 Task: Find connections with filter location Nykøbing Falster with filter topic #designwith filter profile language Potuguese with filter current company GP Strategies Corporation with filter school L.D. College of Engineering with filter industry Glass, Ceramics and Concrete Manufacturing with filter service category Illustration with filter keywords title Community Food Project Worker
Action: Mouse moved to (634, 86)
Screenshot: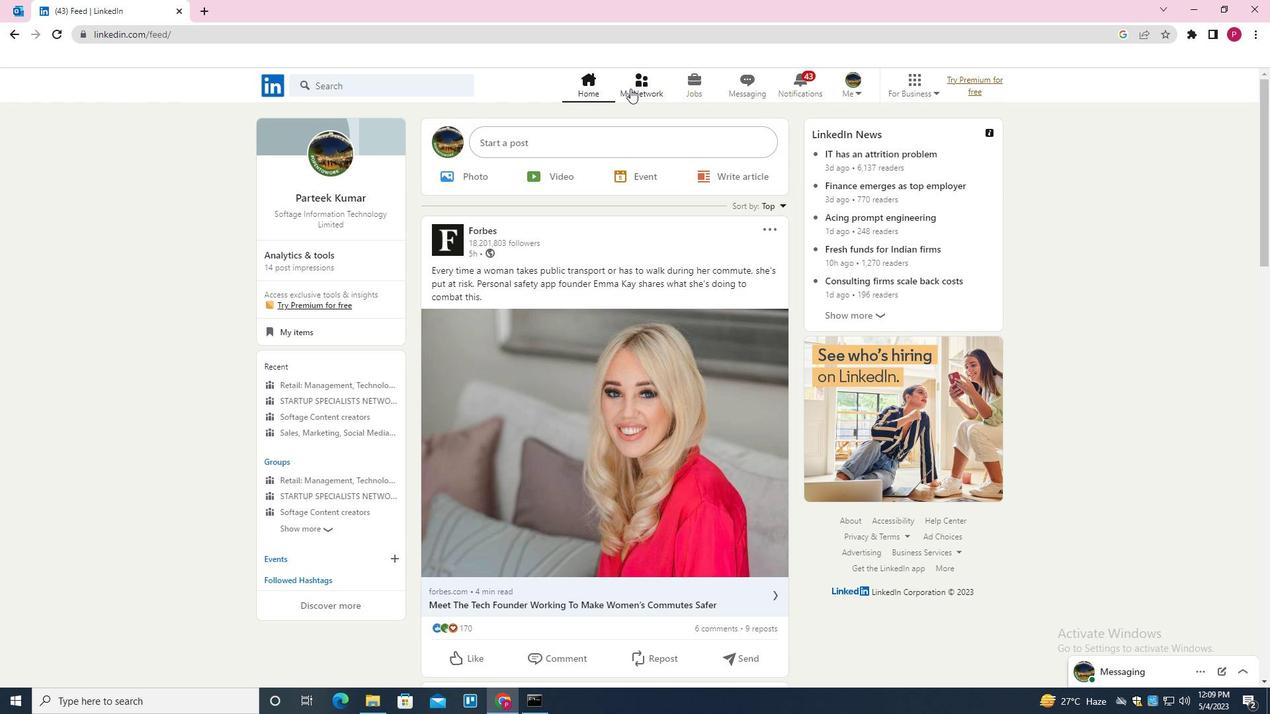 
Action: Mouse pressed left at (634, 86)
Screenshot: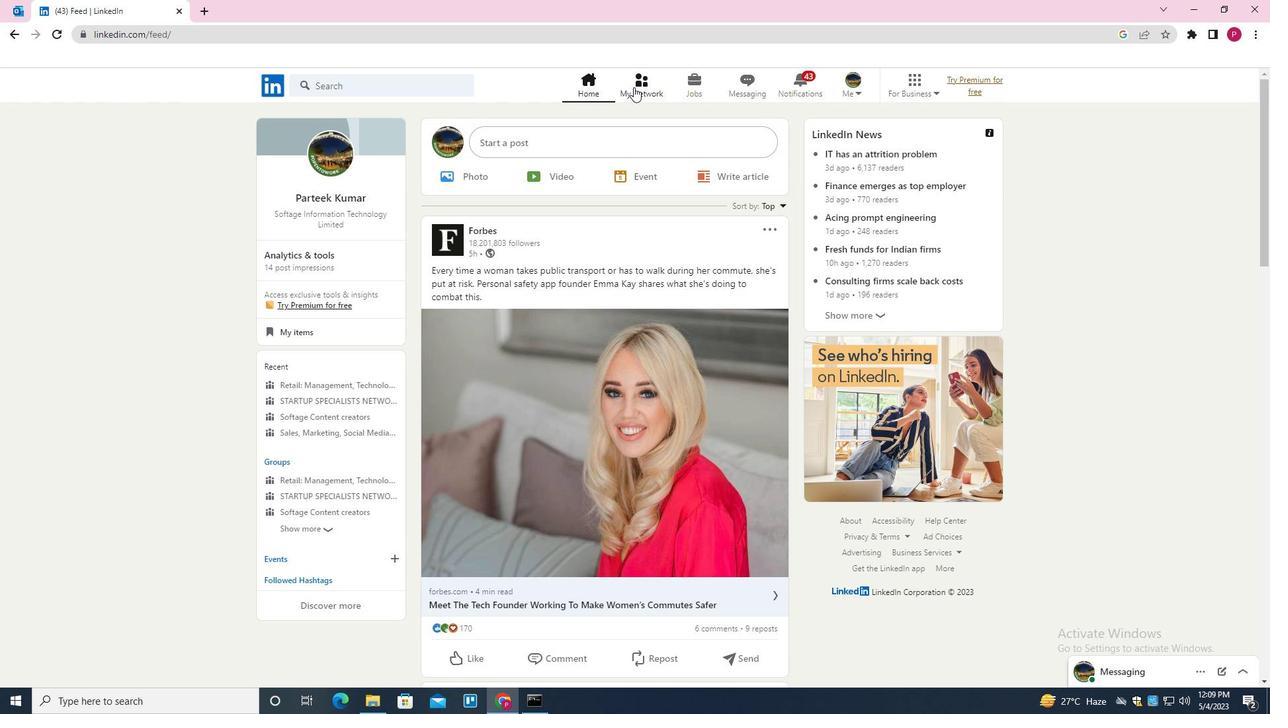 
Action: Mouse moved to (421, 156)
Screenshot: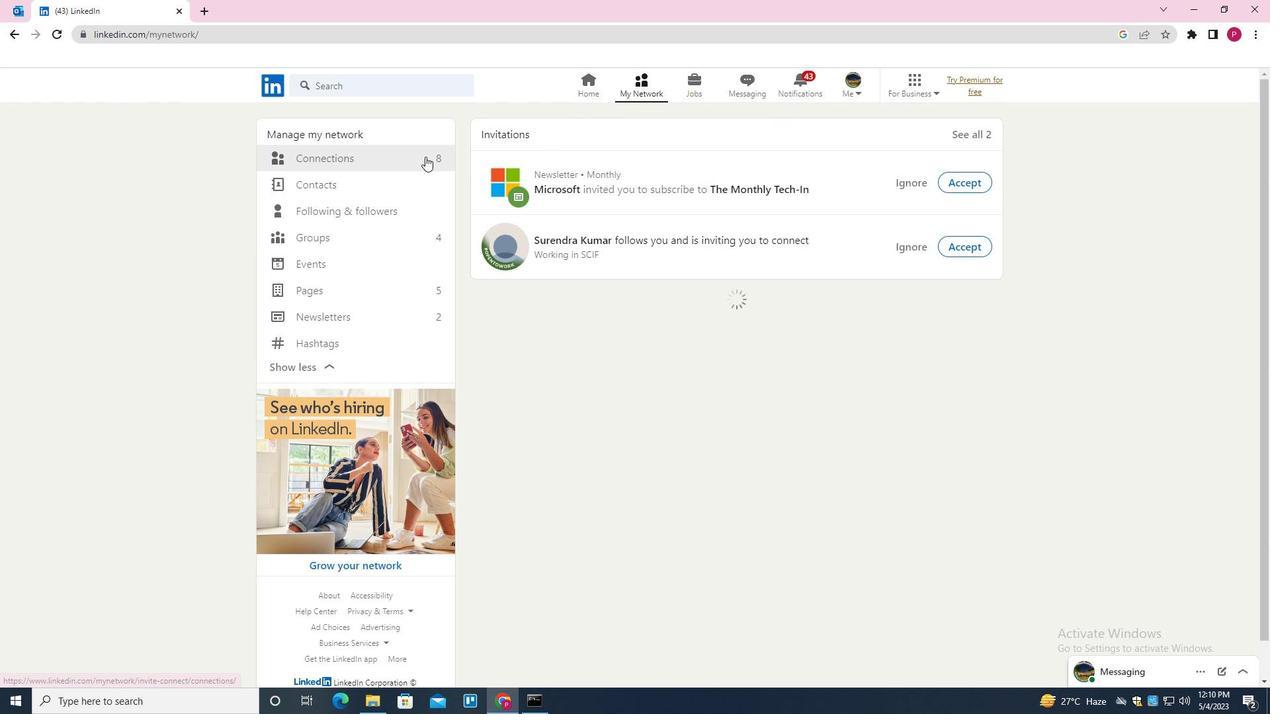 
Action: Mouse pressed left at (421, 156)
Screenshot: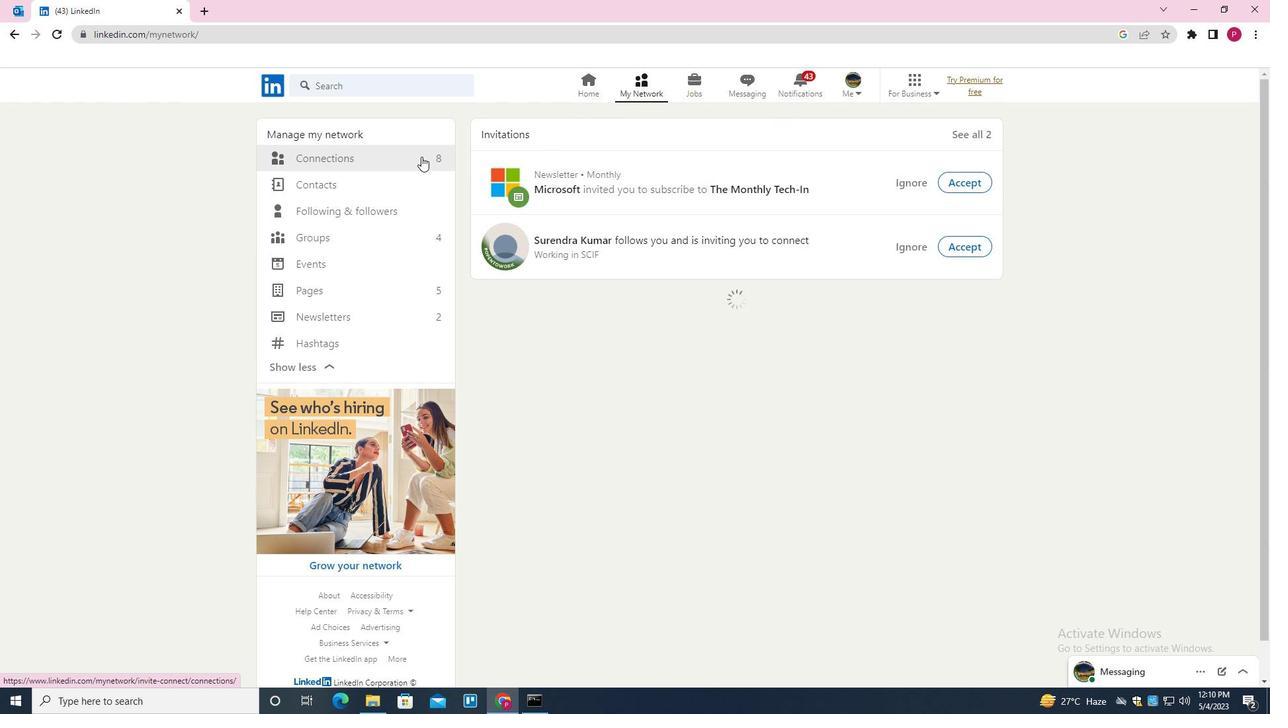 
Action: Mouse moved to (721, 161)
Screenshot: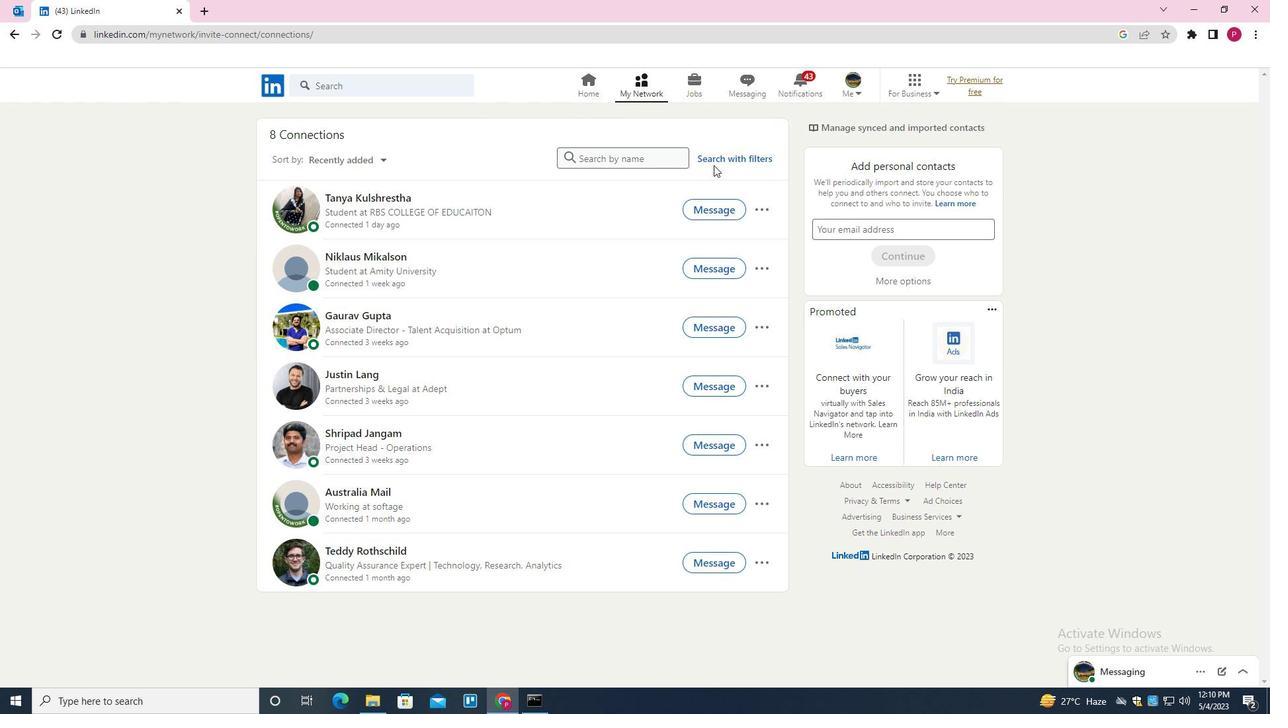 
Action: Mouse pressed left at (721, 161)
Screenshot: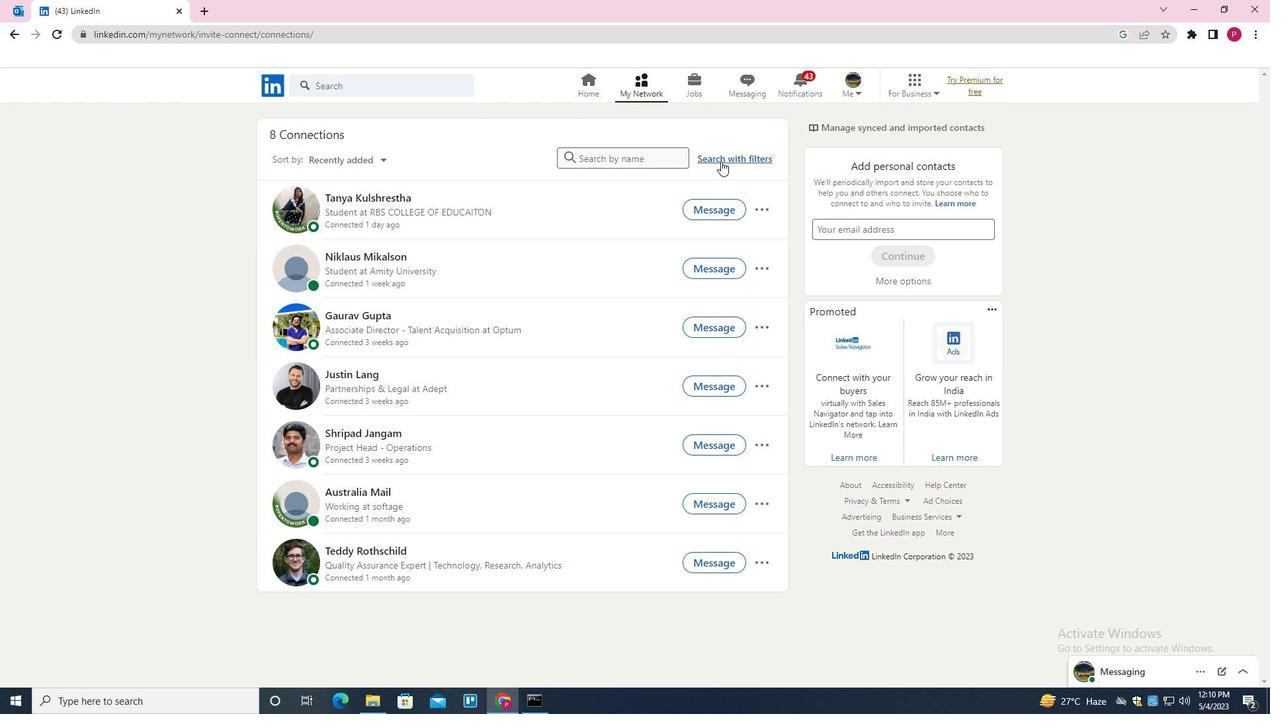 
Action: Mouse moved to (681, 128)
Screenshot: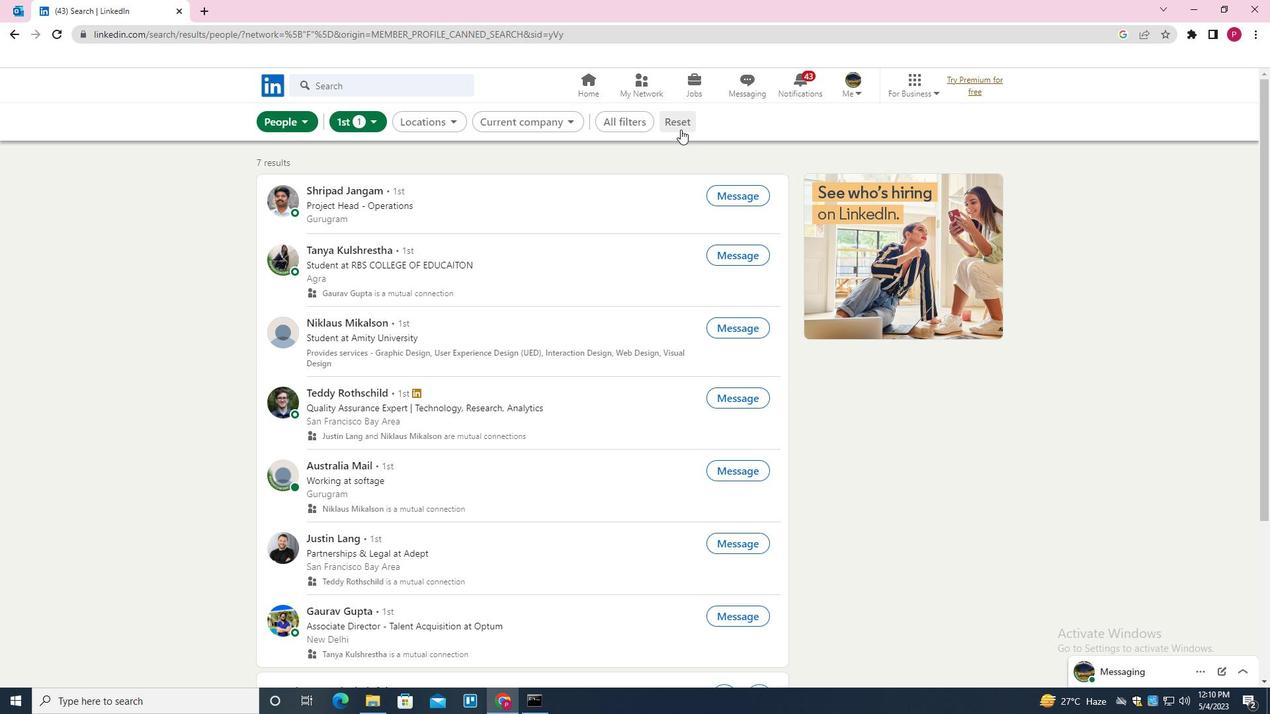 
Action: Mouse pressed left at (681, 128)
Screenshot: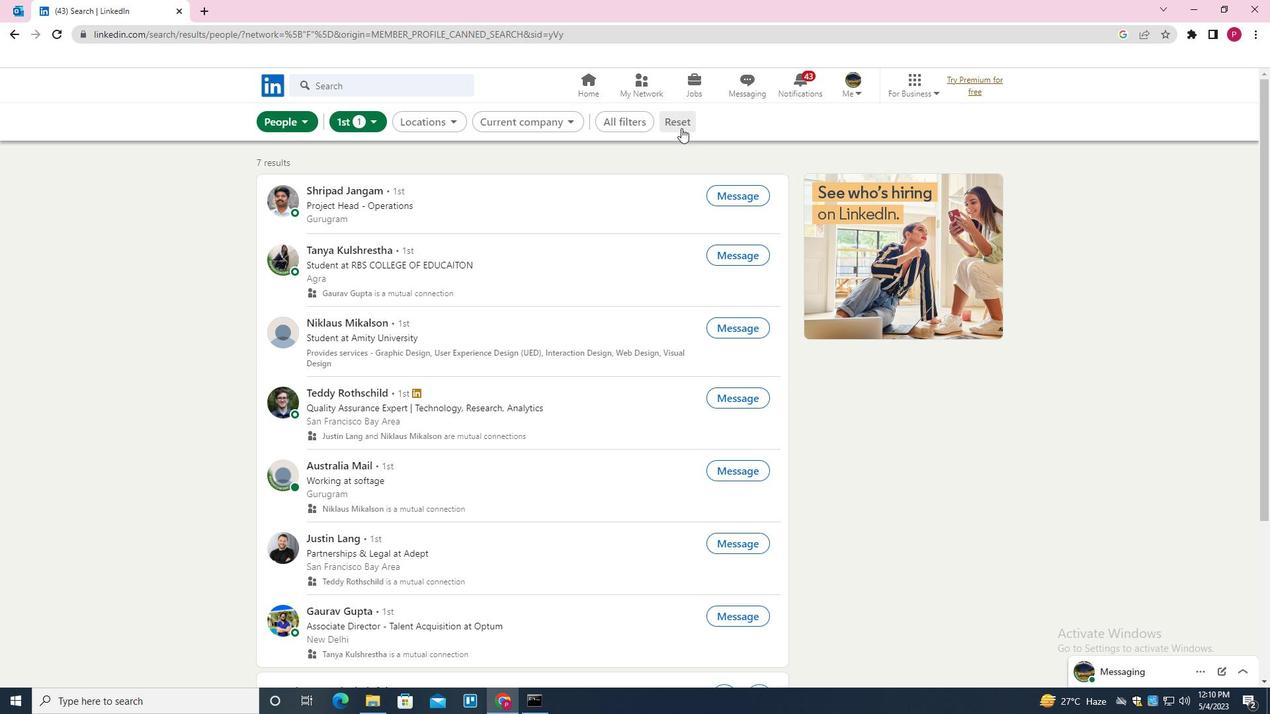 
Action: Mouse moved to (657, 120)
Screenshot: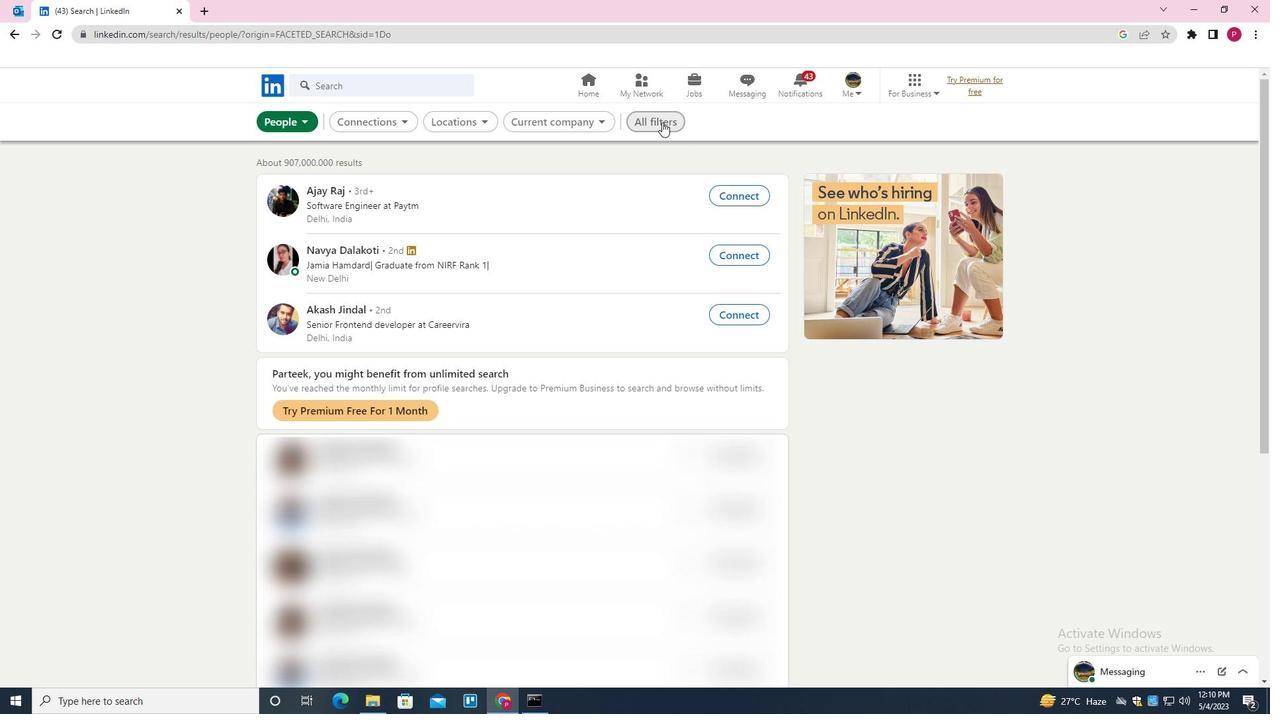 
Action: Mouse pressed left at (657, 120)
Screenshot: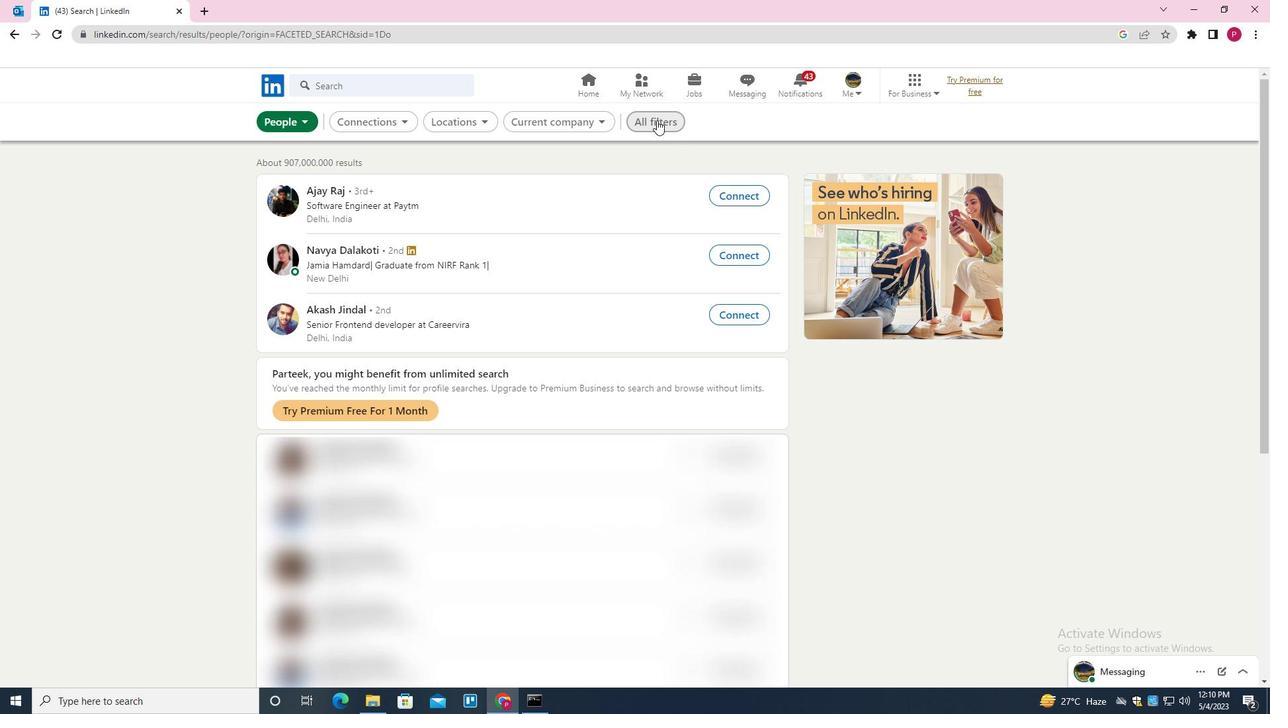 
Action: Mouse moved to (989, 302)
Screenshot: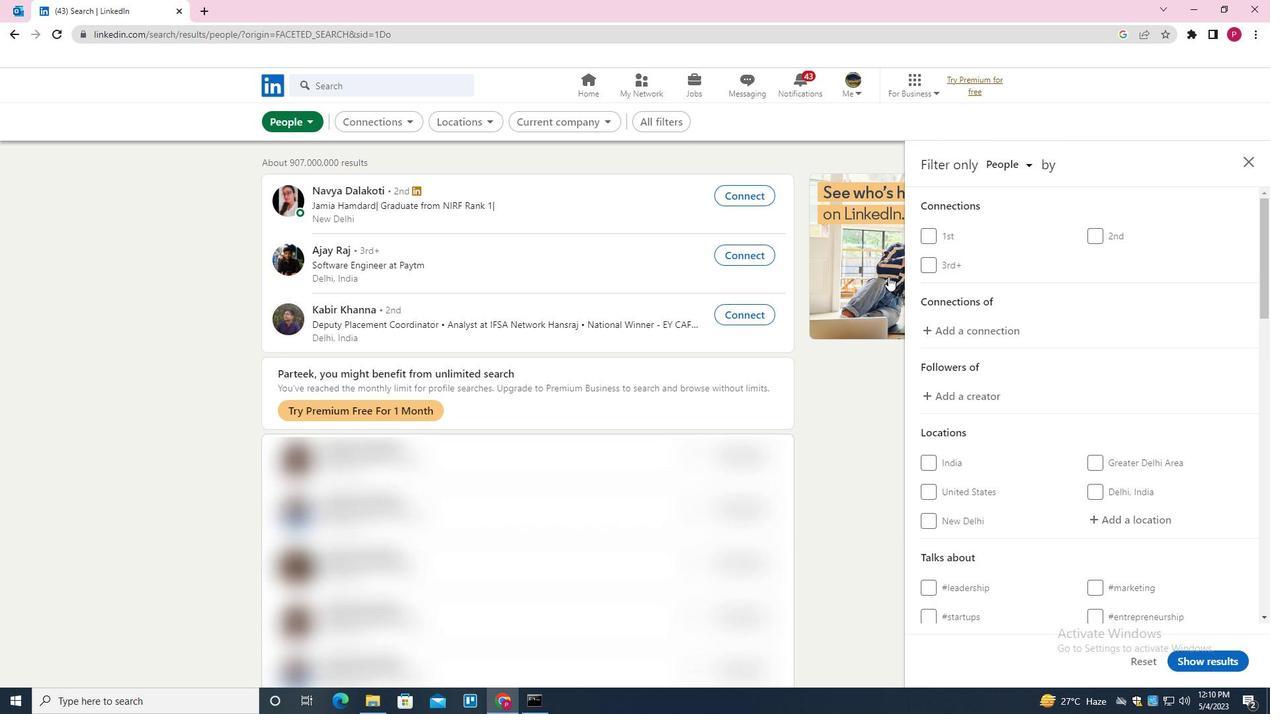 
Action: Mouse scrolled (989, 301) with delta (0, 0)
Screenshot: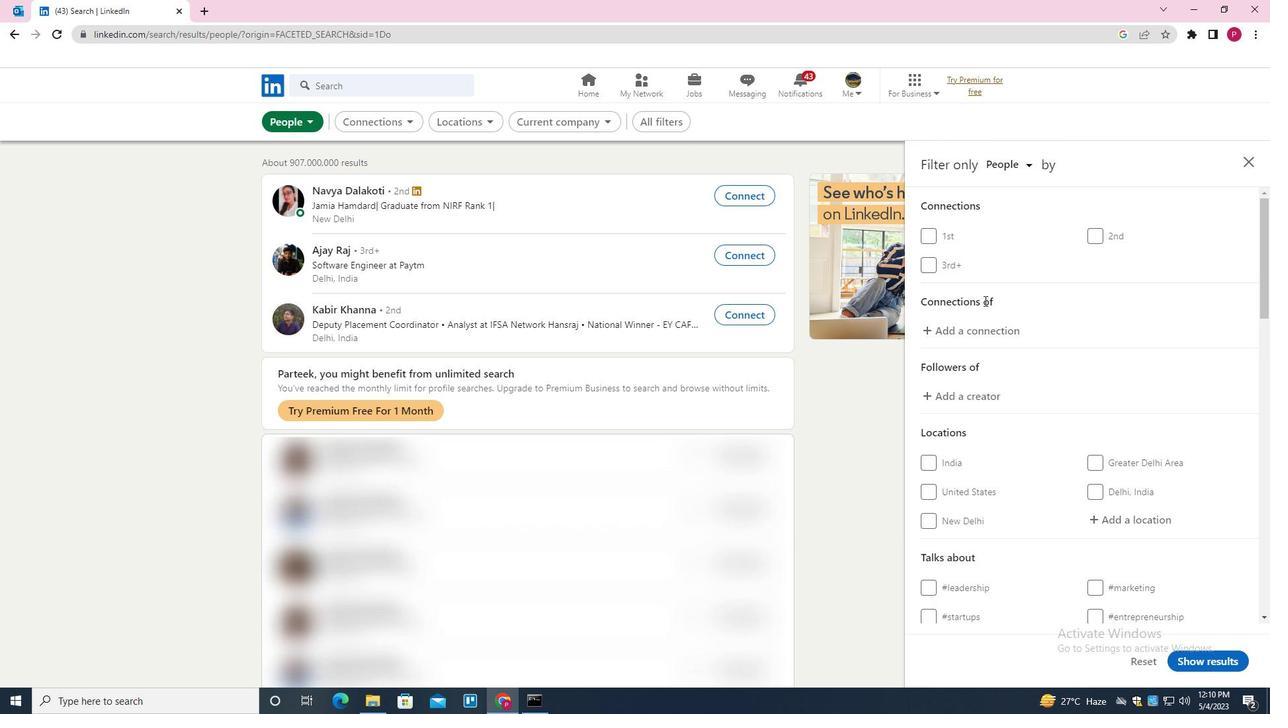 
Action: Mouse scrolled (989, 301) with delta (0, 0)
Screenshot: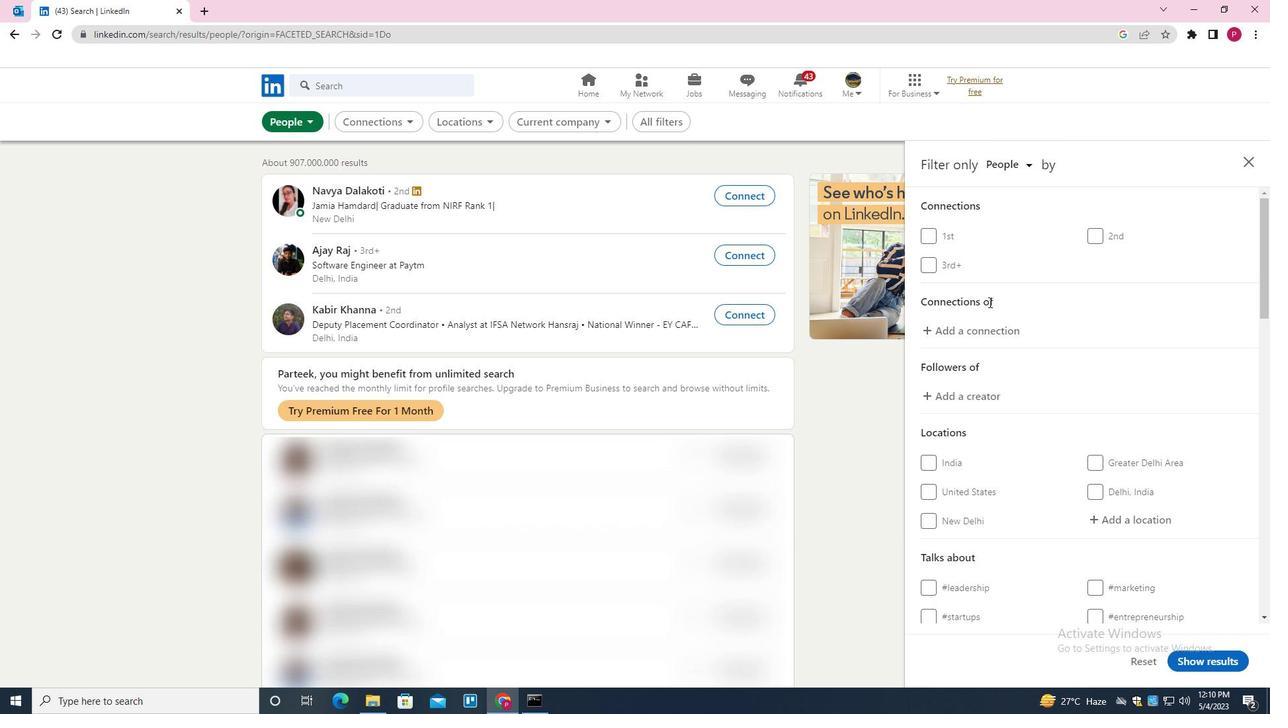 
Action: Mouse moved to (1121, 383)
Screenshot: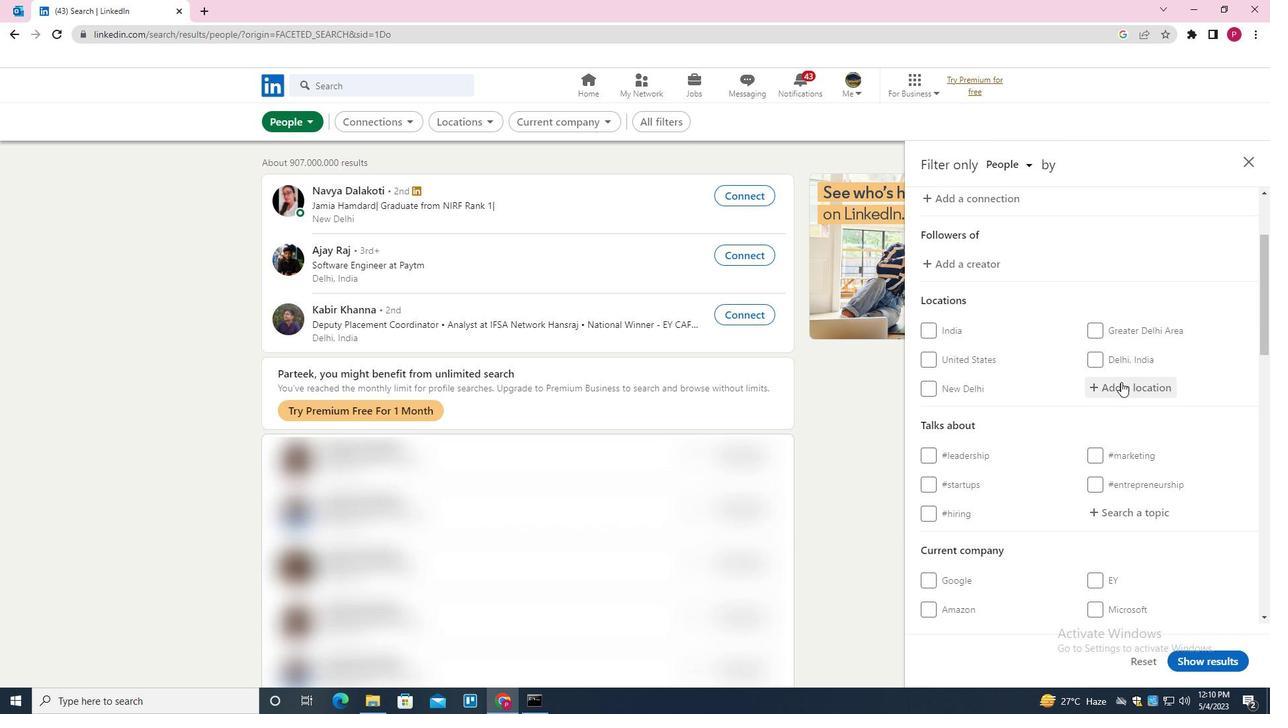
Action: Mouse pressed left at (1121, 383)
Screenshot: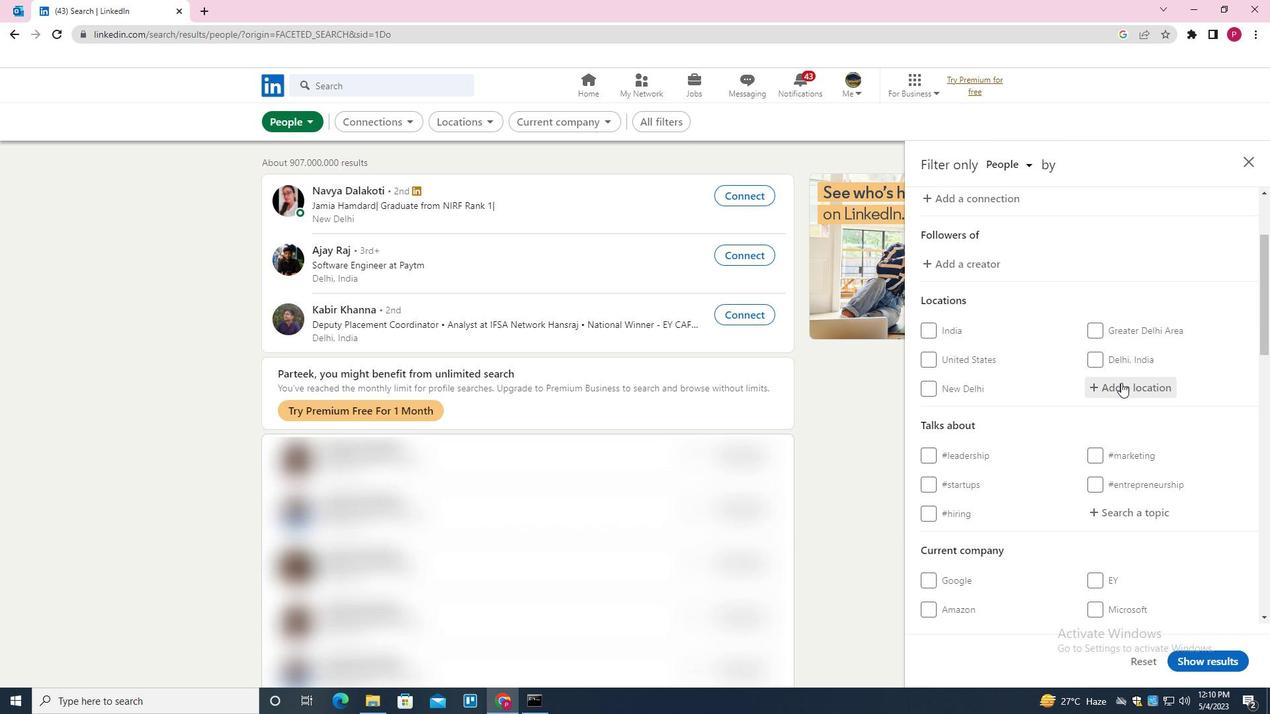 
Action: Mouse moved to (1075, 414)
Screenshot: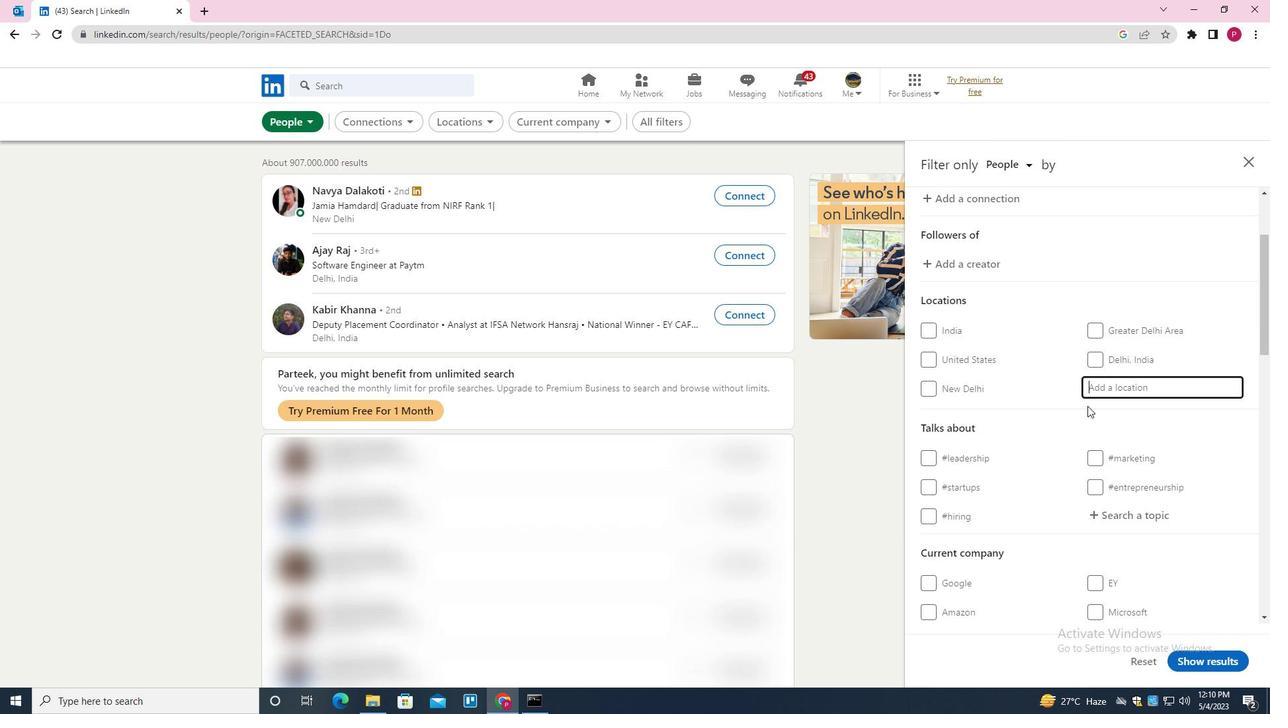 
Action: Key pressed <Key.shift><Key.shift><Key.shift><Key.shift><Key.shift><Key.shift><Key.shift>NYKOBING<Key.down><Key.enter>
Screenshot: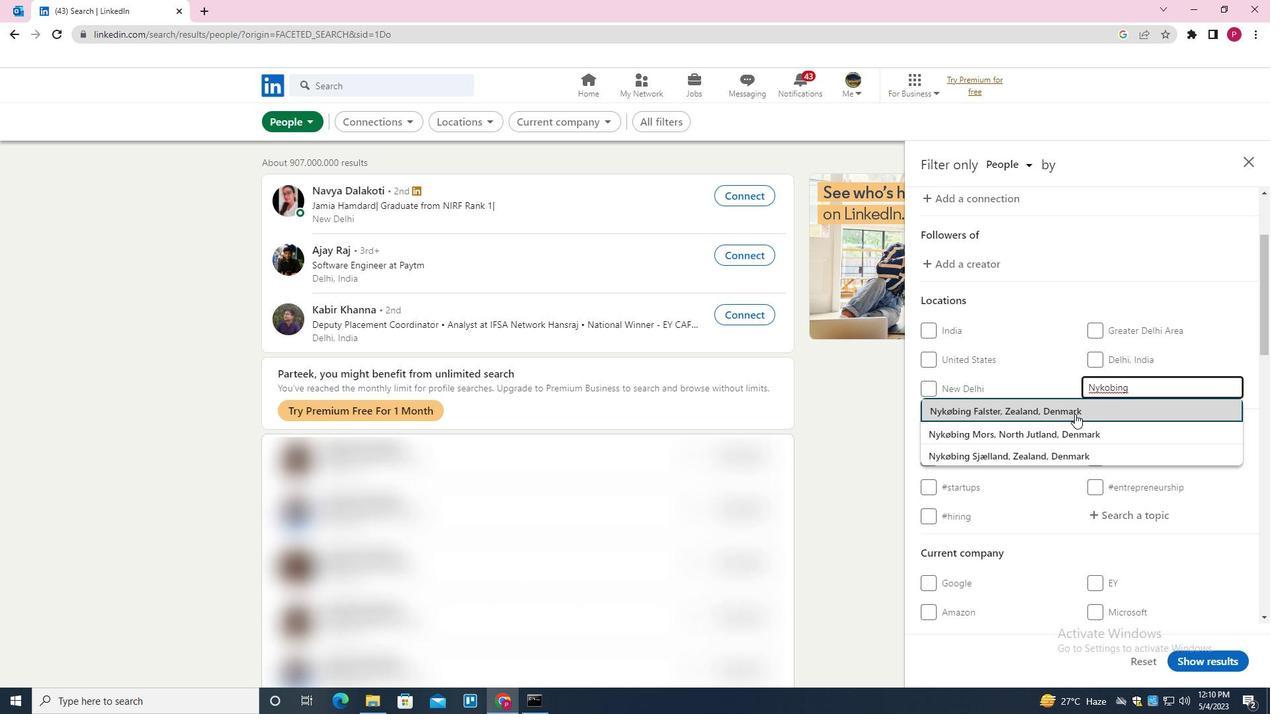 
Action: Mouse moved to (1021, 417)
Screenshot: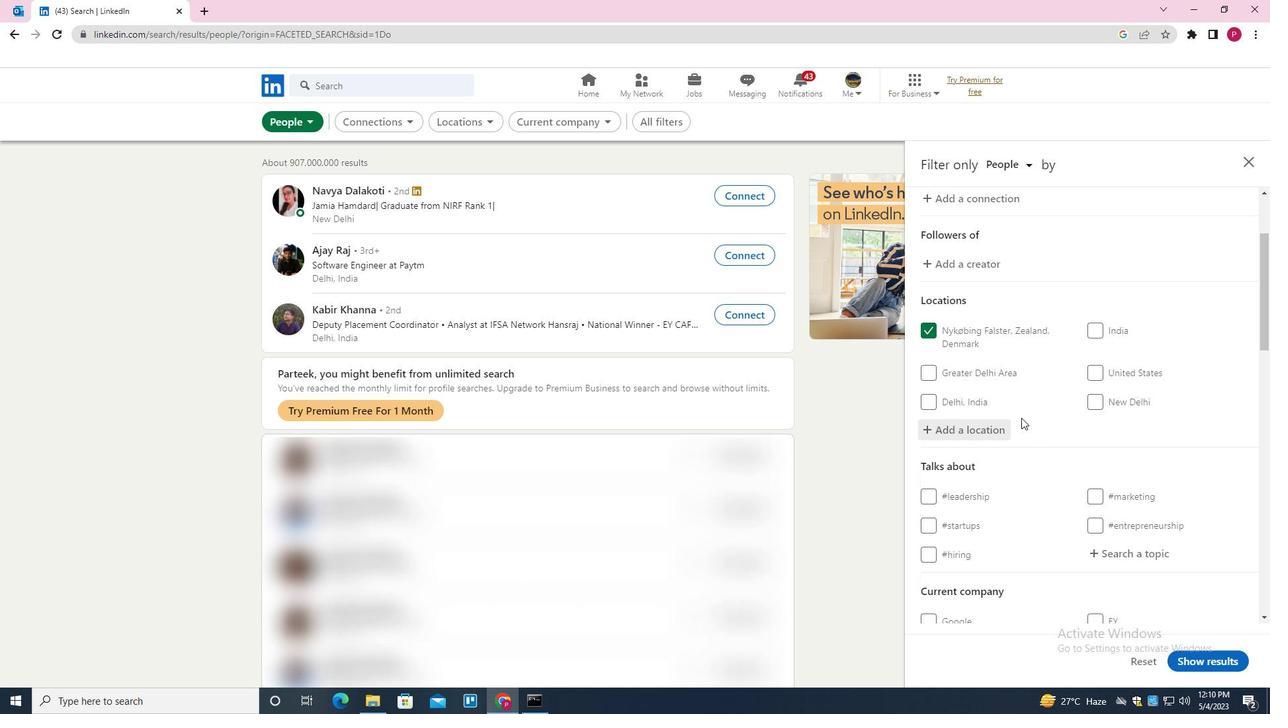 
Action: Mouse scrolled (1021, 416) with delta (0, 0)
Screenshot: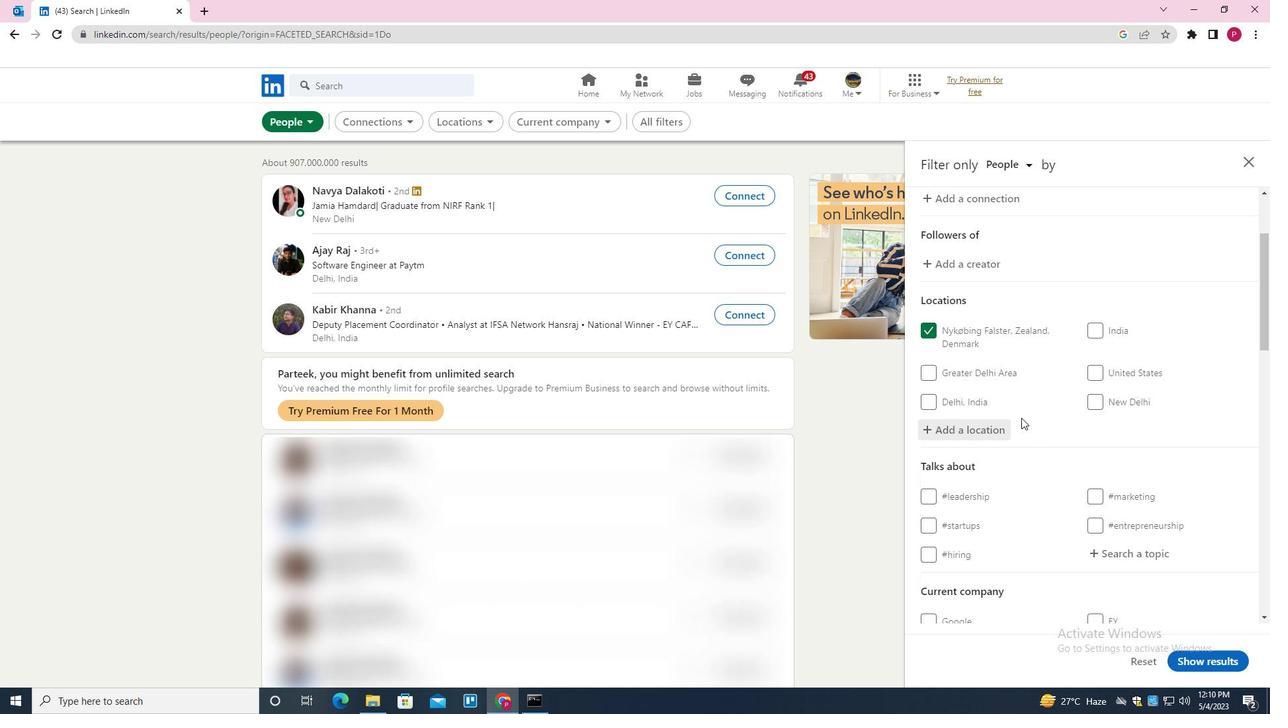 
Action: Mouse moved to (1022, 417)
Screenshot: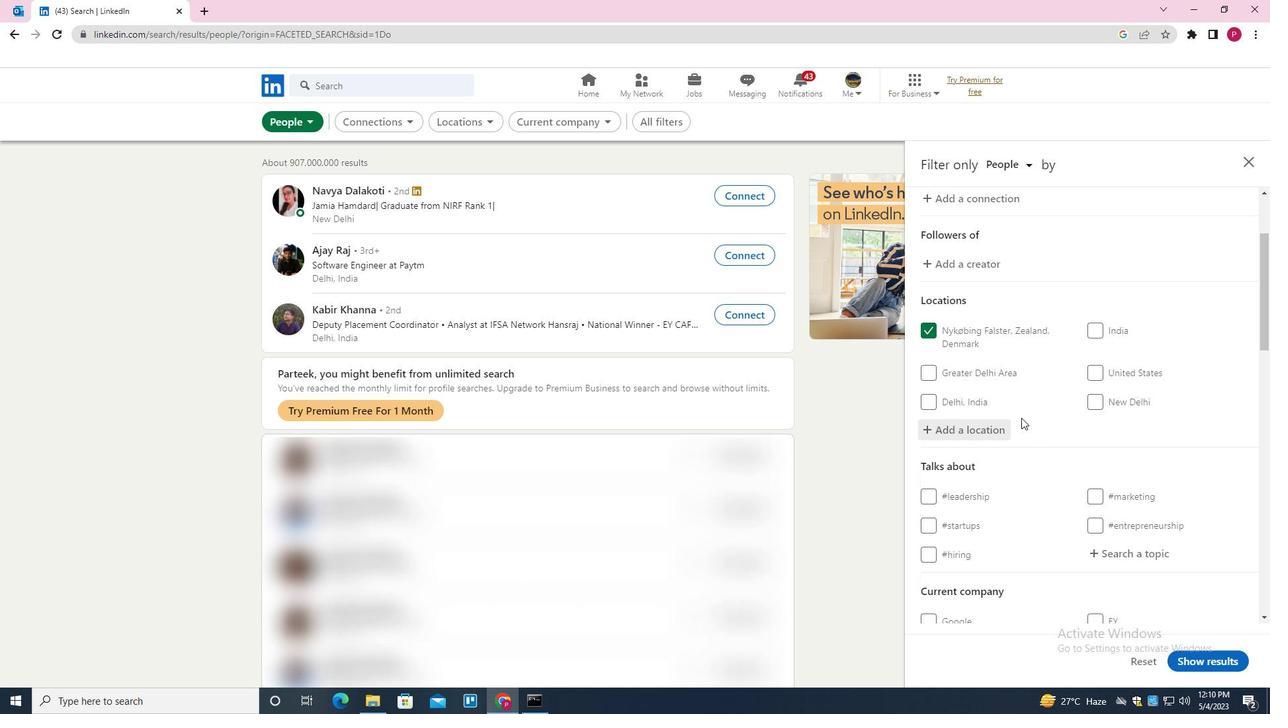 
Action: Mouse scrolled (1022, 416) with delta (0, 0)
Screenshot: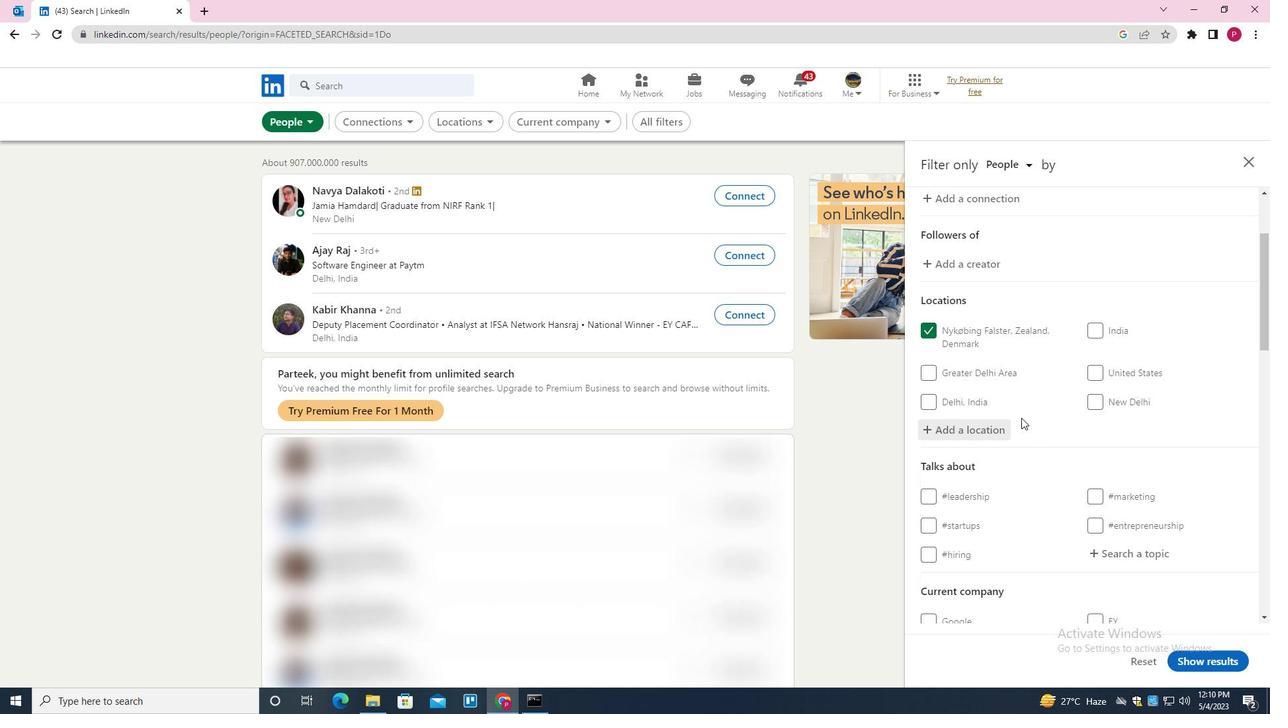 
Action: Mouse moved to (1026, 415)
Screenshot: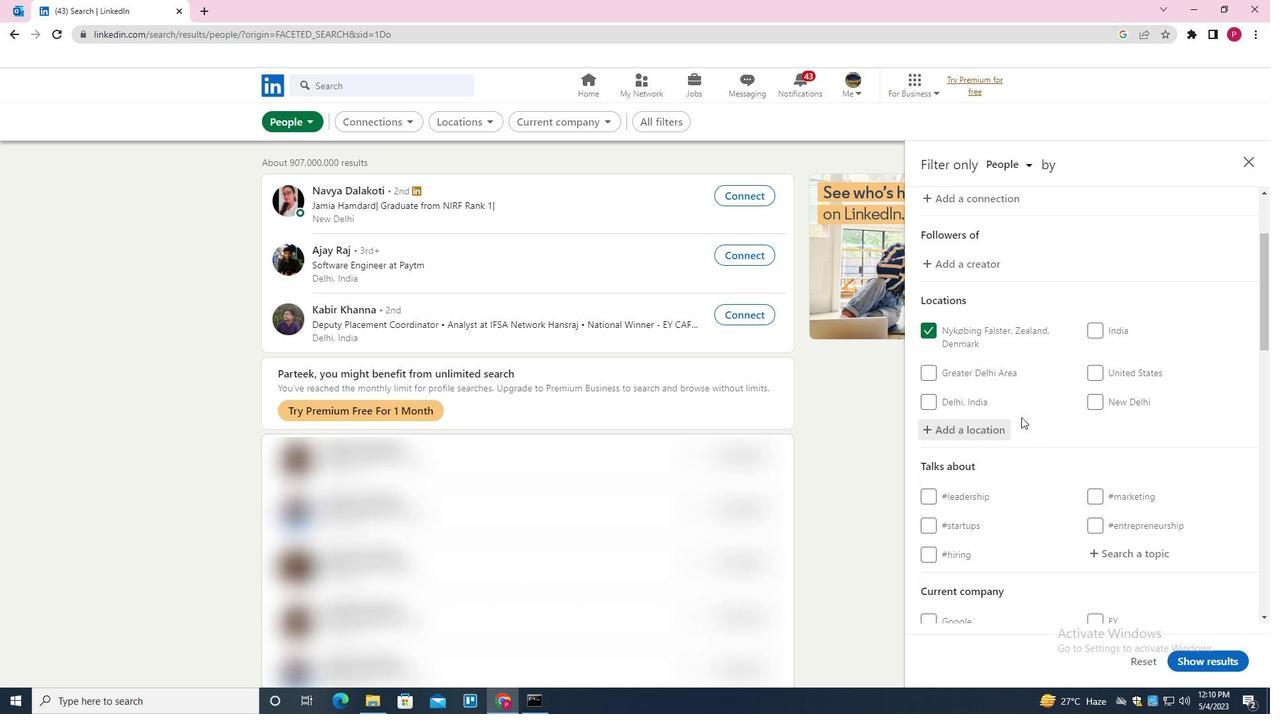
Action: Mouse scrolled (1026, 414) with delta (0, 0)
Screenshot: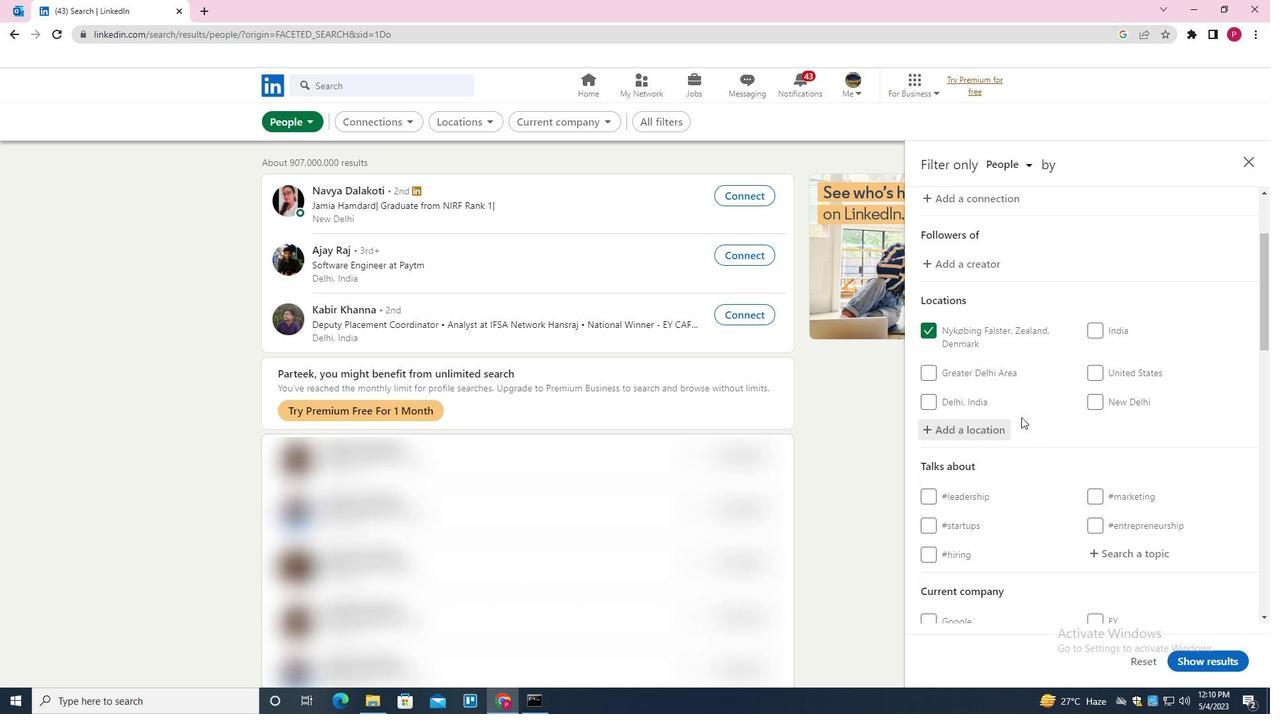
Action: Mouse moved to (1109, 356)
Screenshot: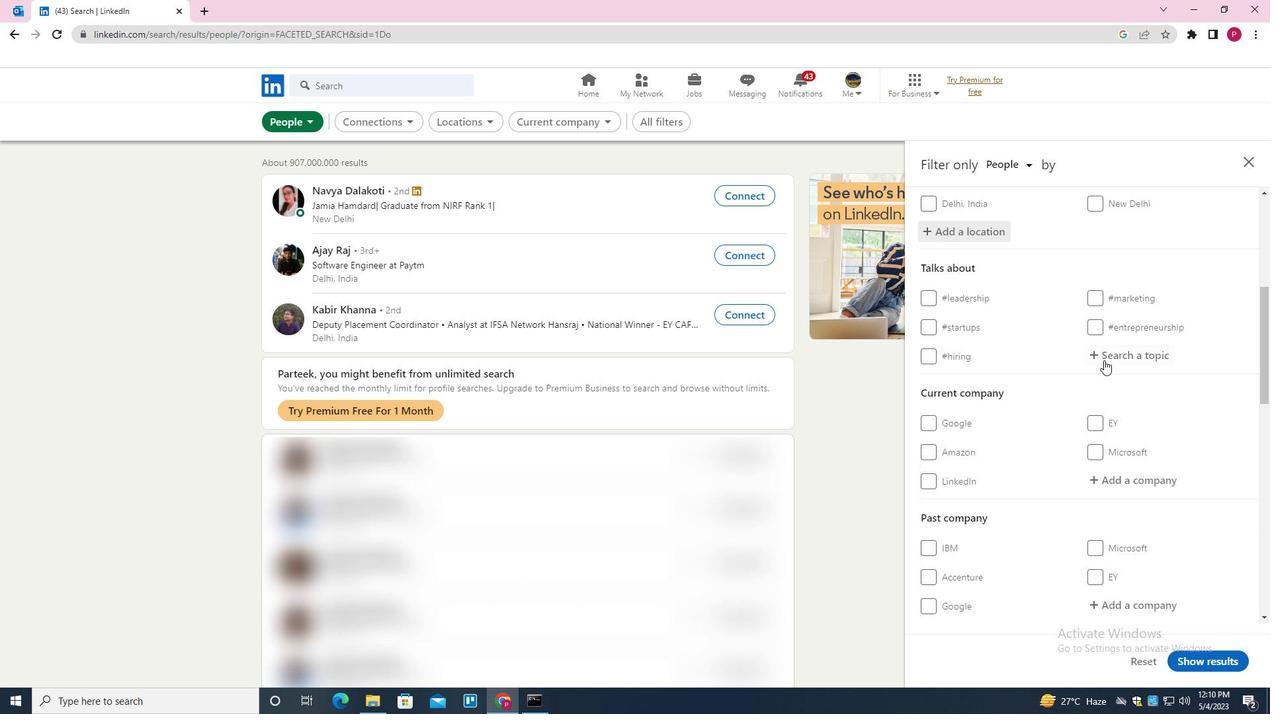 
Action: Mouse pressed left at (1109, 356)
Screenshot: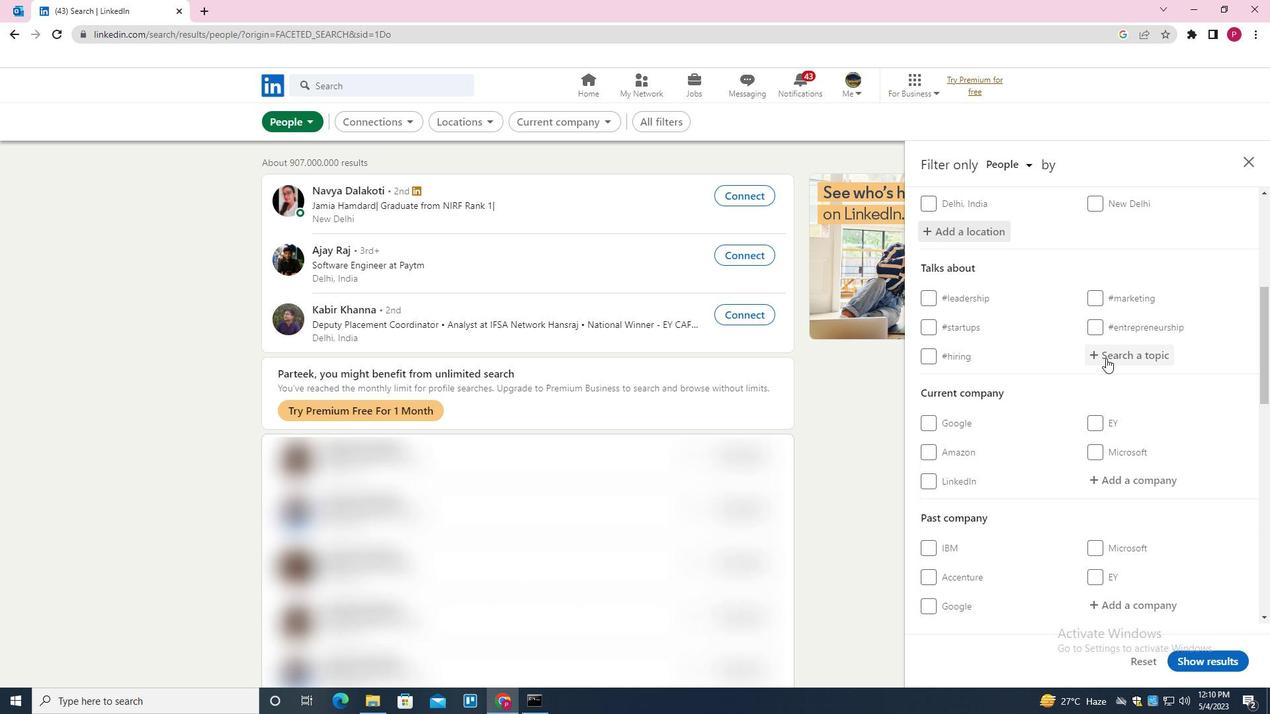
Action: Mouse moved to (1102, 360)
Screenshot: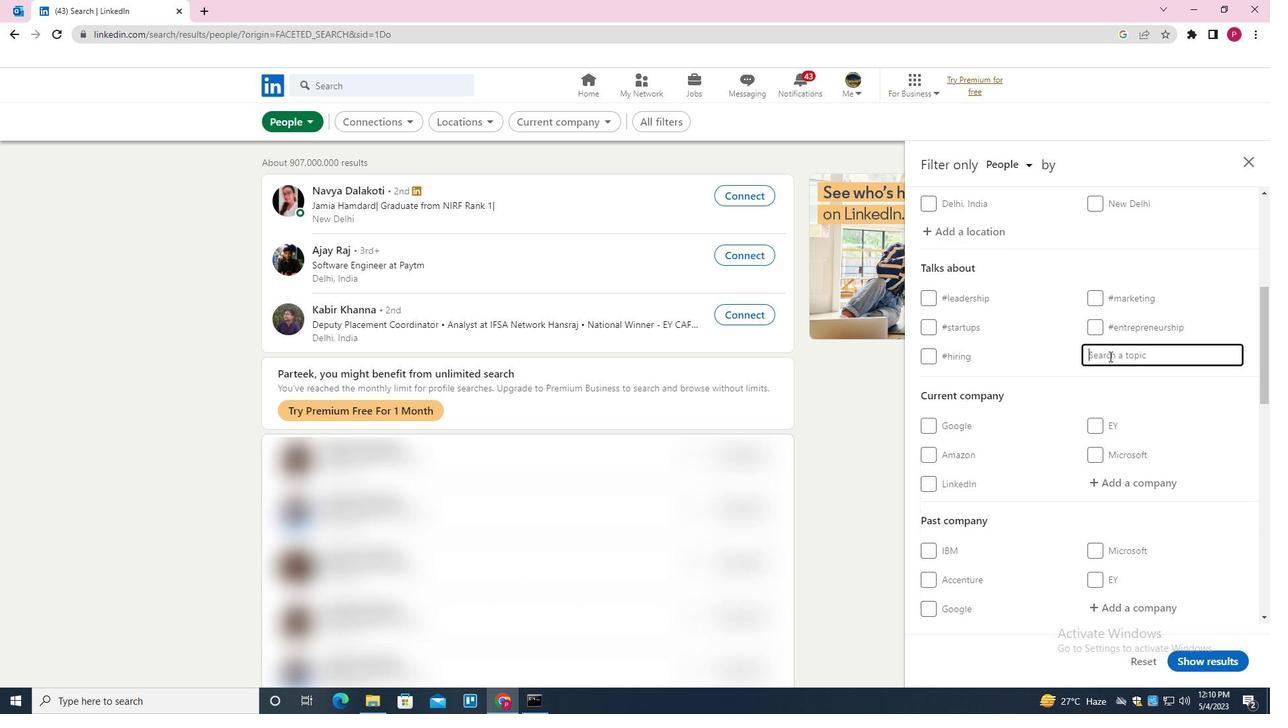 
Action: Key pressed DESIGN<Key.down><Key.enter>
Screenshot: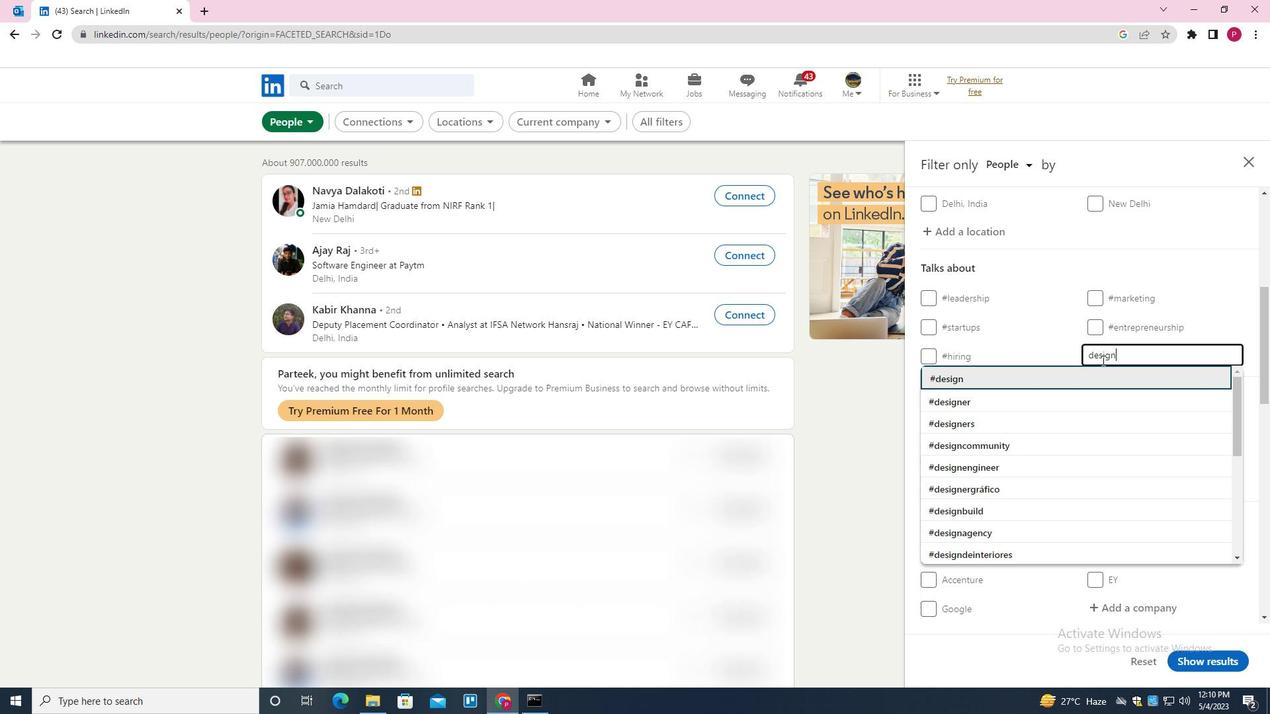 
Action: Mouse moved to (1001, 377)
Screenshot: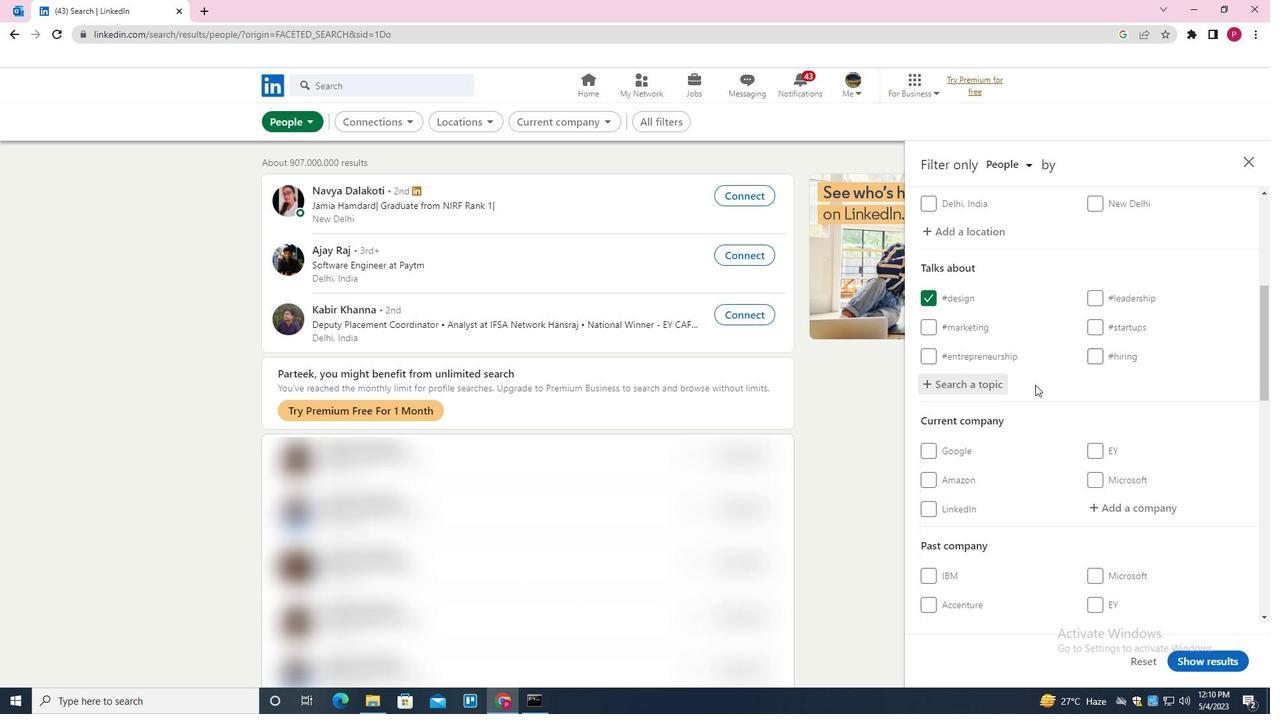 
Action: Mouse scrolled (1001, 376) with delta (0, 0)
Screenshot: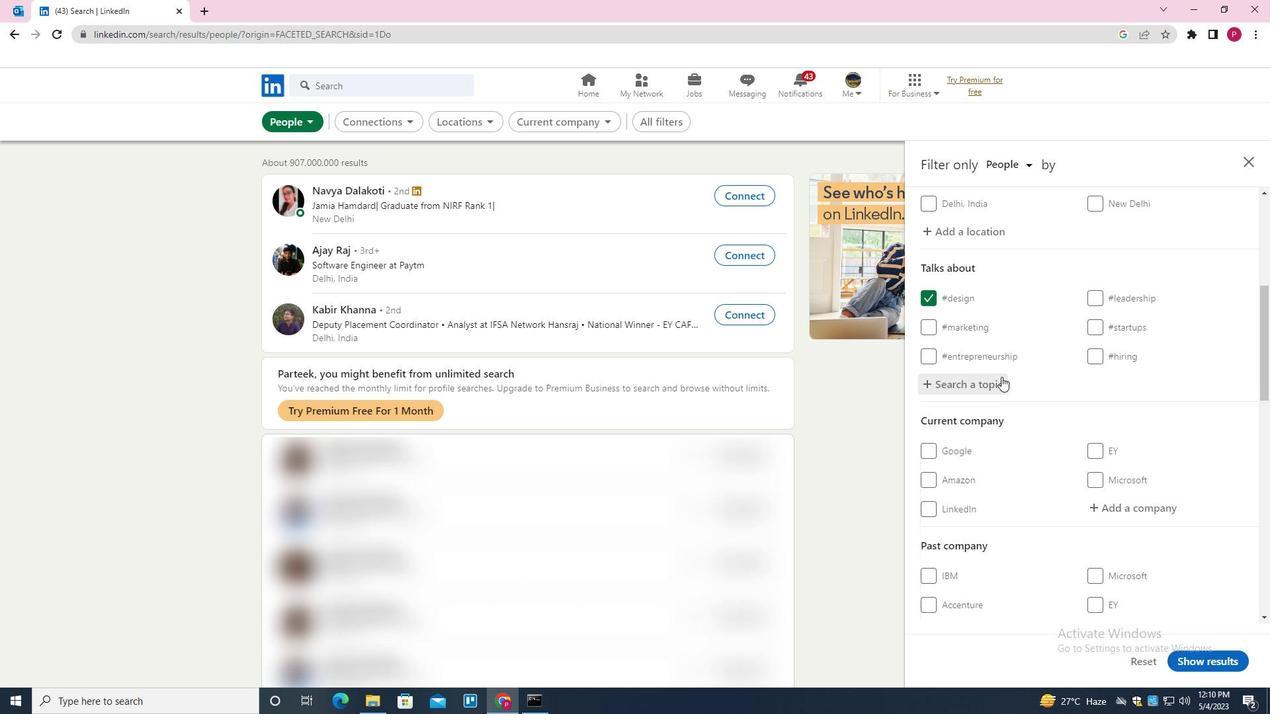 
Action: Mouse scrolled (1001, 376) with delta (0, 0)
Screenshot: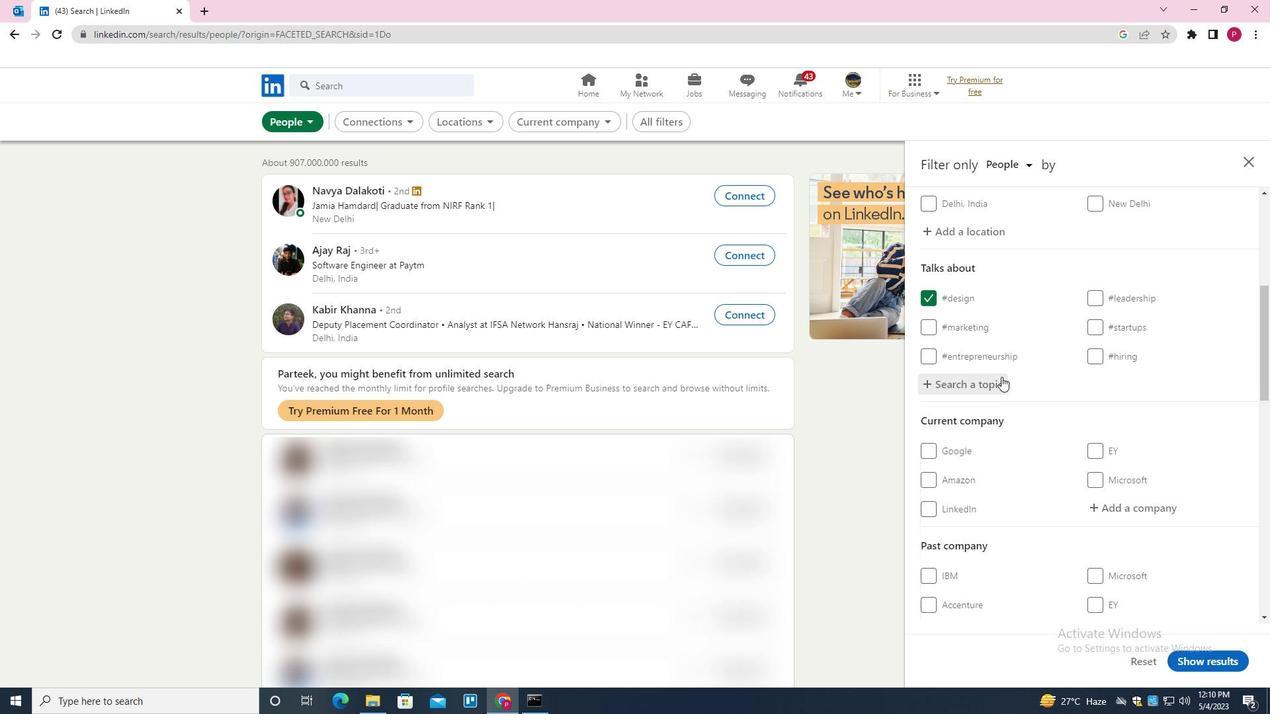 
Action: Mouse scrolled (1001, 376) with delta (0, 0)
Screenshot: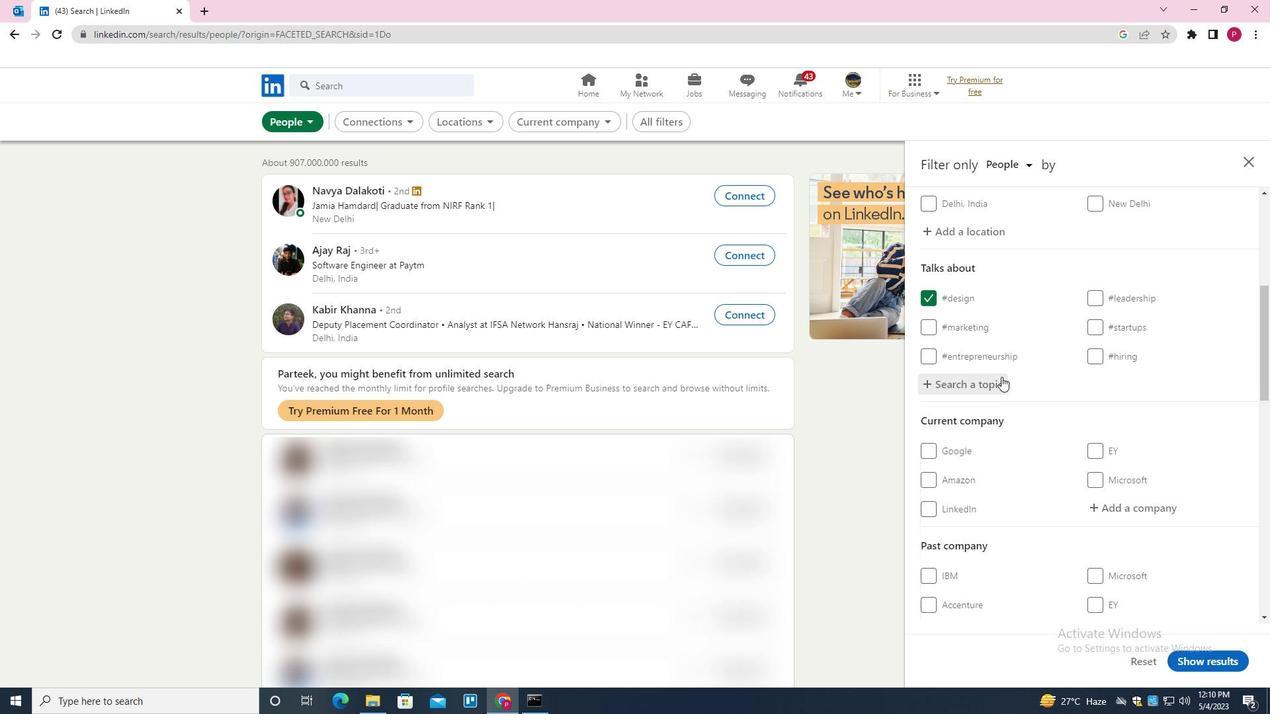 
Action: Mouse scrolled (1001, 376) with delta (0, 0)
Screenshot: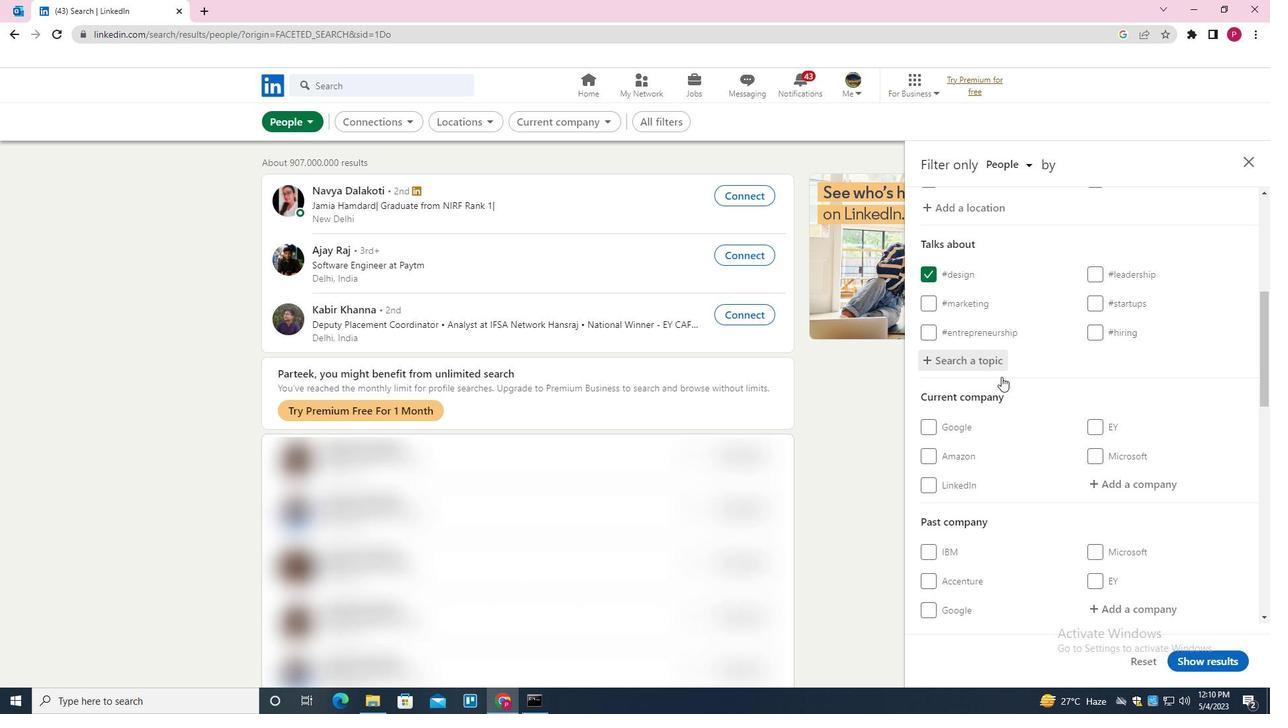 
Action: Mouse moved to (1001, 376)
Screenshot: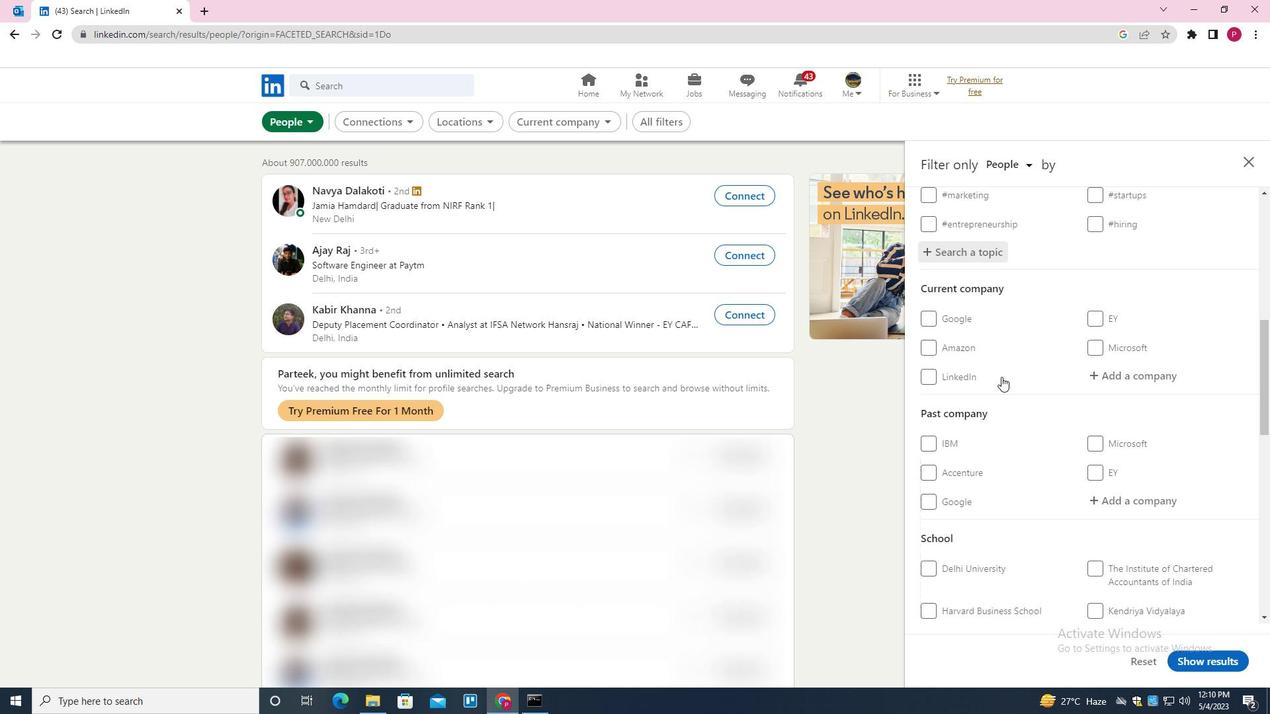 
Action: Mouse scrolled (1001, 375) with delta (0, 0)
Screenshot: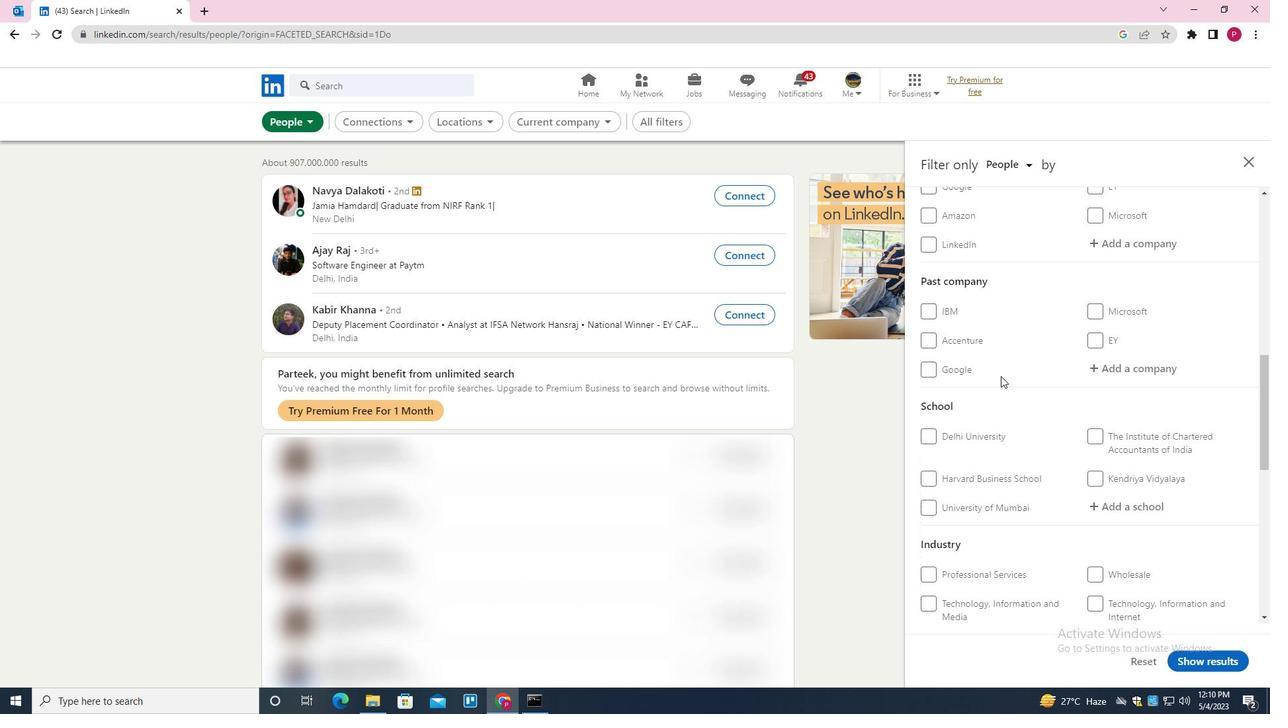 
Action: Mouse scrolled (1001, 375) with delta (0, 0)
Screenshot: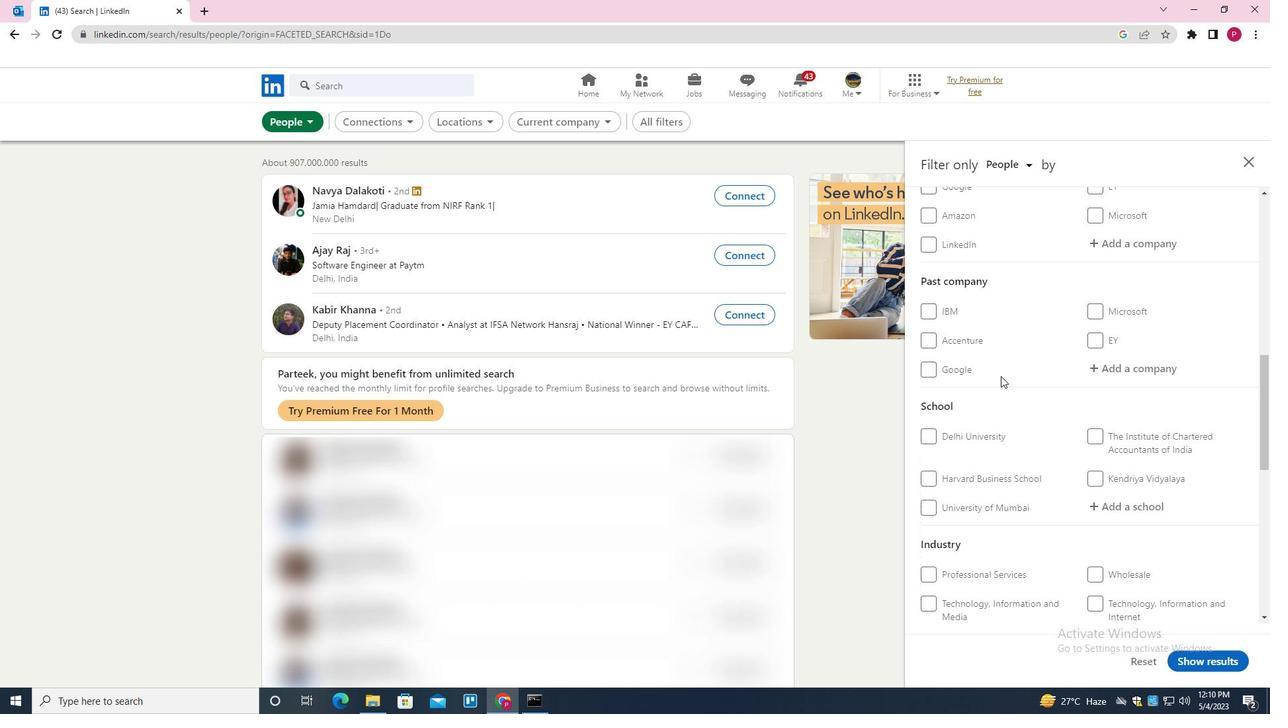 
Action: Mouse scrolled (1001, 375) with delta (0, 0)
Screenshot: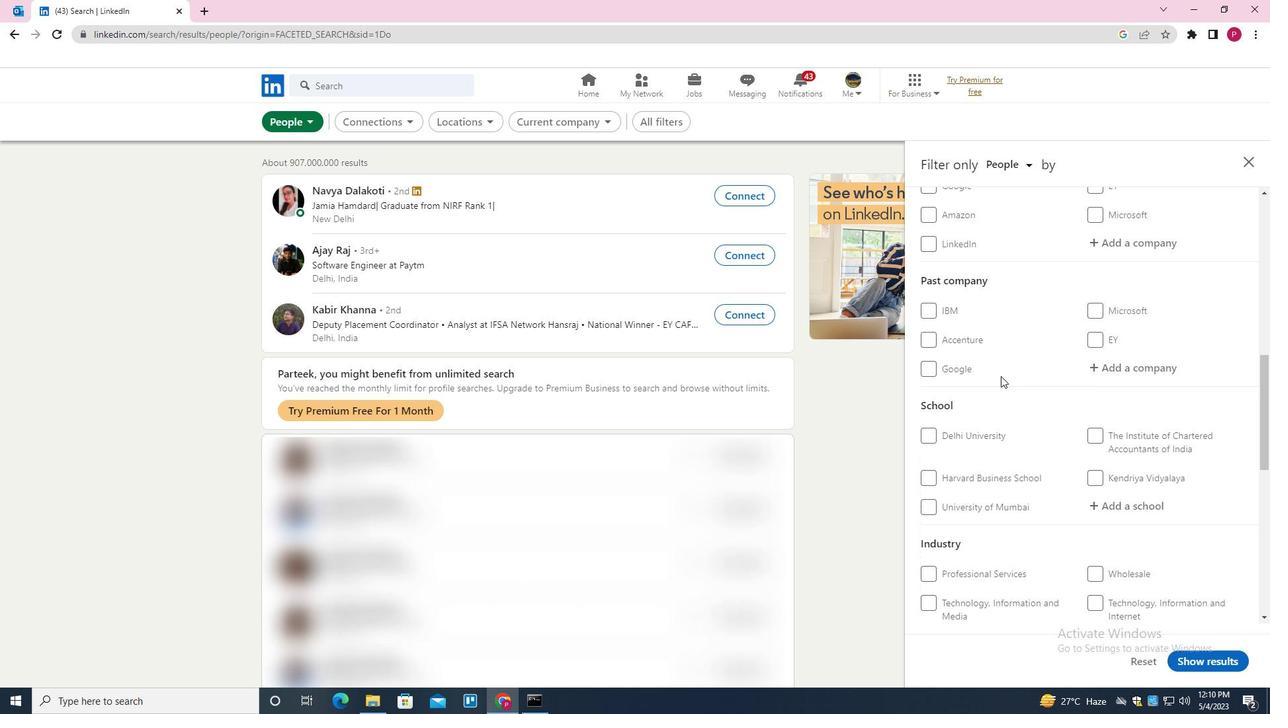 
Action: Mouse scrolled (1001, 375) with delta (0, 0)
Screenshot: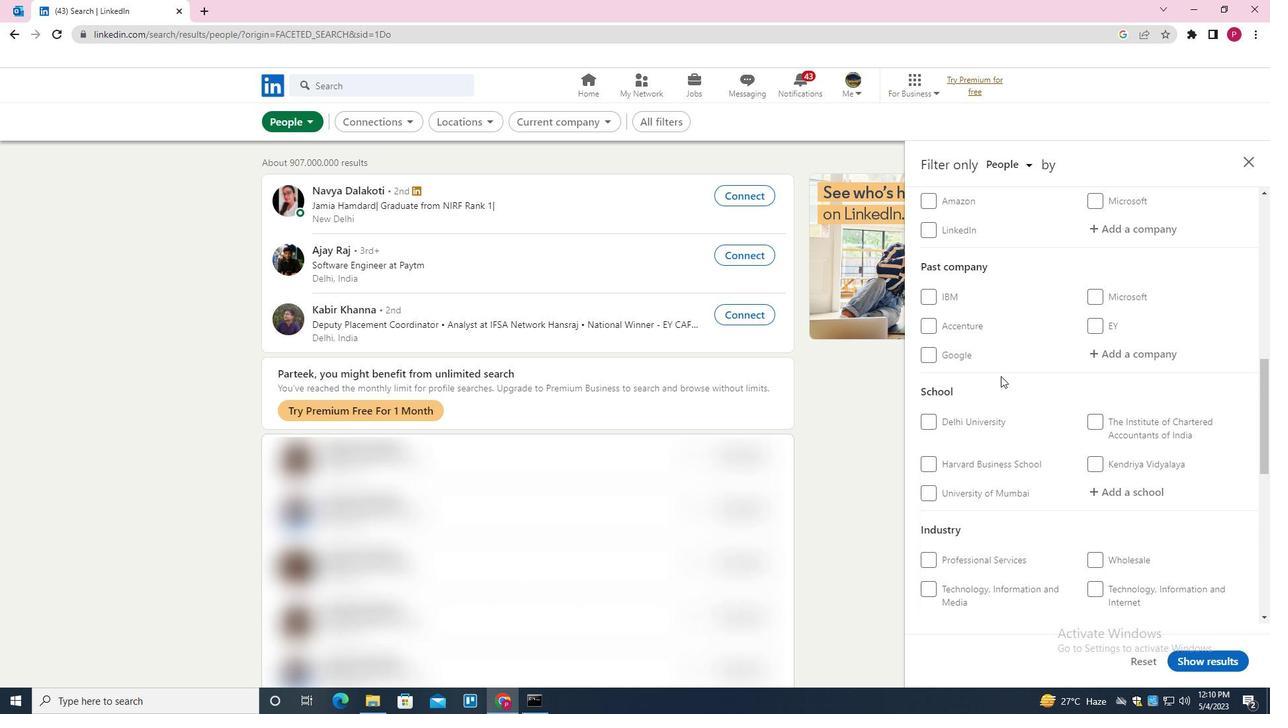 
Action: Mouse scrolled (1001, 375) with delta (0, 0)
Screenshot: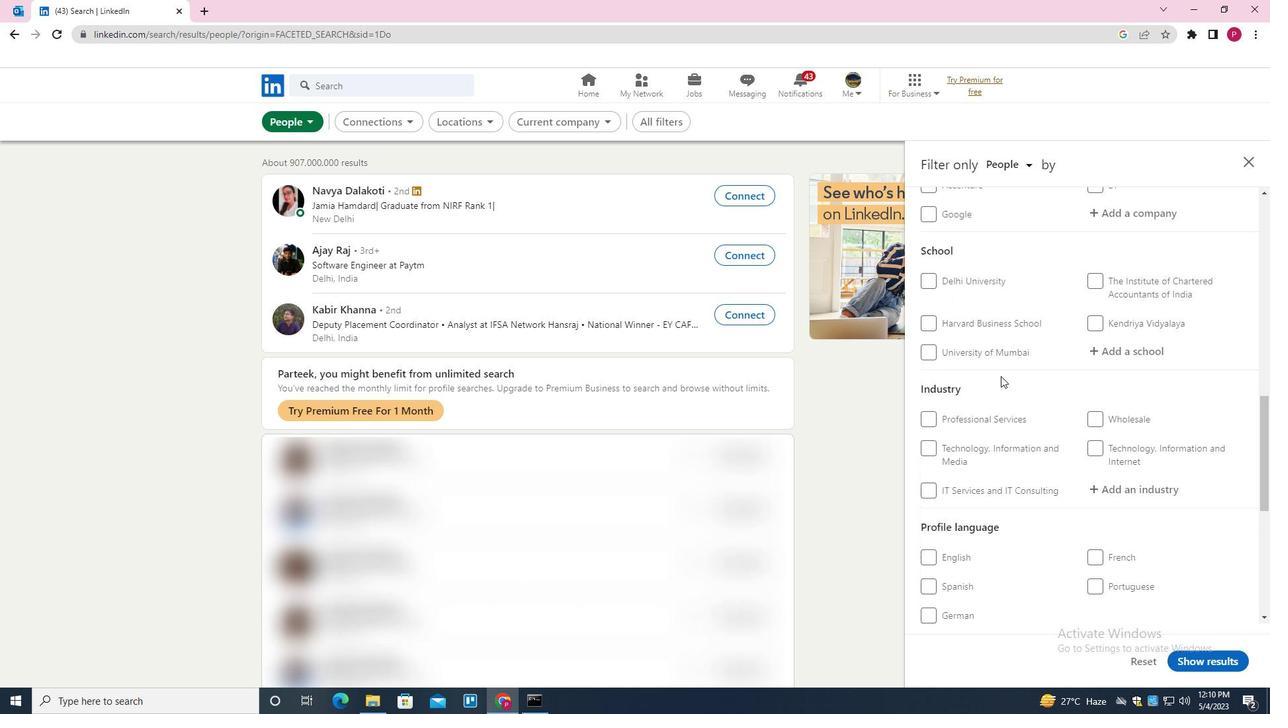 
Action: Mouse scrolled (1001, 375) with delta (0, 0)
Screenshot: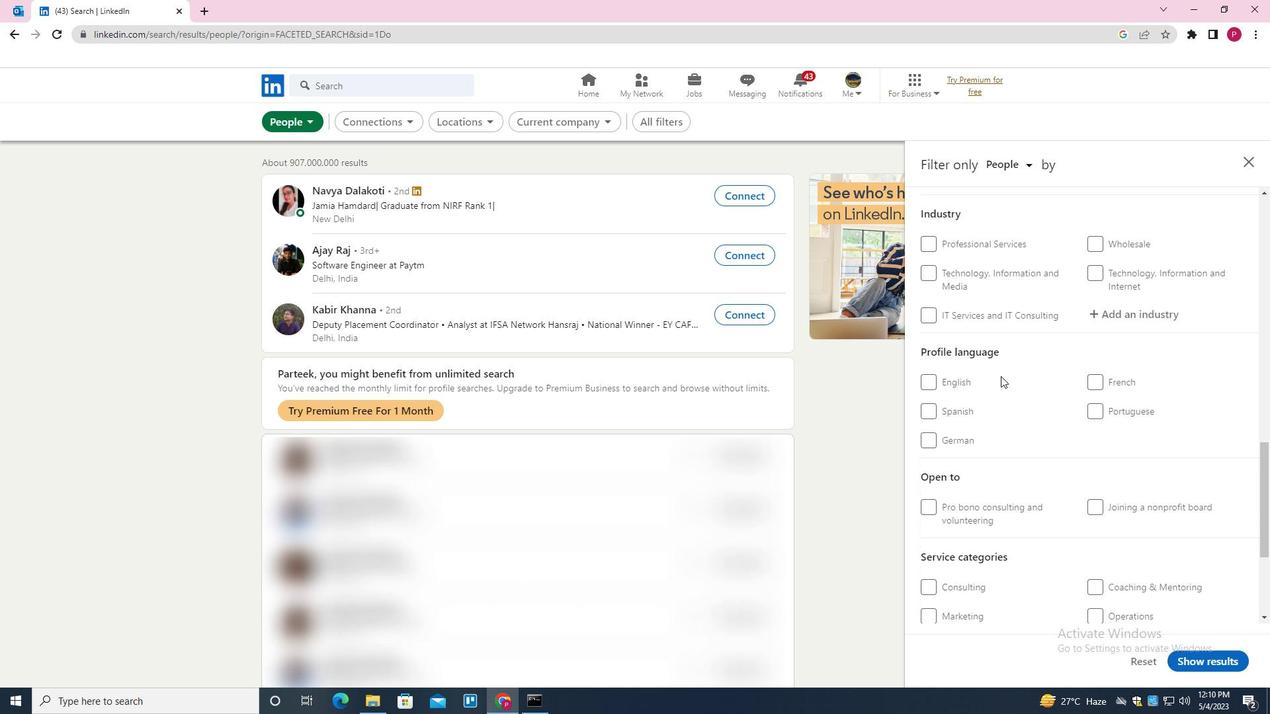 
Action: Mouse moved to (1088, 344)
Screenshot: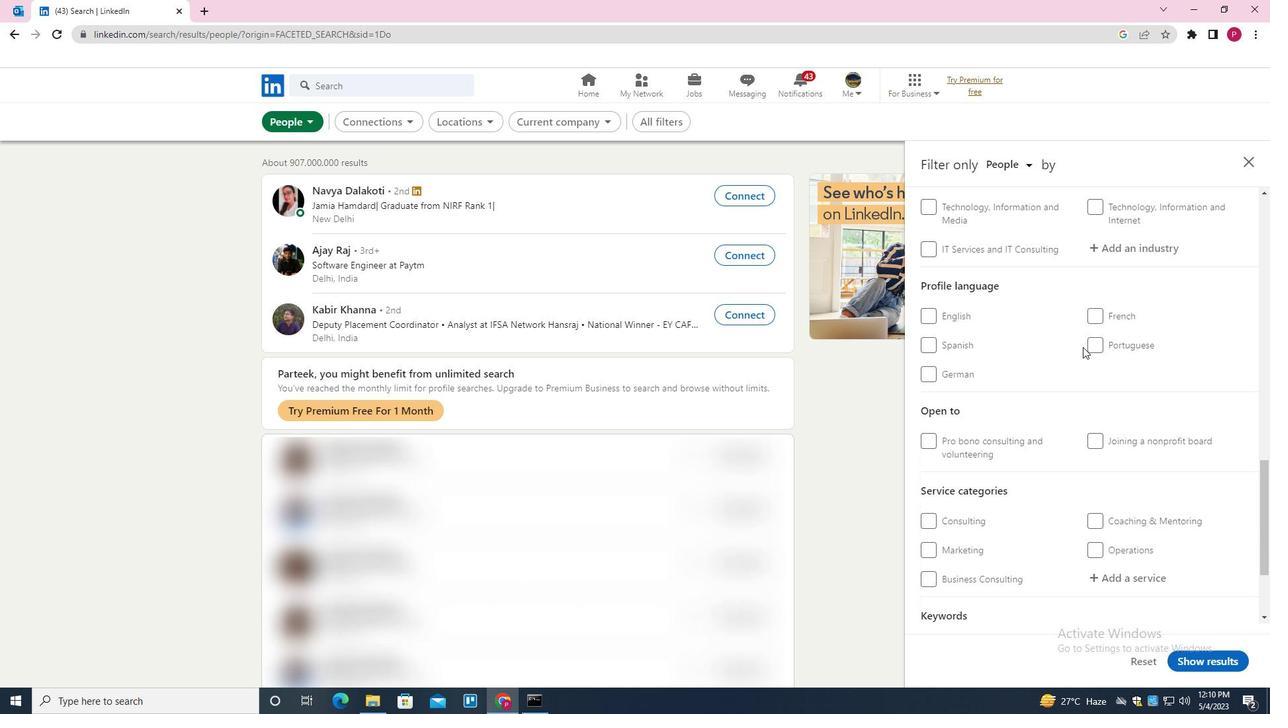 
Action: Mouse pressed left at (1088, 344)
Screenshot: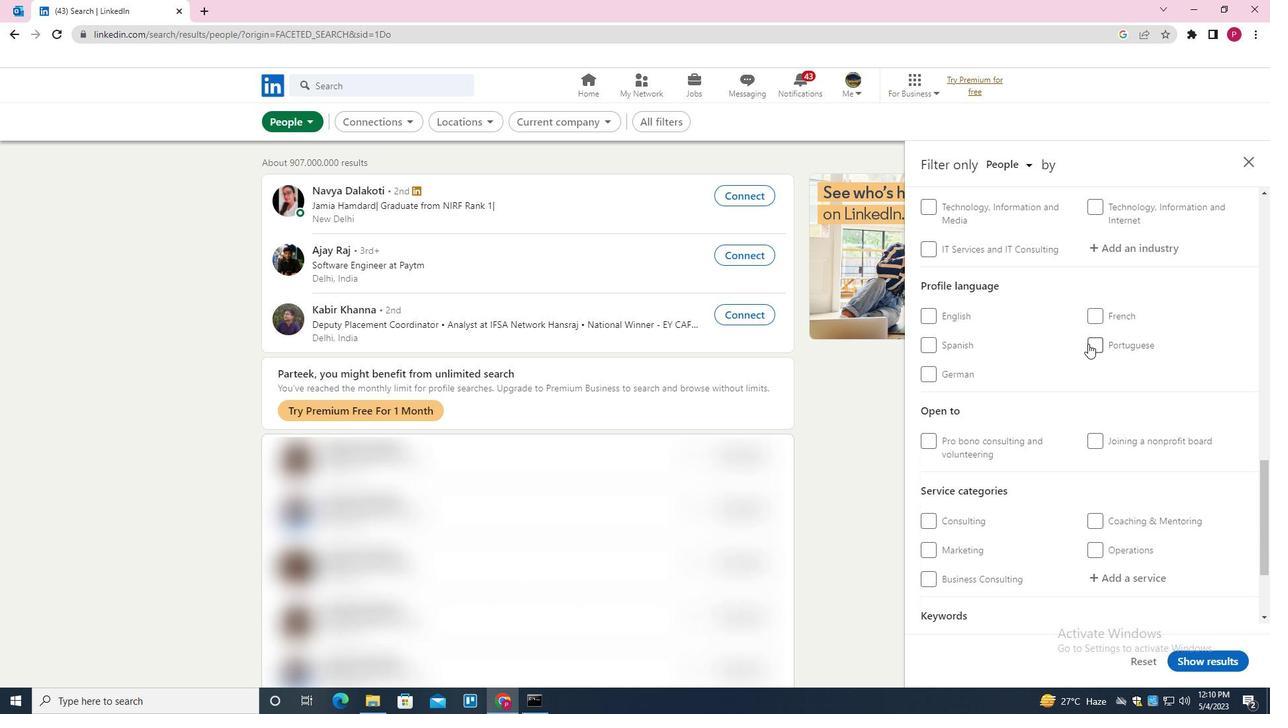
Action: Mouse moved to (930, 368)
Screenshot: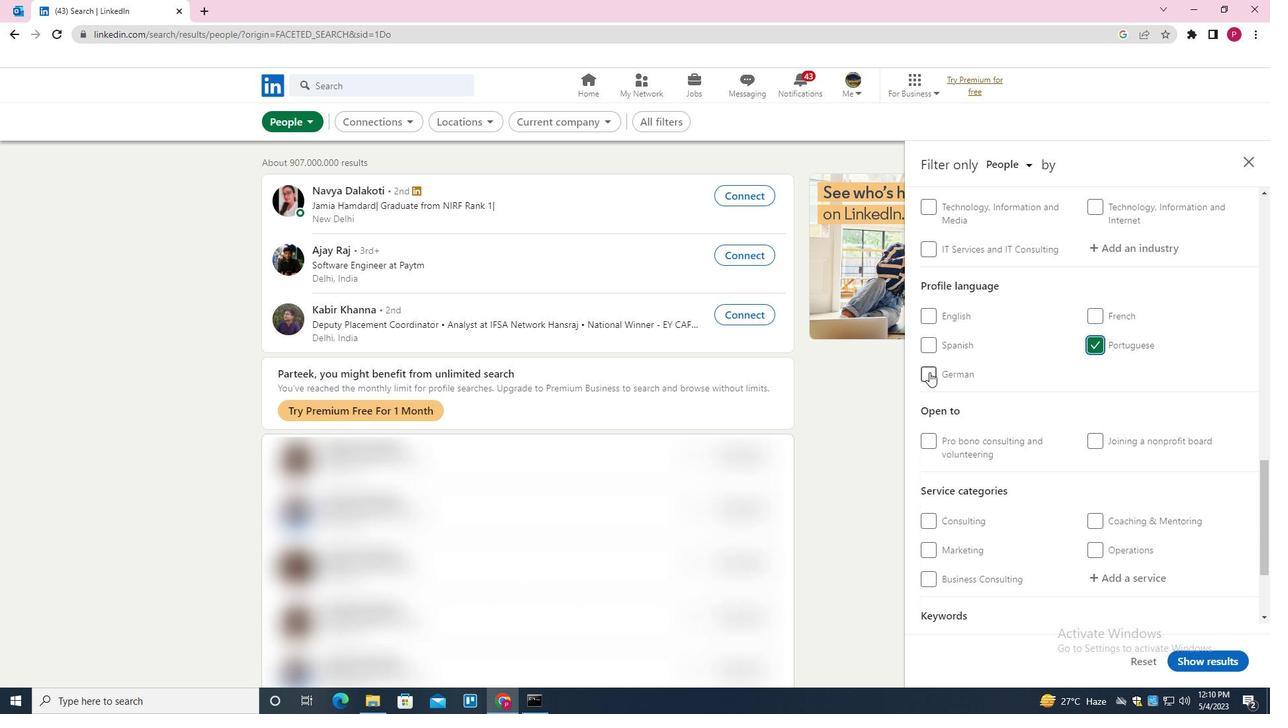
Action: Mouse scrolled (930, 369) with delta (0, 0)
Screenshot: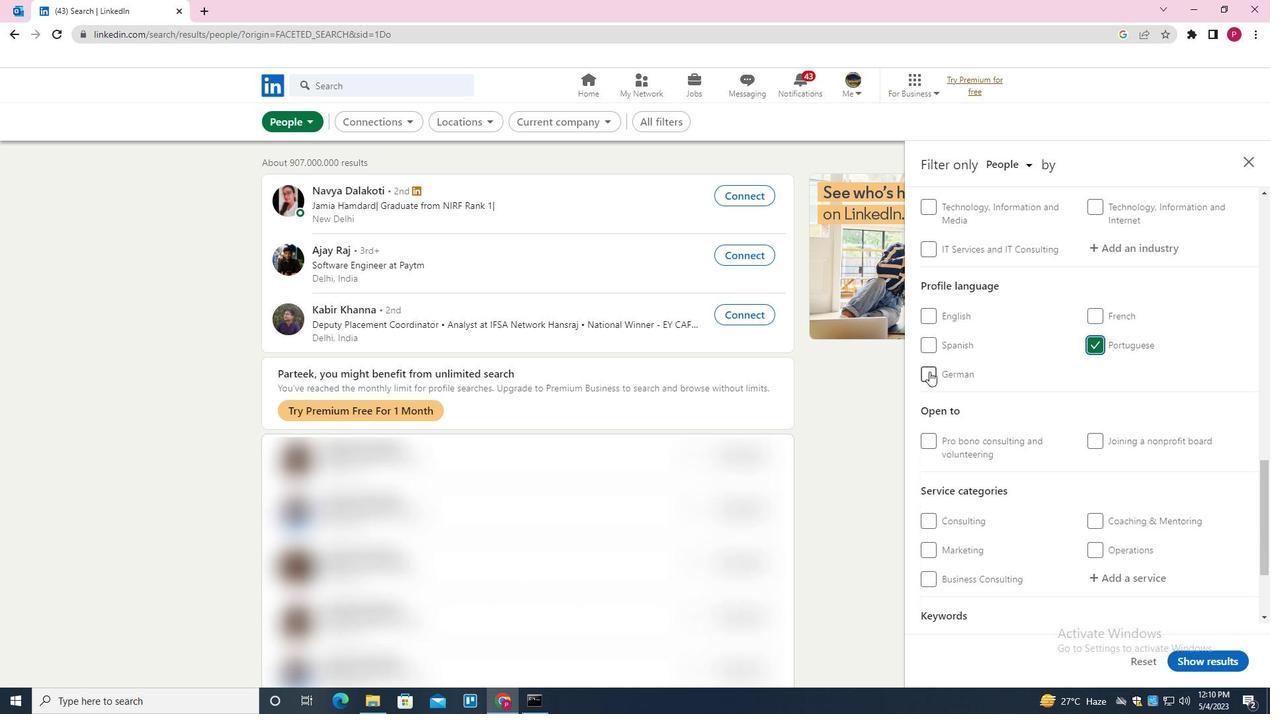 
Action: Mouse moved to (931, 367)
Screenshot: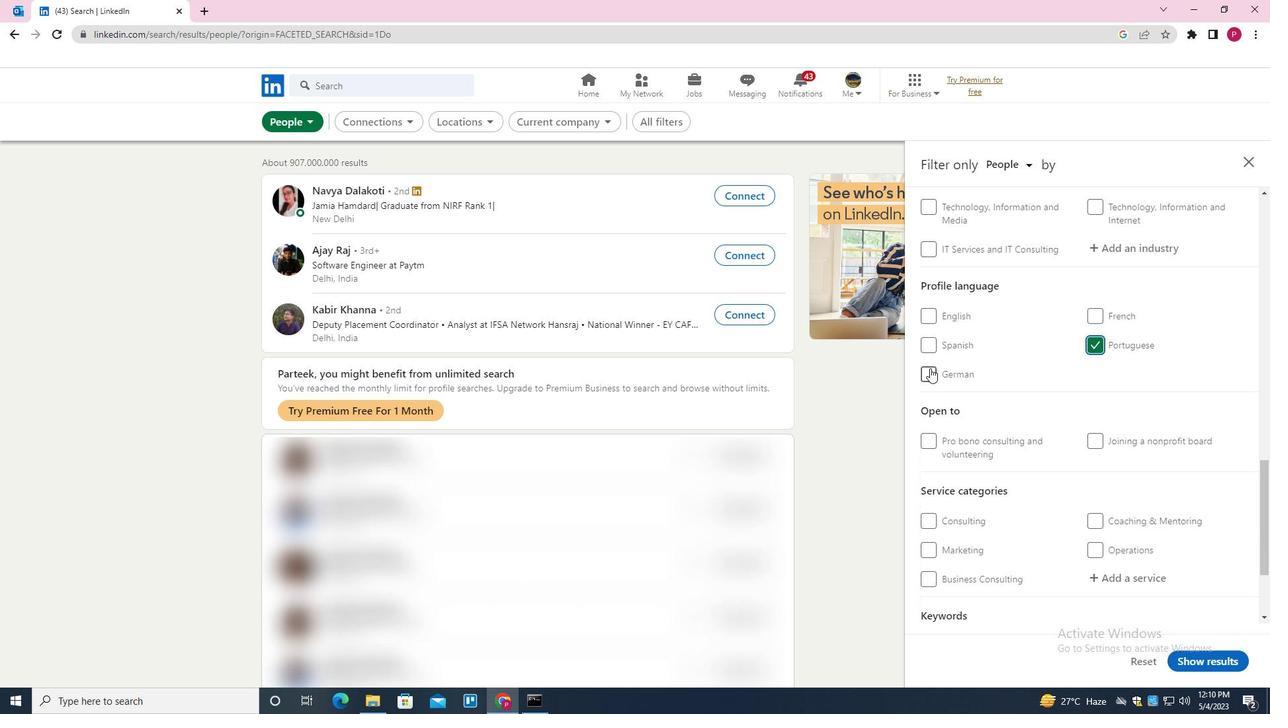 
Action: Mouse scrolled (931, 368) with delta (0, 0)
Screenshot: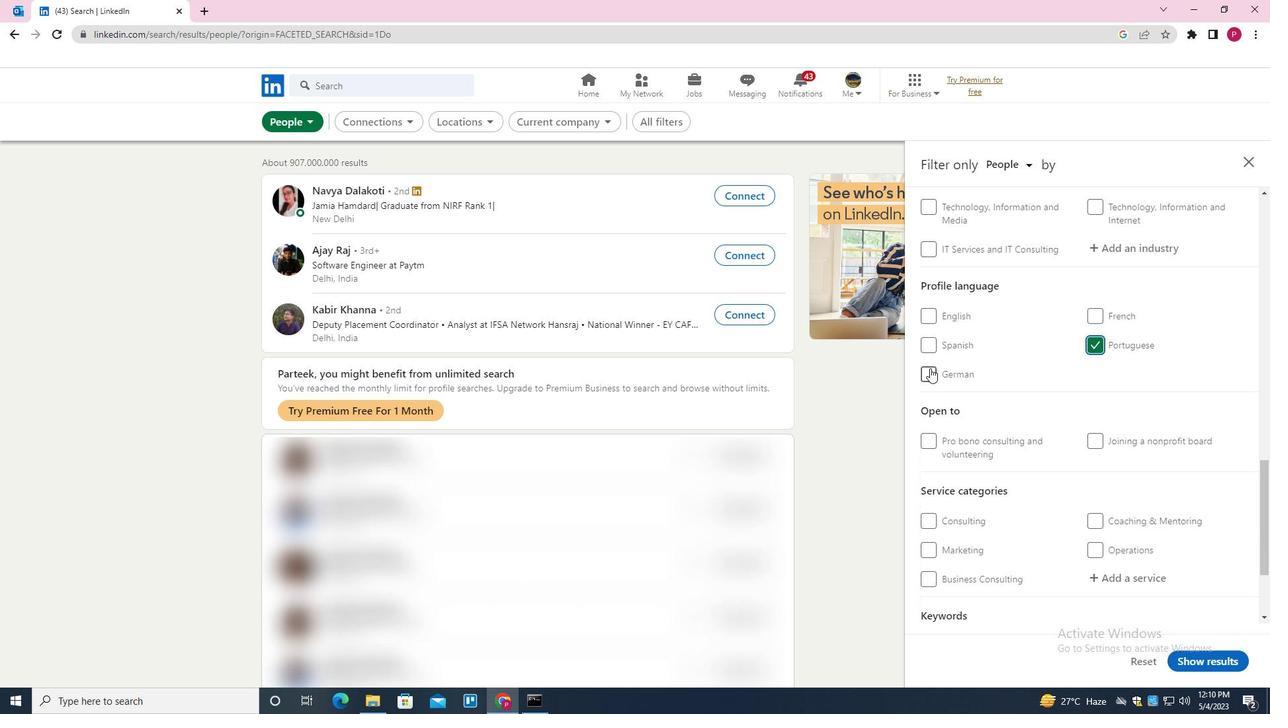 
Action: Mouse moved to (933, 365)
Screenshot: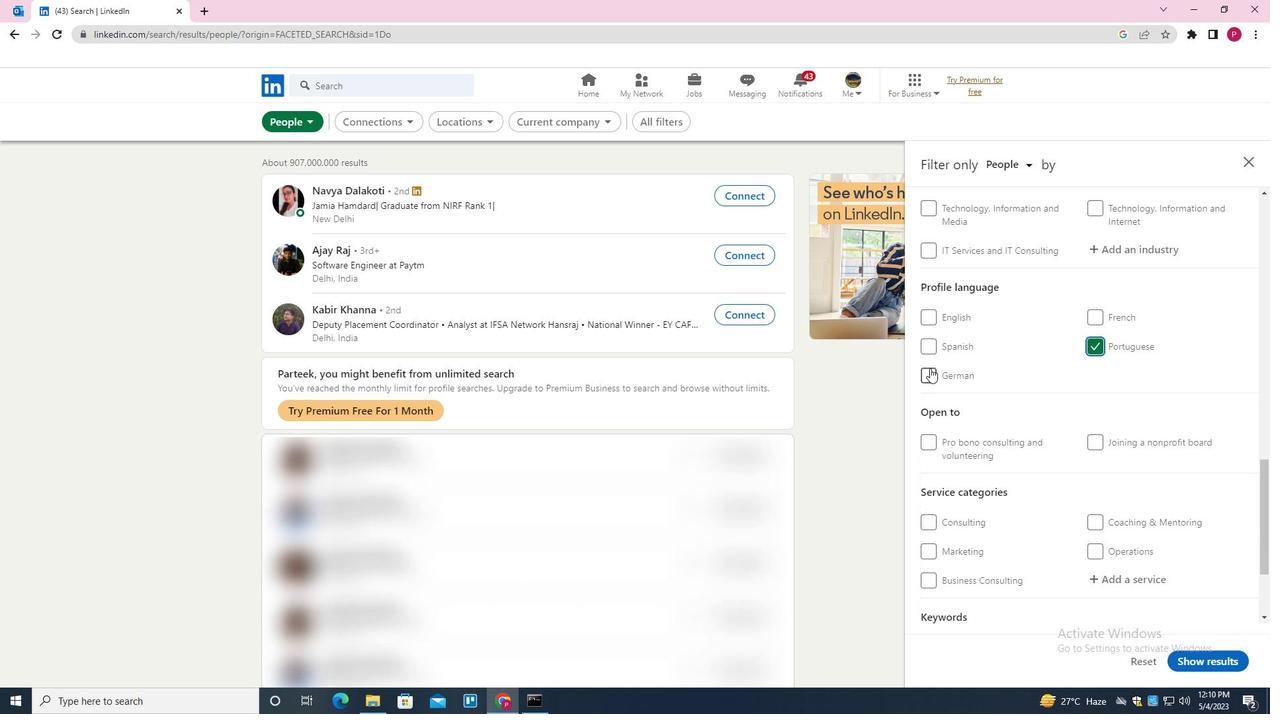 
Action: Mouse scrolled (933, 366) with delta (0, 0)
Screenshot: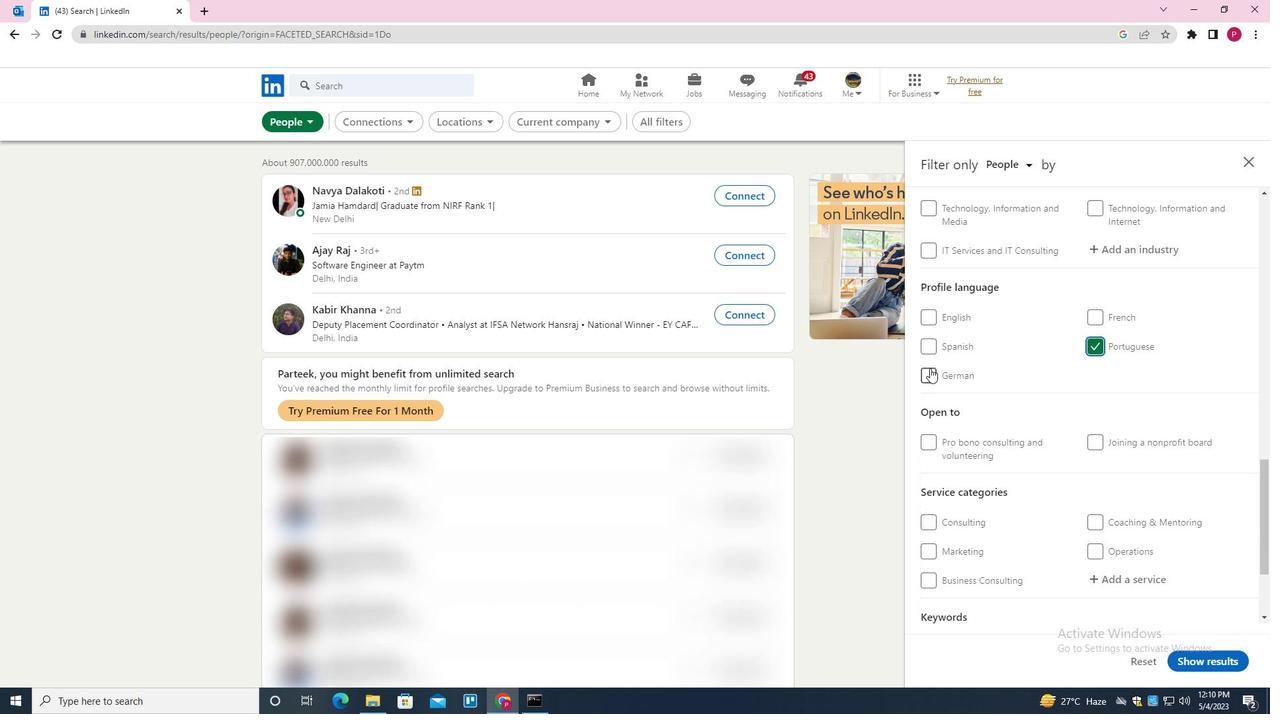 
Action: Mouse scrolled (933, 366) with delta (0, 0)
Screenshot: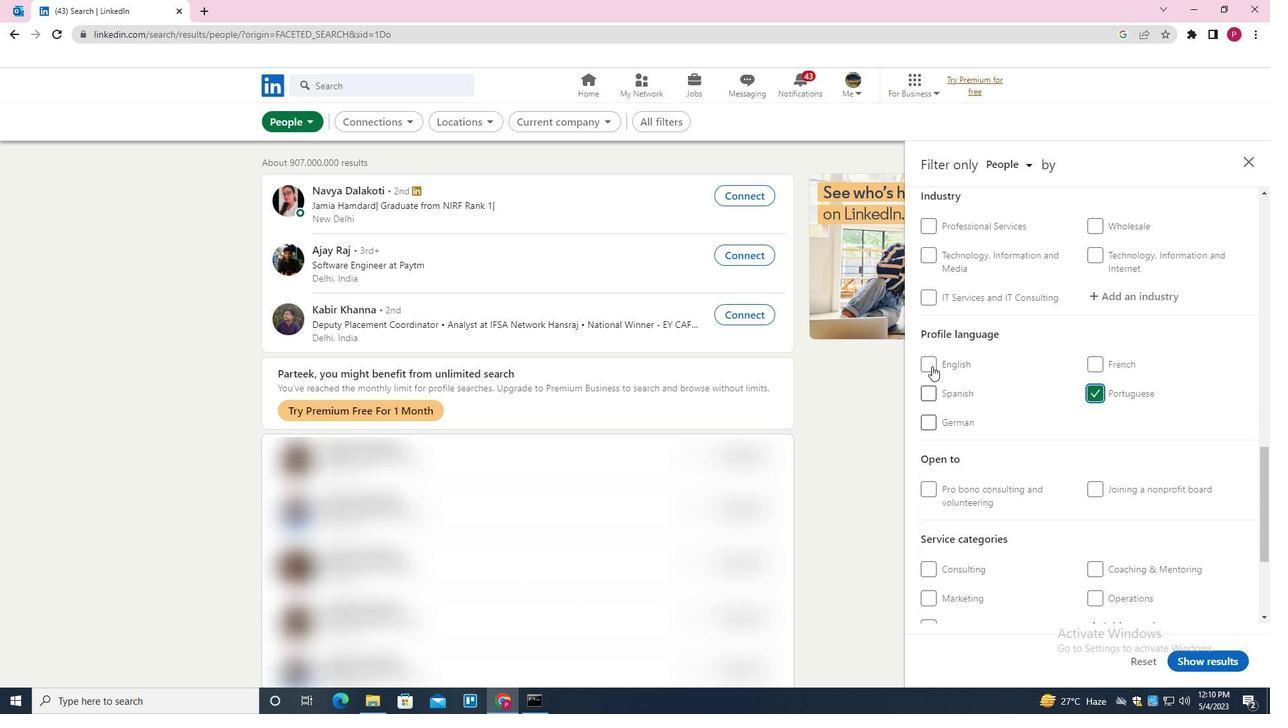 
Action: Mouse moved to (1003, 389)
Screenshot: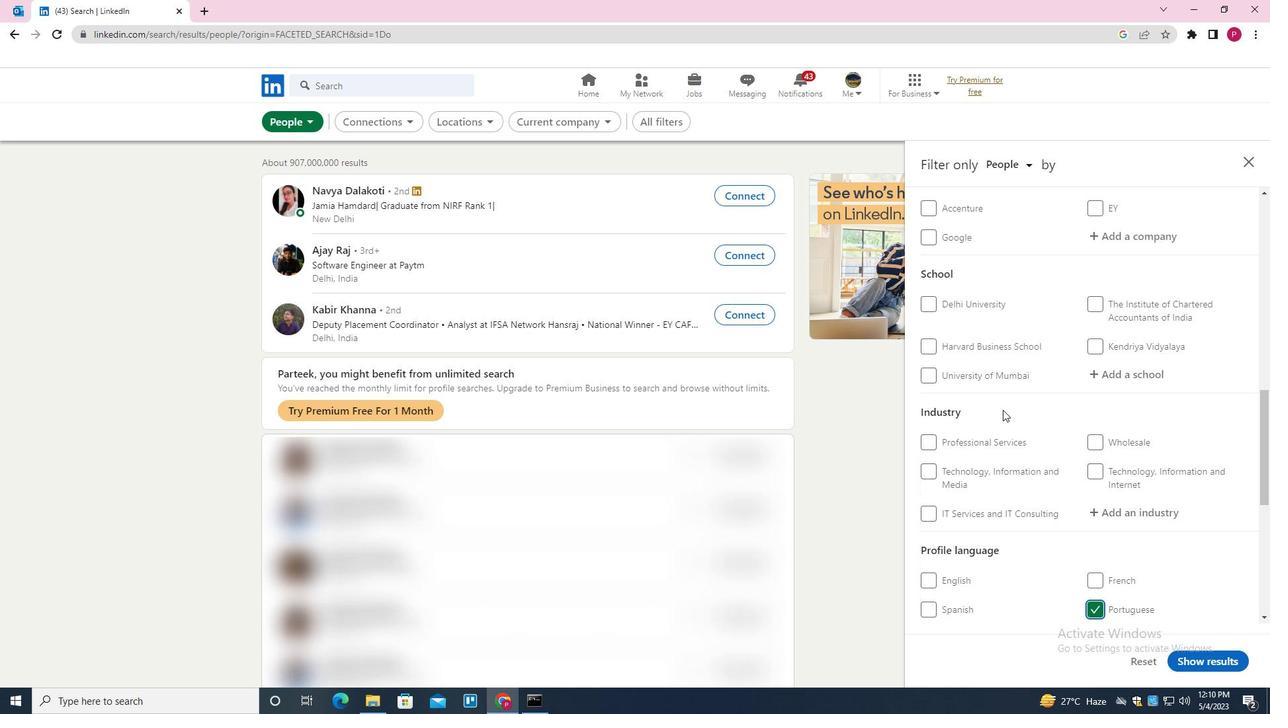 
Action: Mouse scrolled (1003, 390) with delta (0, 0)
Screenshot: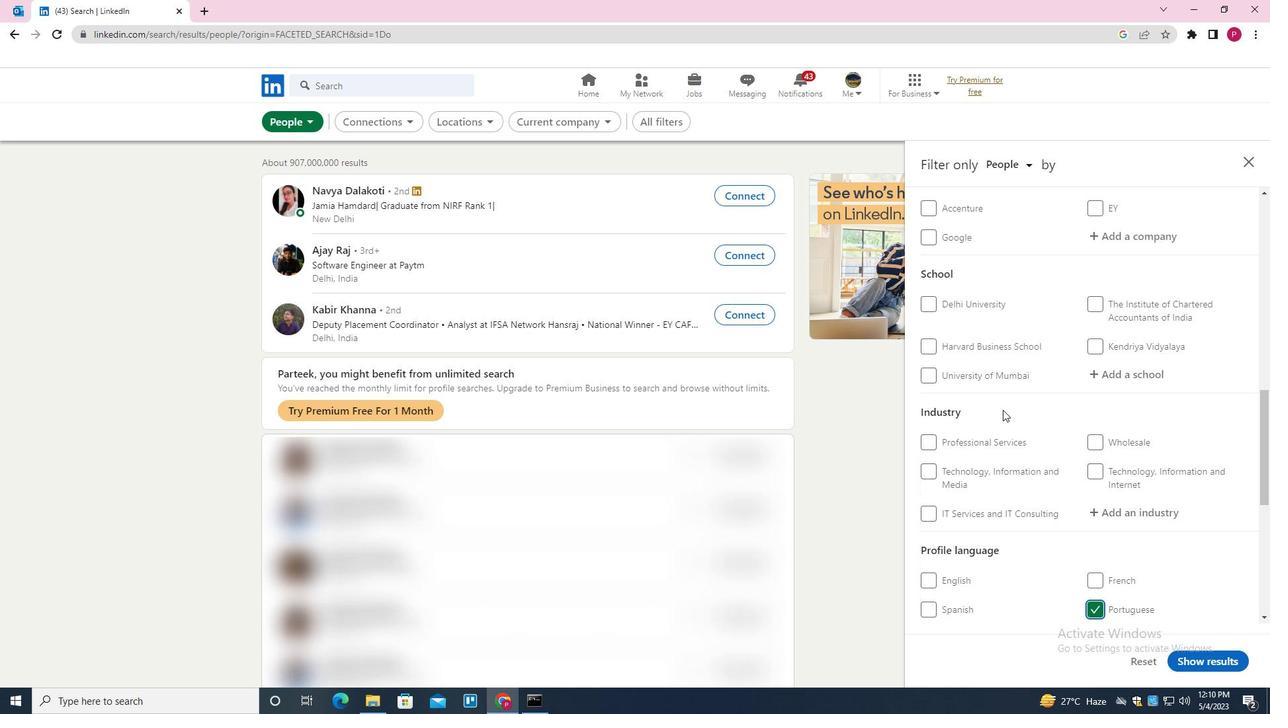 
Action: Mouse scrolled (1003, 390) with delta (0, 0)
Screenshot: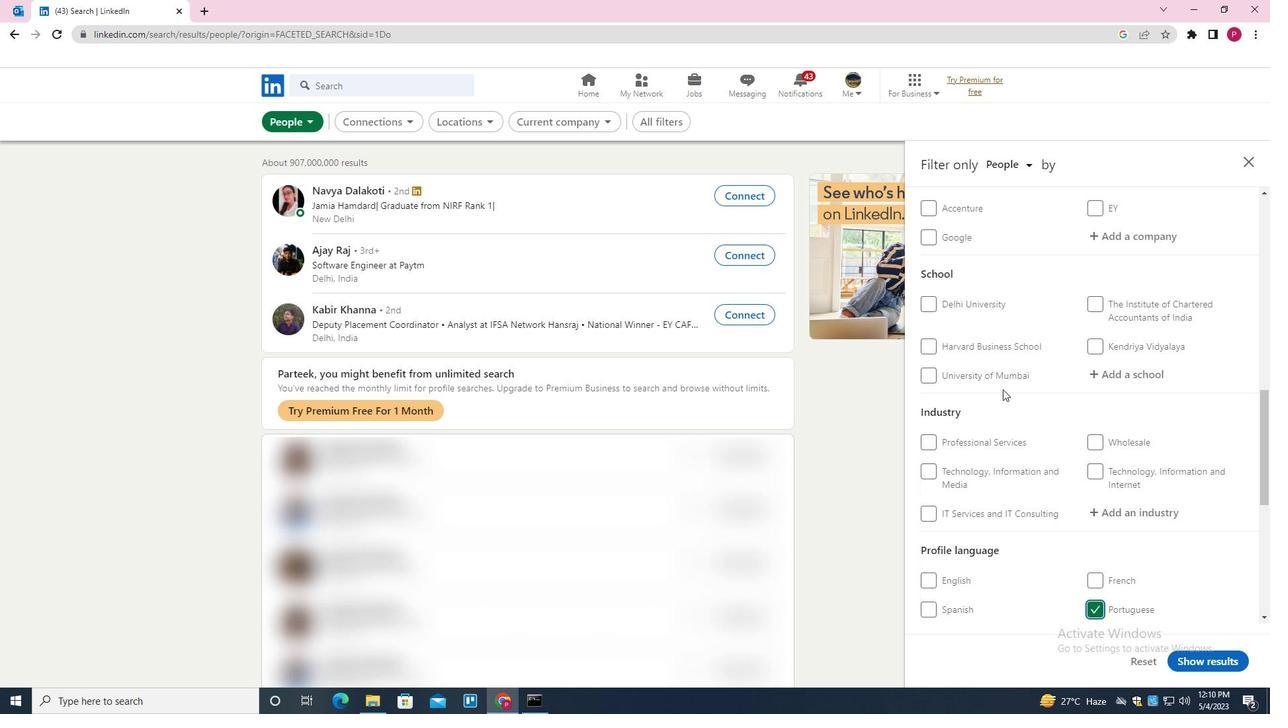 
Action: Mouse scrolled (1003, 390) with delta (0, 0)
Screenshot: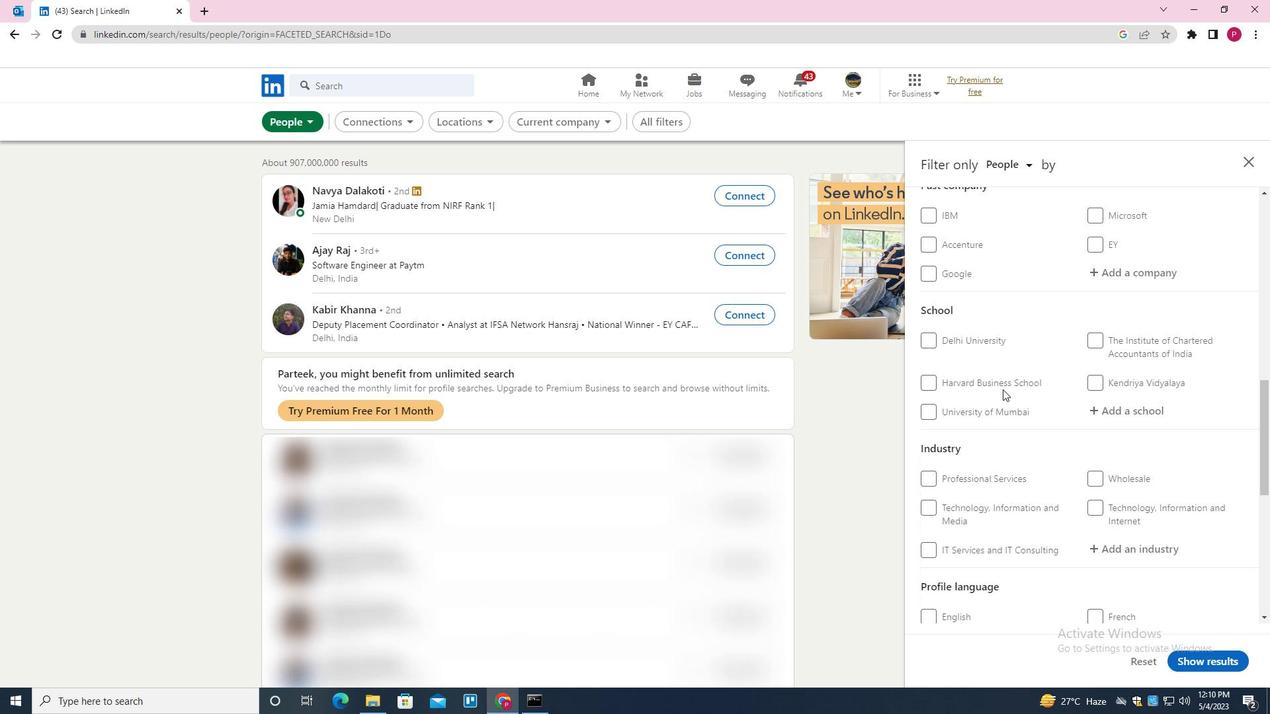 
Action: Mouse moved to (1117, 309)
Screenshot: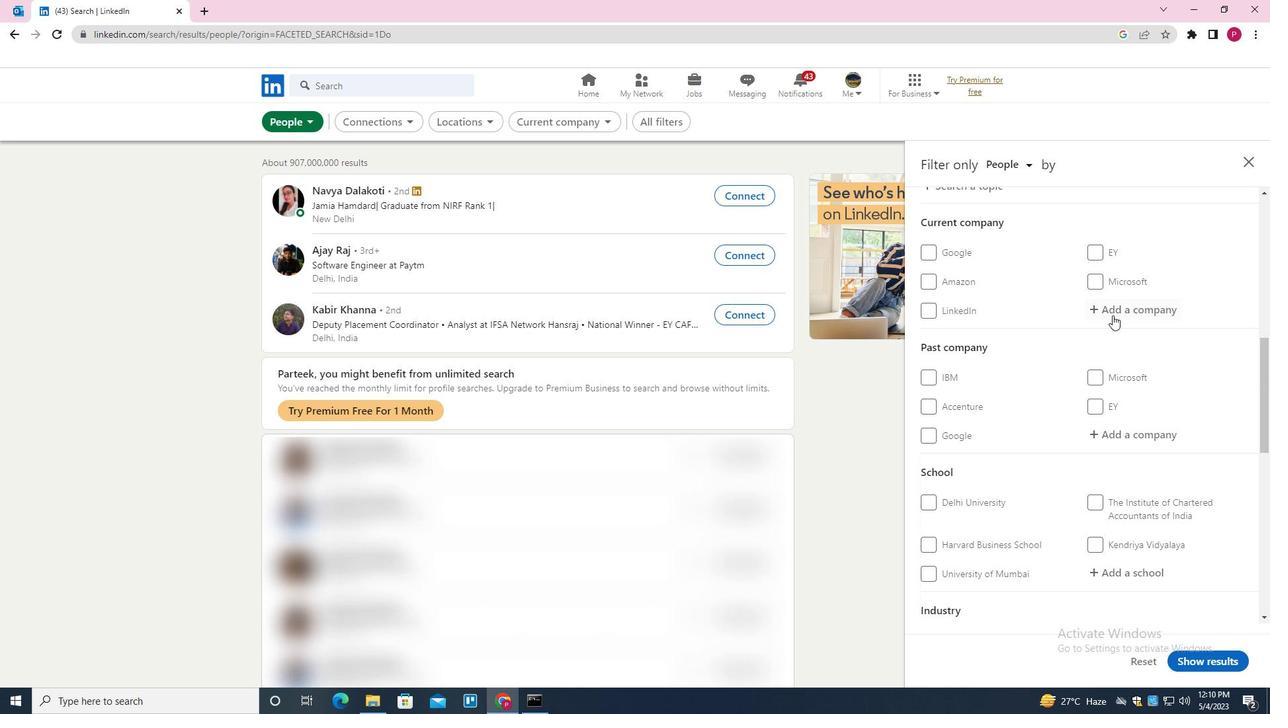 
Action: Mouse pressed left at (1117, 309)
Screenshot: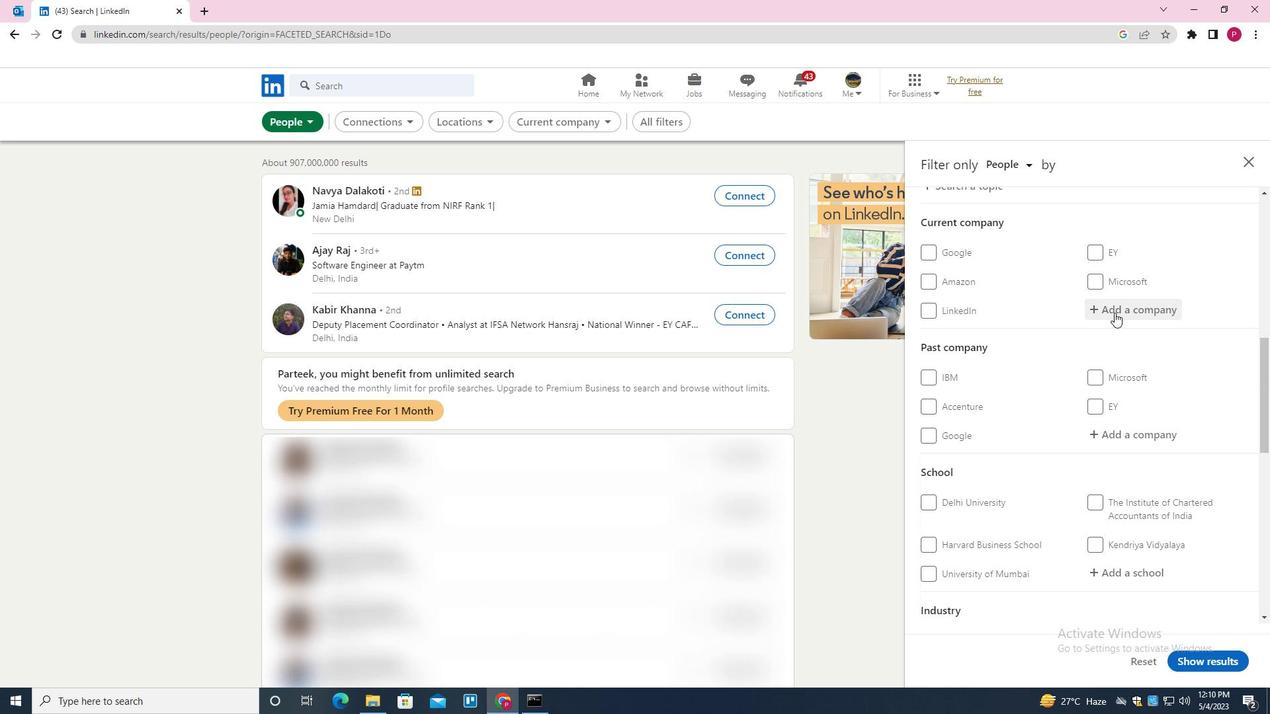 
Action: Key pressed <Key.shift><Key.shift><Key.shift><Key.shift><Key.shift><Key.shift><Key.shift><Key.shift><Key.shift><Key.shift><Key.shift><Key.shift><Key.shift><Key.shift><Key.shift><Key.shift><Key.shift><Key.shift><Key.shift><Key.shift><Key.shift>GP<Key.space><Key.shift>STRATGIES<Key.backspace><Key.backspace><Key.backspace><Key.backspace><Key.backspace><Key.backspace>ATEGIES<Key.space><Key.shift>CORPORATION<Key.down><Key.enter><Key.backspace><Key.down><Key.enter>
Screenshot: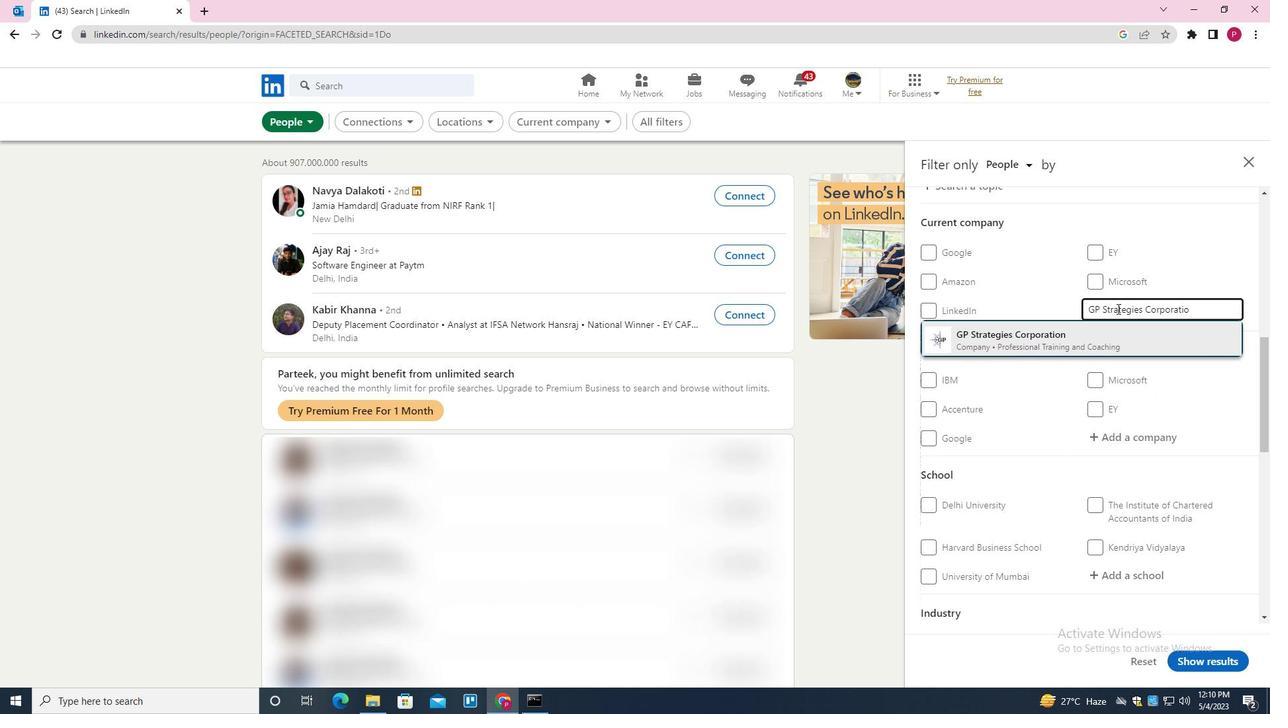 
Action: Mouse moved to (1054, 351)
Screenshot: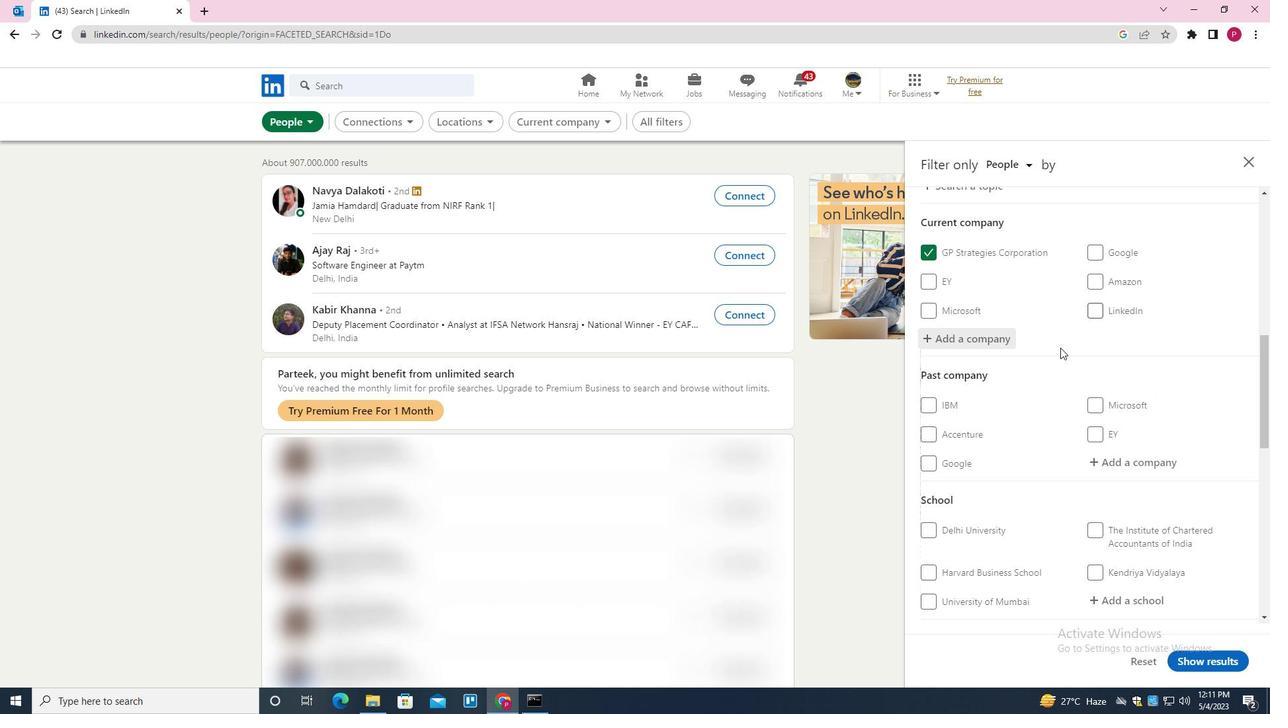 
Action: Mouse scrolled (1054, 350) with delta (0, 0)
Screenshot: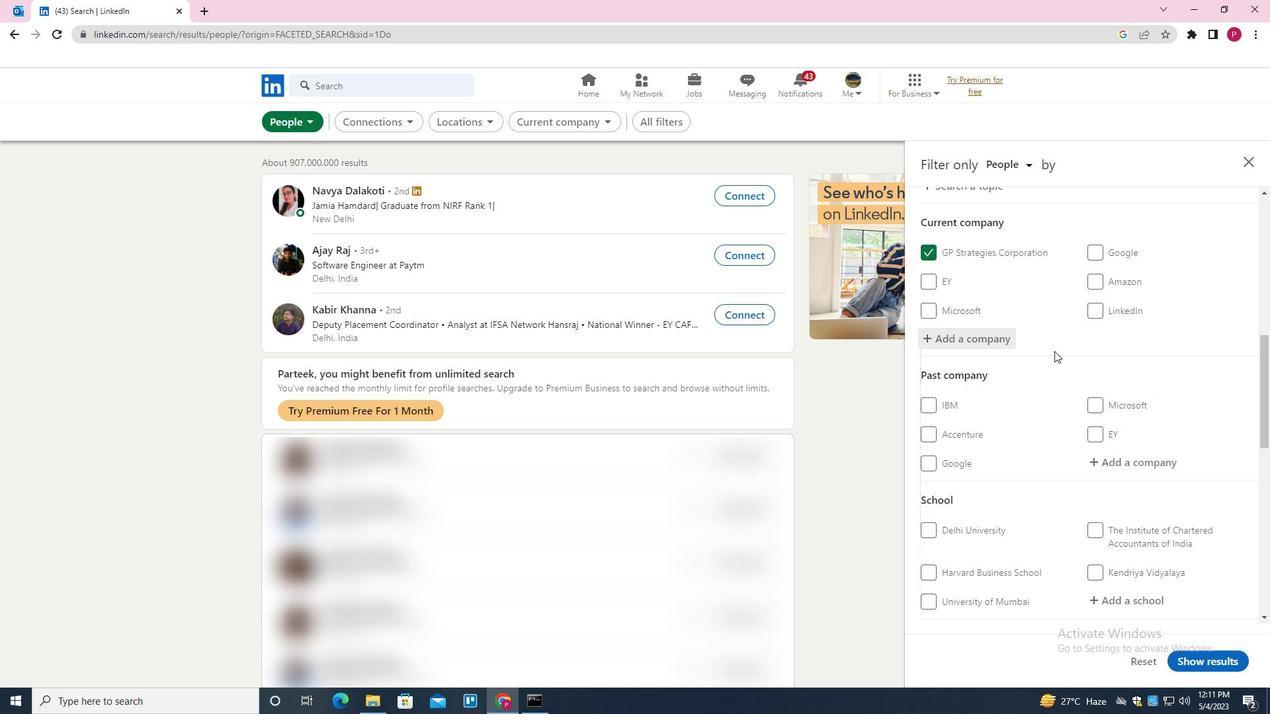 
Action: Mouse scrolled (1054, 350) with delta (0, 0)
Screenshot: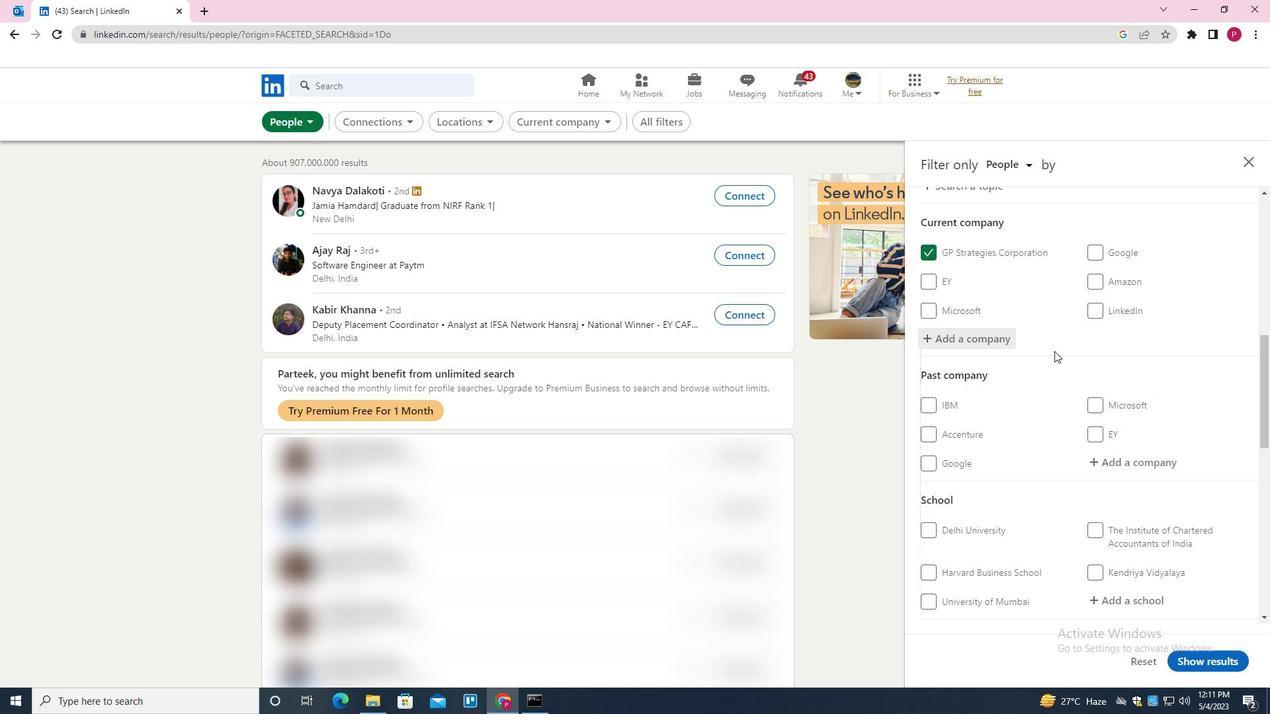 
Action: Mouse scrolled (1054, 350) with delta (0, 0)
Screenshot: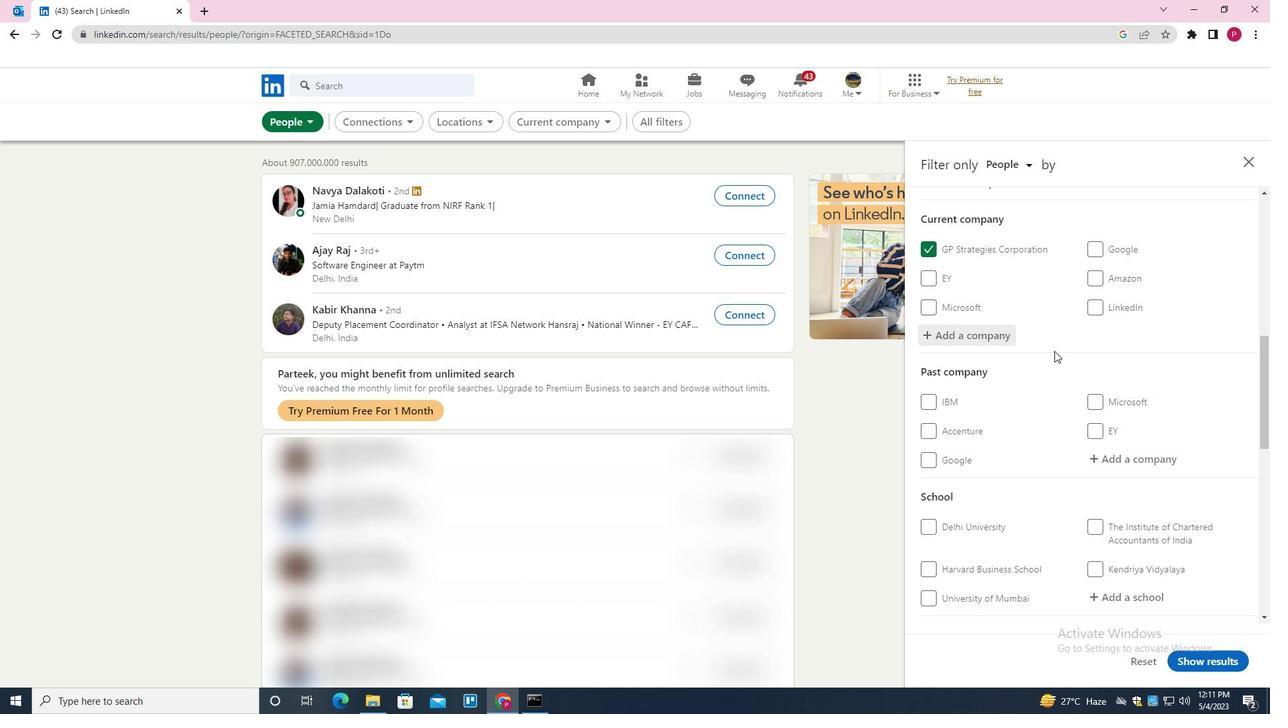 
Action: Mouse moved to (1056, 351)
Screenshot: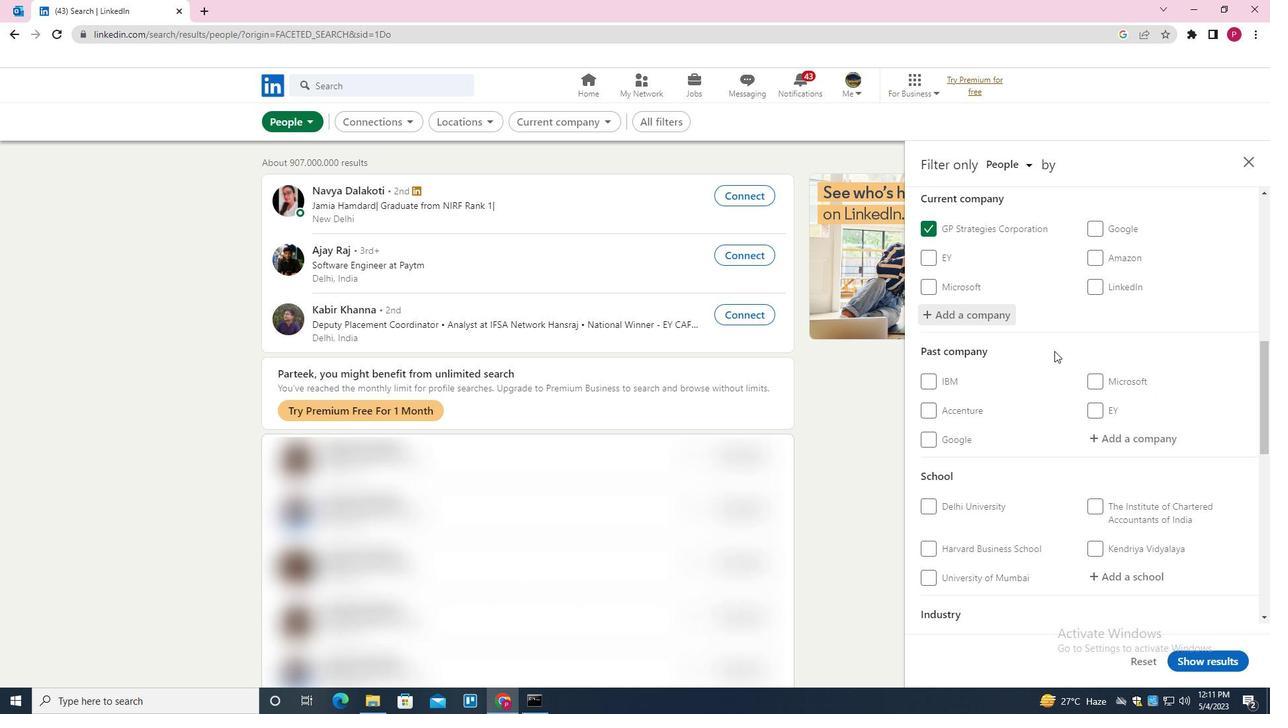 
Action: Mouse scrolled (1056, 350) with delta (0, 0)
Screenshot: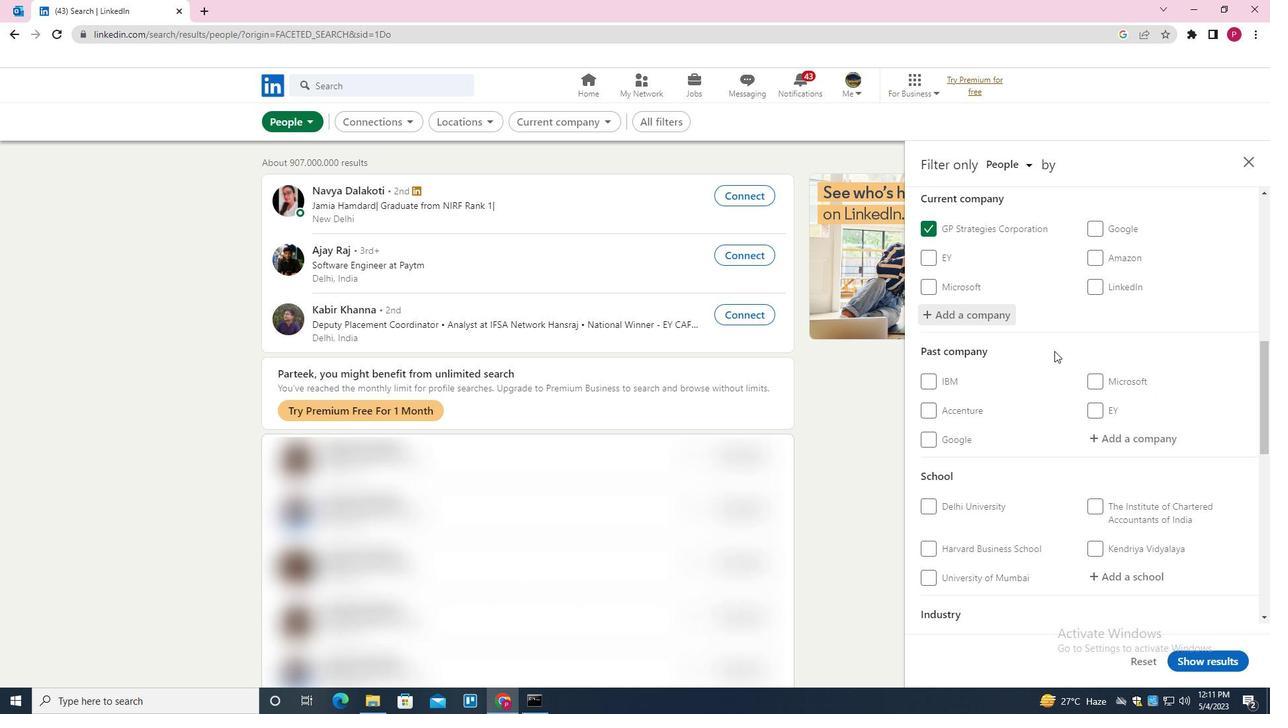 
Action: Mouse moved to (1117, 338)
Screenshot: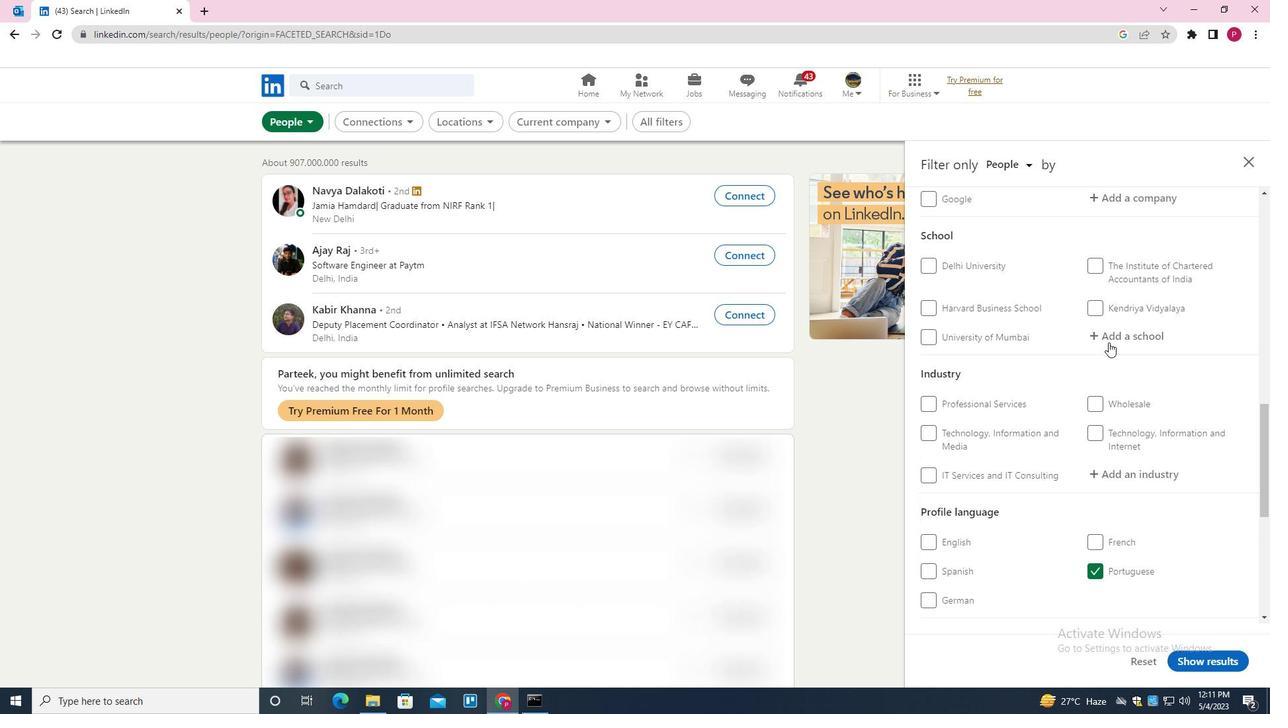
Action: Mouse pressed left at (1117, 338)
Screenshot: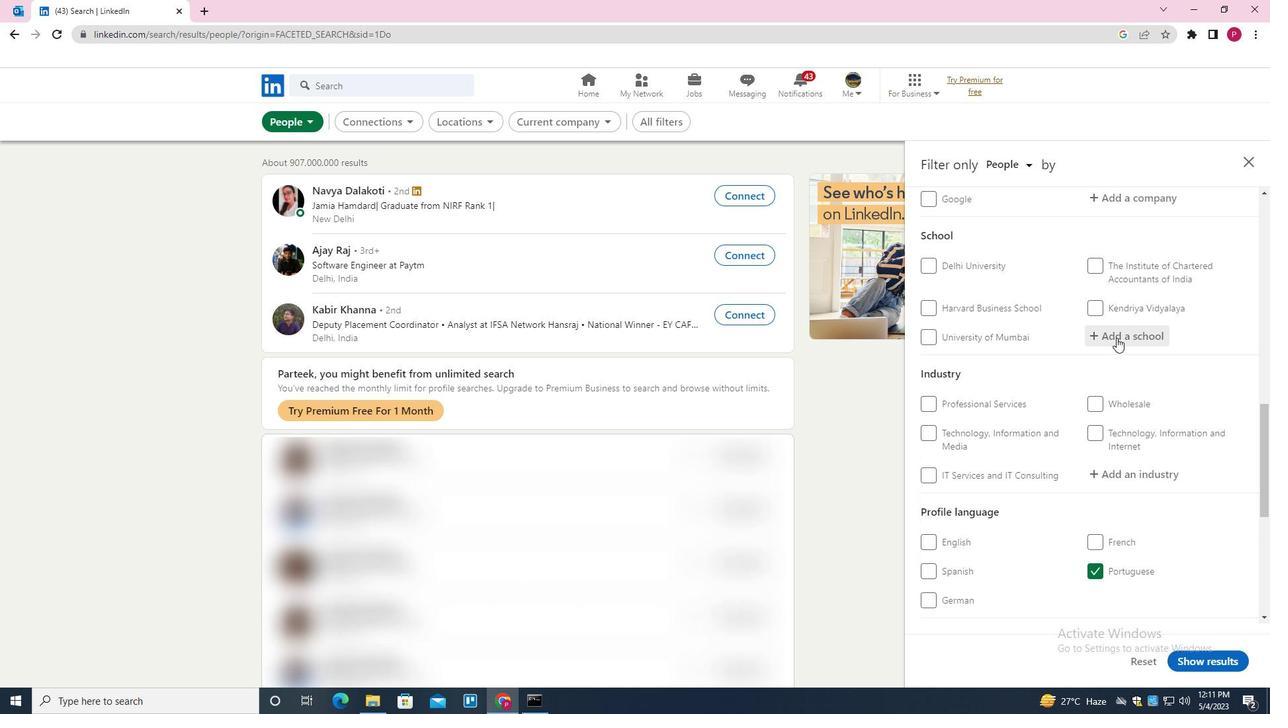 
Action: Key pressed <Key.shift><Key.shift><Key.shift><Key.shift><Key.shift><Key.shift><Key.shift><Key.shift><Key.shift><Key.shift><Key.shift><Key.shift><Key.shift><Key.shift><Key.shift><Key.shift><Key.shift><Key.shift><Key.shift><Key.shift><Key.shift><Key.shift><Key.shift><Key.shift><Key.shift><Key.shift><Key.shift><Key.shift><Key.shift><Key.shift>L/<Key.backspace>.<Key.shift>D<Key.space><Key.shift>COLLEGE<Key.space>OF<Key.space><Key.shift><Key.shift>ENGINEERING<Key.space><Key.down><Key.enter>
Screenshot: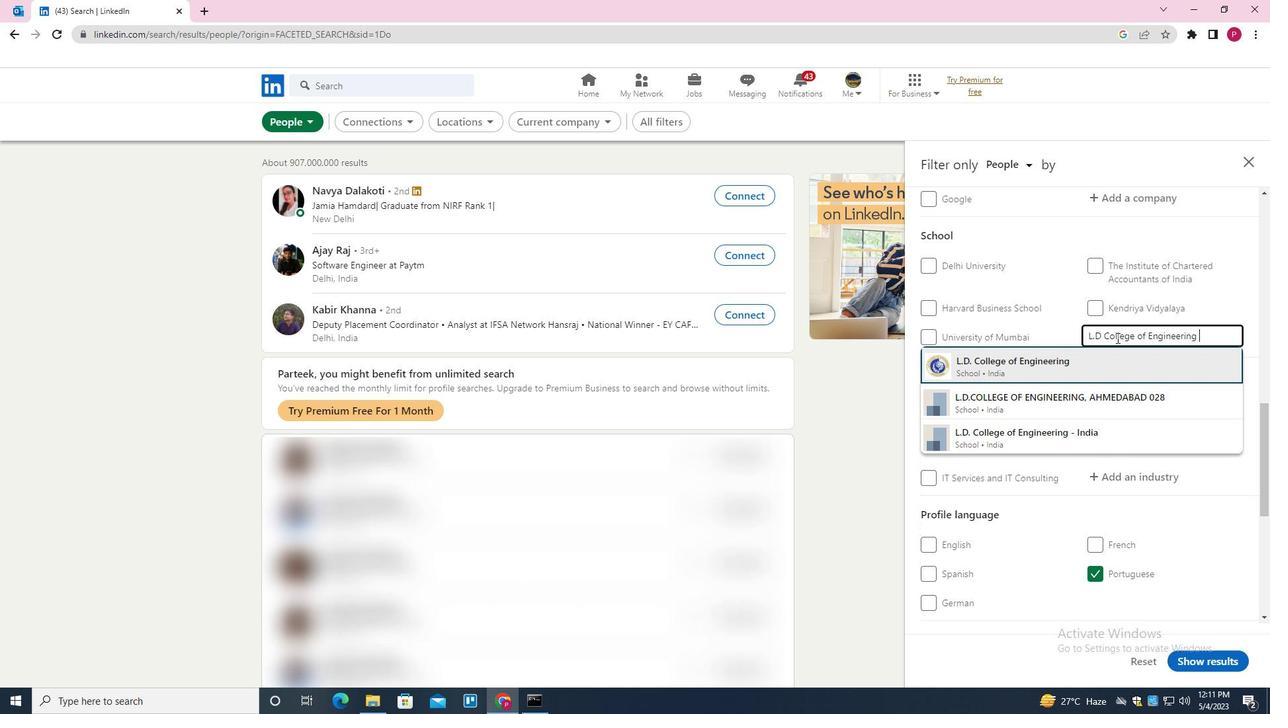 
Action: Mouse moved to (1101, 349)
Screenshot: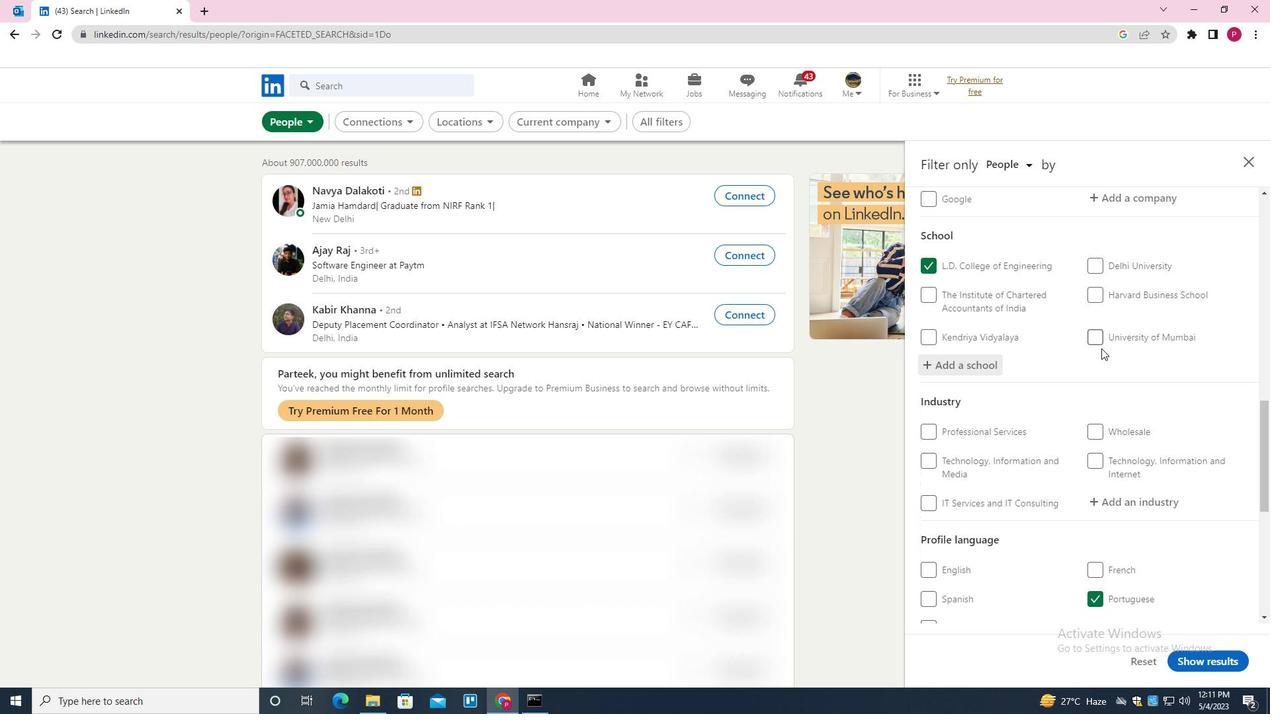 
Action: Mouse scrolled (1101, 348) with delta (0, 0)
Screenshot: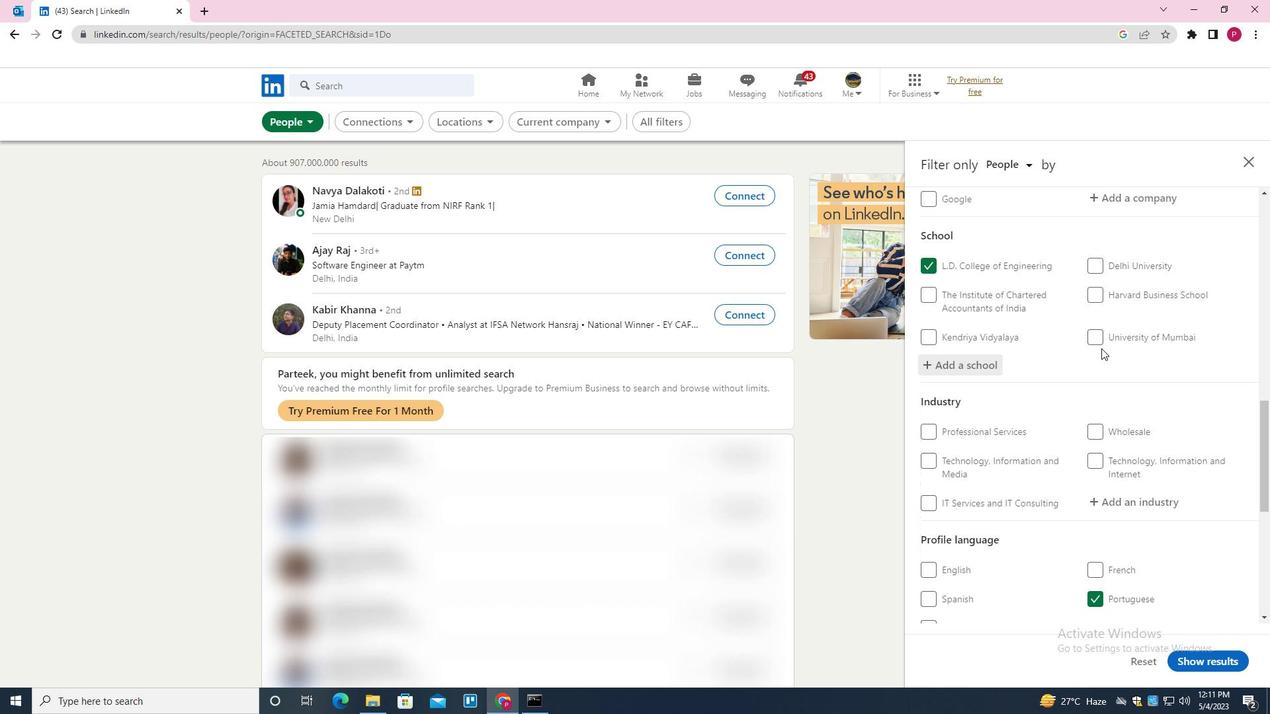 
Action: Mouse scrolled (1101, 348) with delta (0, 0)
Screenshot: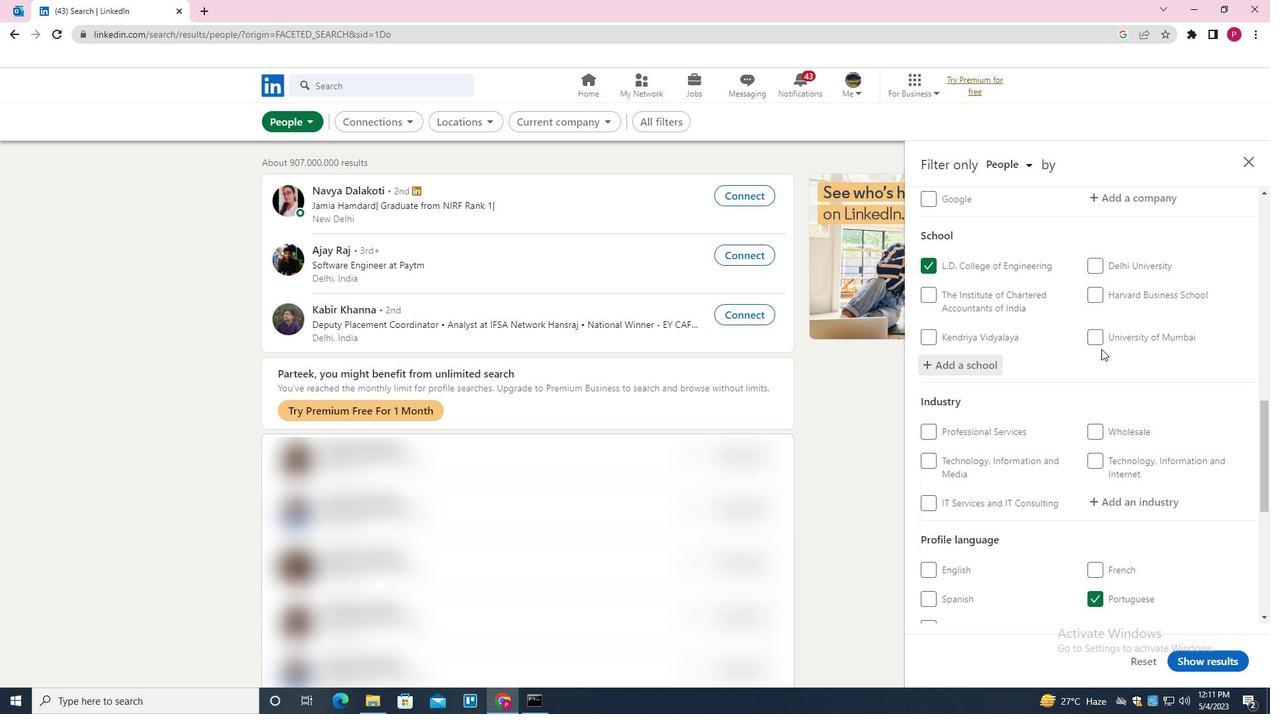 
Action: Mouse moved to (1101, 349)
Screenshot: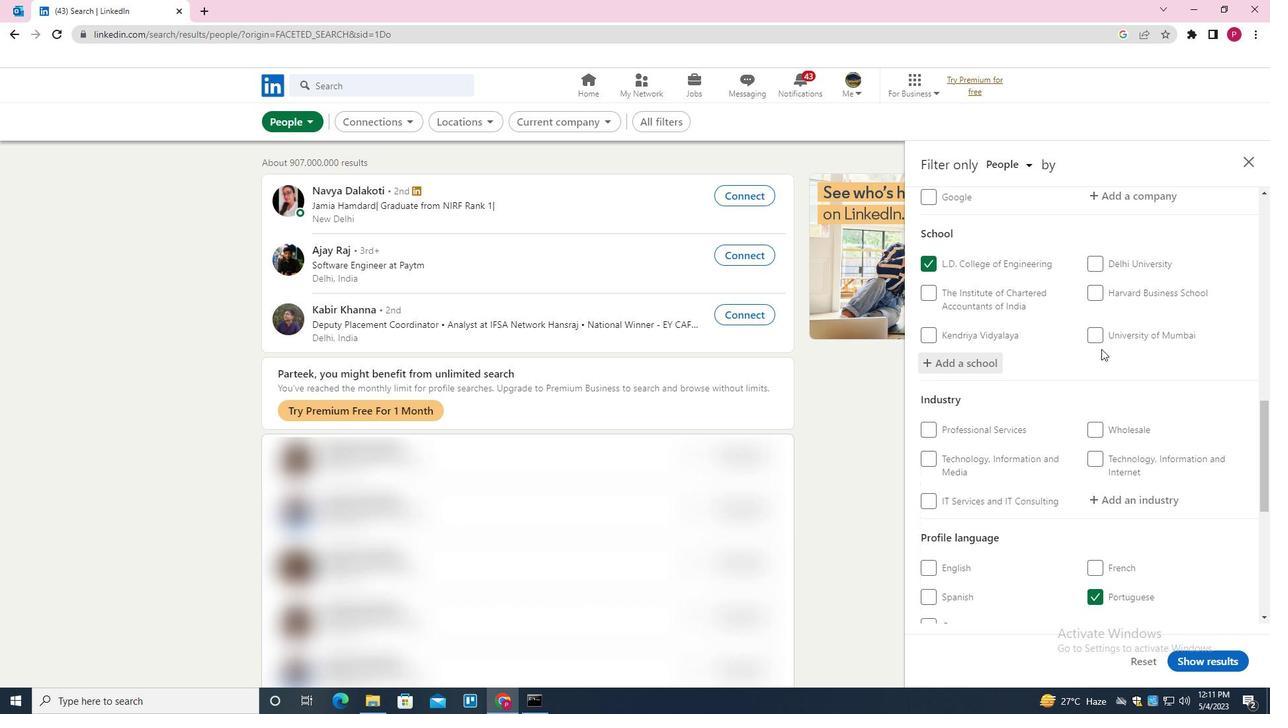 
Action: Mouse scrolled (1101, 348) with delta (0, 0)
Screenshot: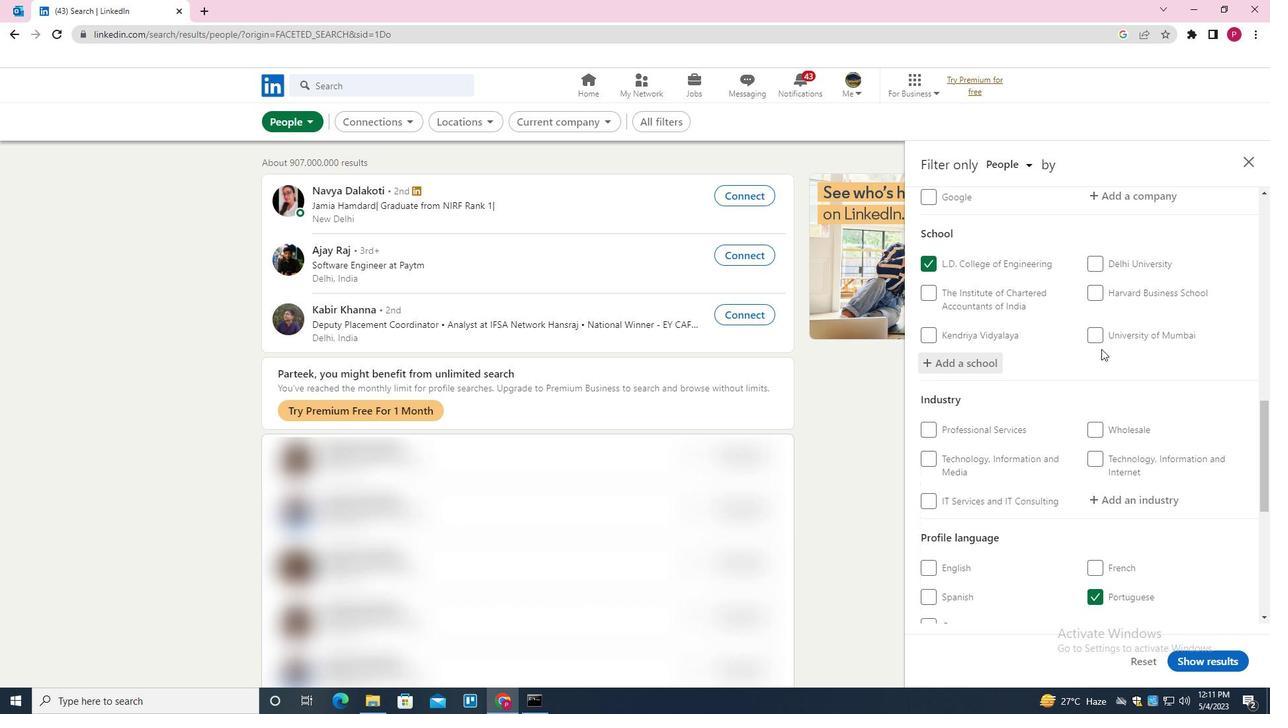 
Action: Mouse moved to (1104, 348)
Screenshot: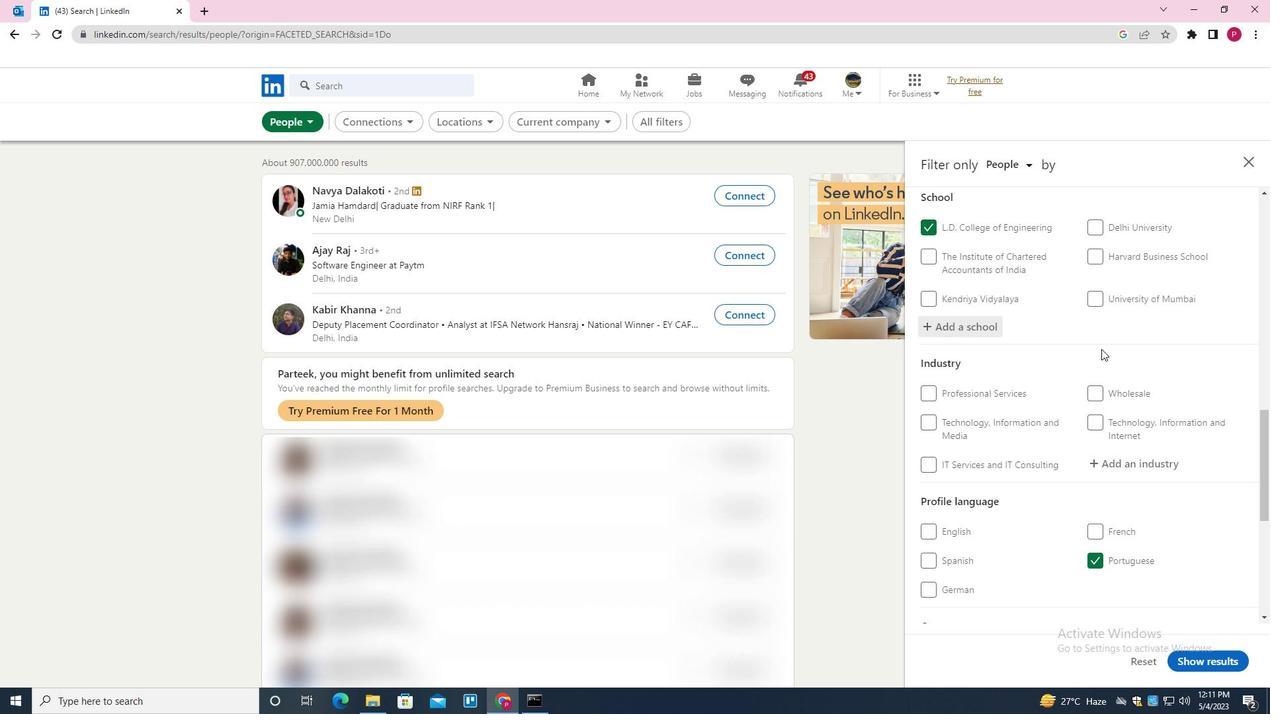 
Action: Mouse scrolled (1104, 348) with delta (0, 0)
Screenshot: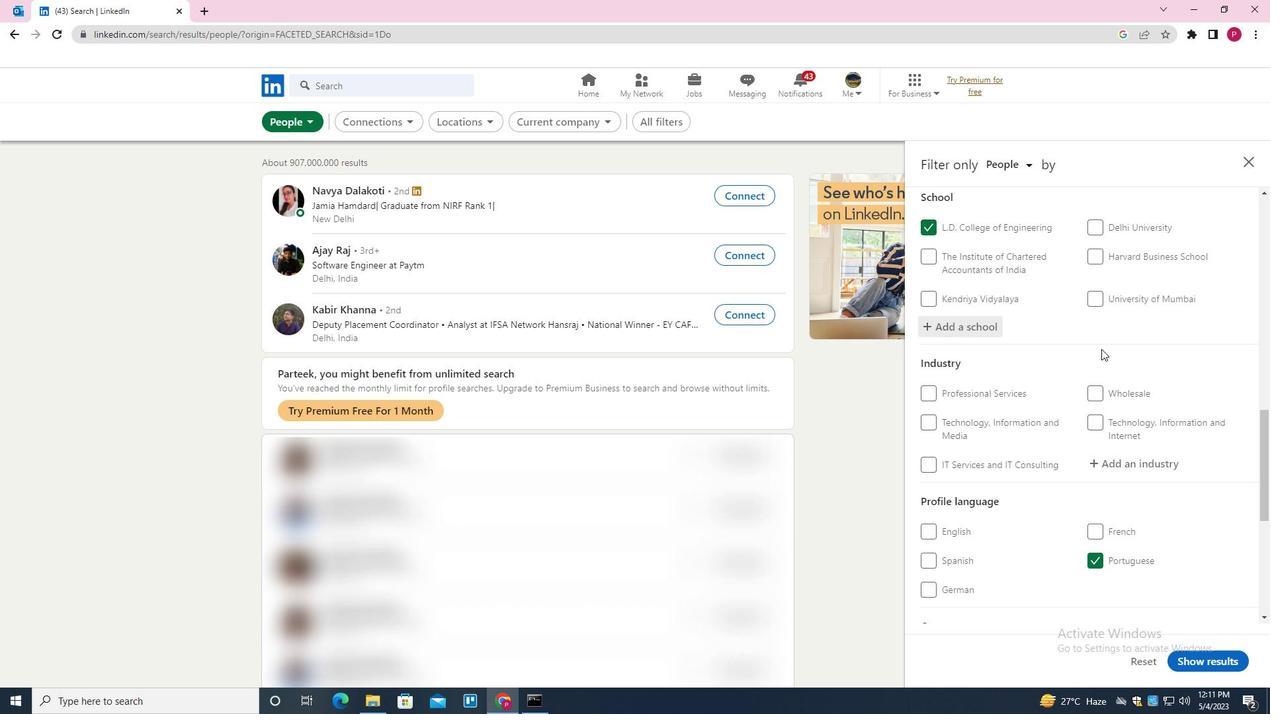 
Action: Mouse moved to (1133, 234)
Screenshot: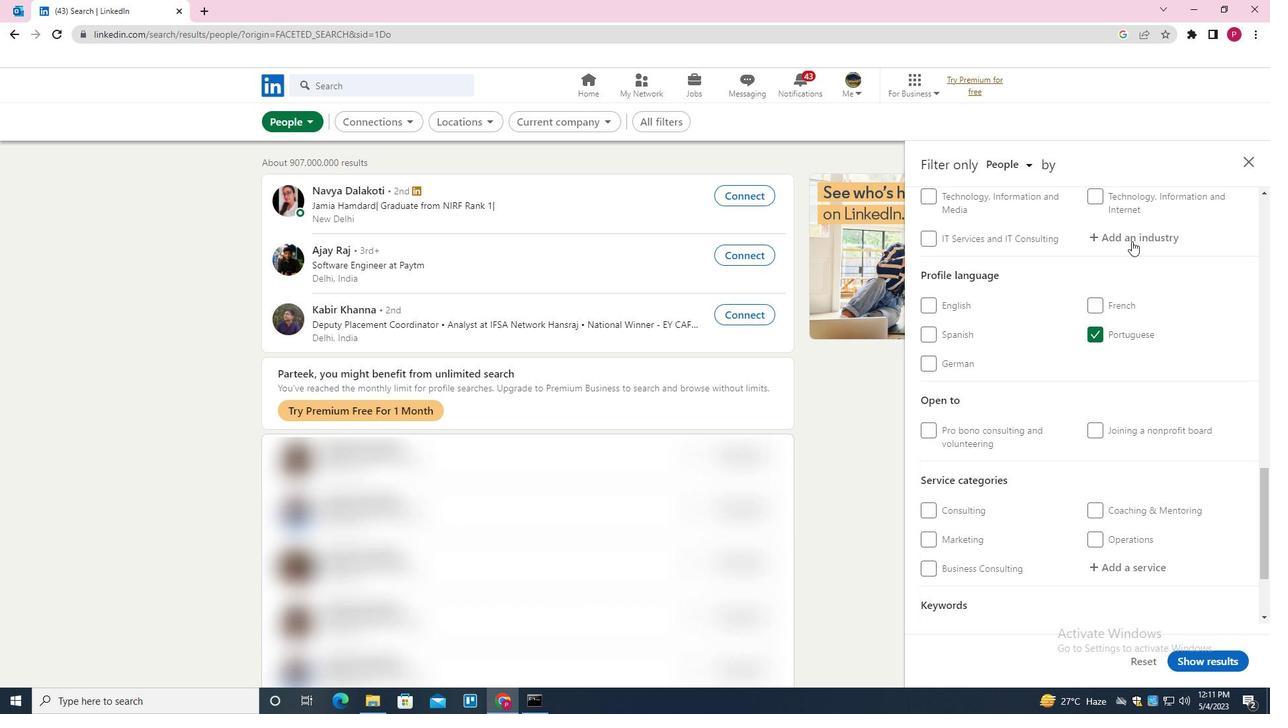 
Action: Mouse pressed left at (1133, 234)
Screenshot: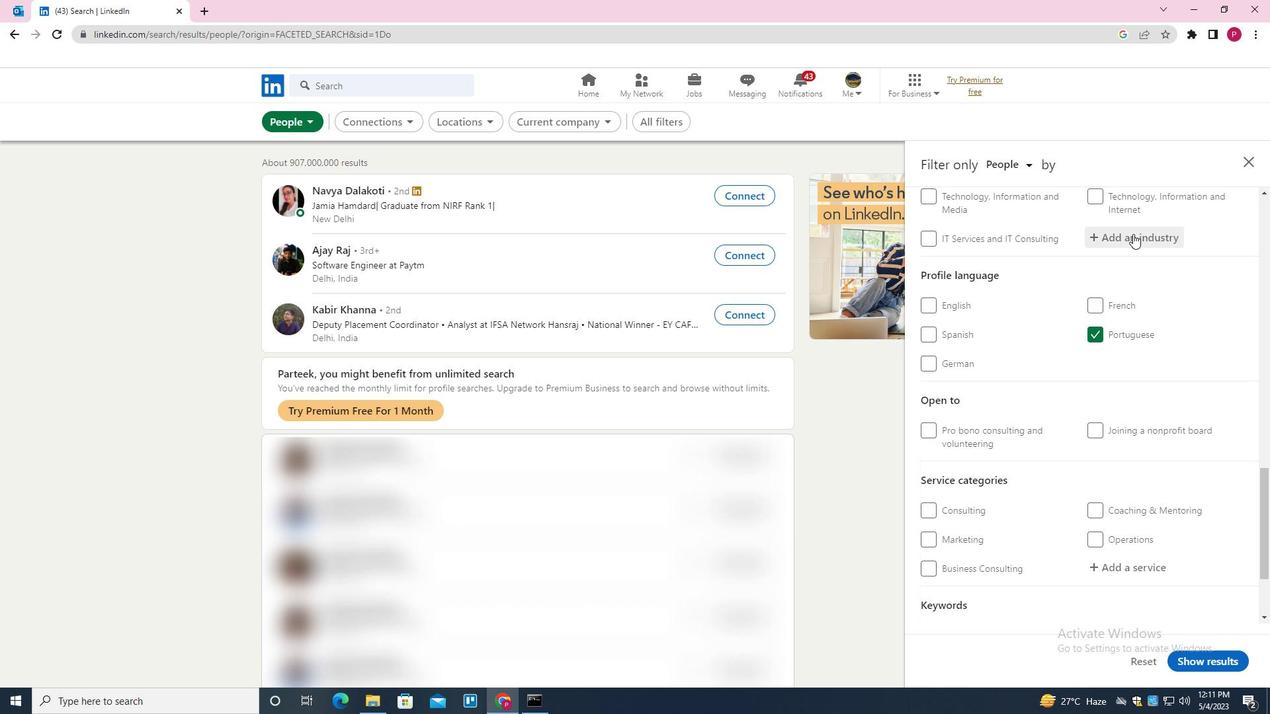 
Action: Key pressed <Key.shift><Key.shift><Key.shift><Key.shift><Key.shift><Key.shift><Key.shift>GLASS,<Key.space><Key.shift><Key.shift><Key.shift>CERAMICS<Key.space>AND<Key.space><Key.shift>CONCRETE<Key.space><Key.shift>MANUFACTURING<Key.down><Key.enter>
Screenshot: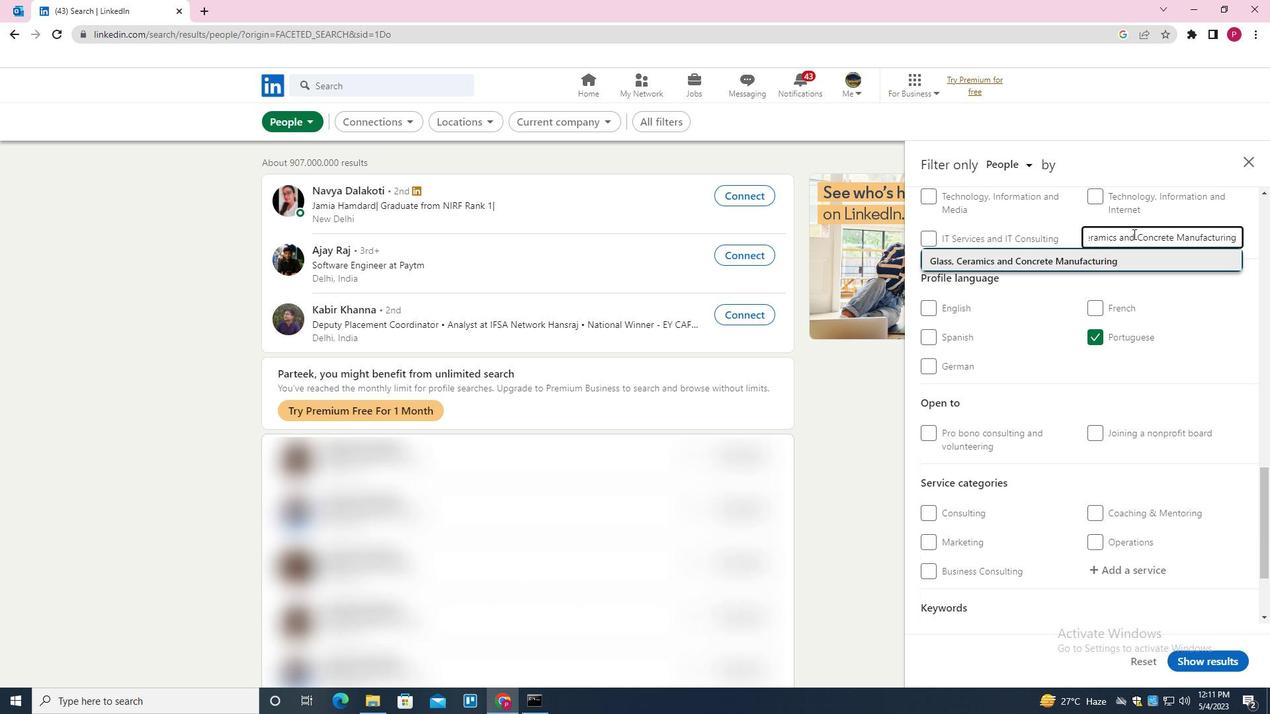 
Action: Mouse moved to (1118, 308)
Screenshot: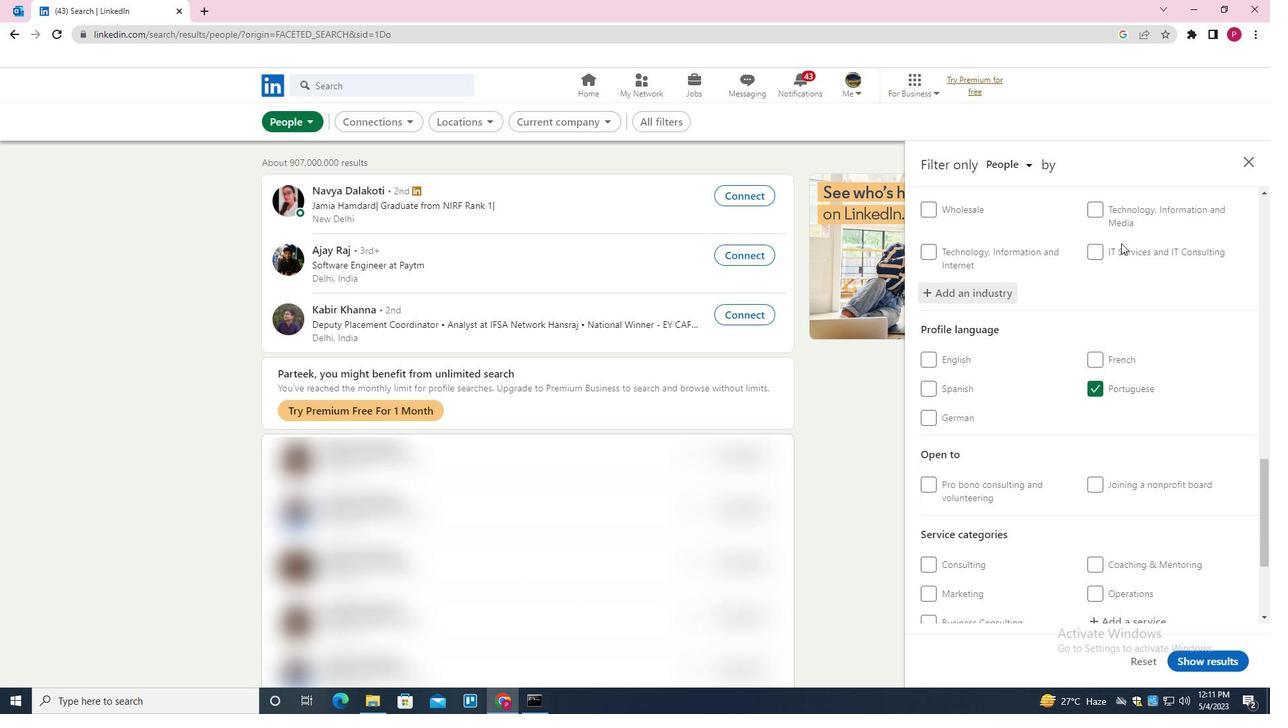 
Action: Mouse scrolled (1118, 307) with delta (0, 0)
Screenshot: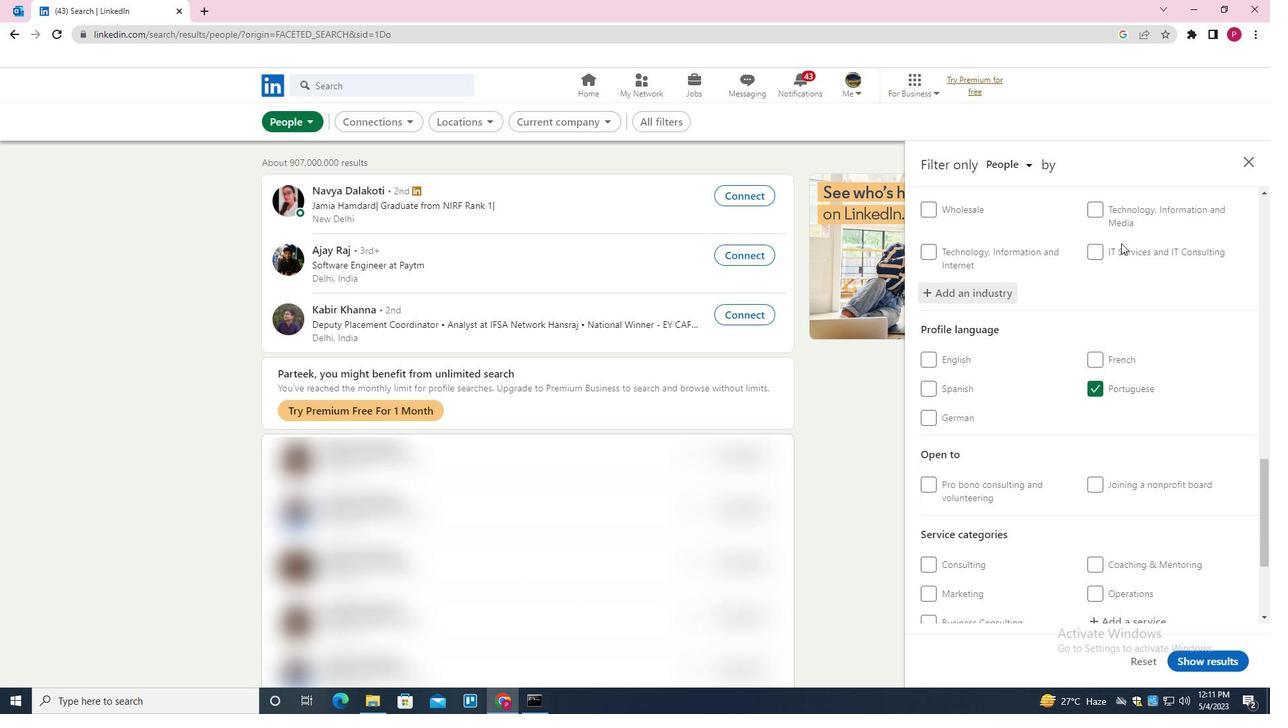 
Action: Mouse moved to (1118, 316)
Screenshot: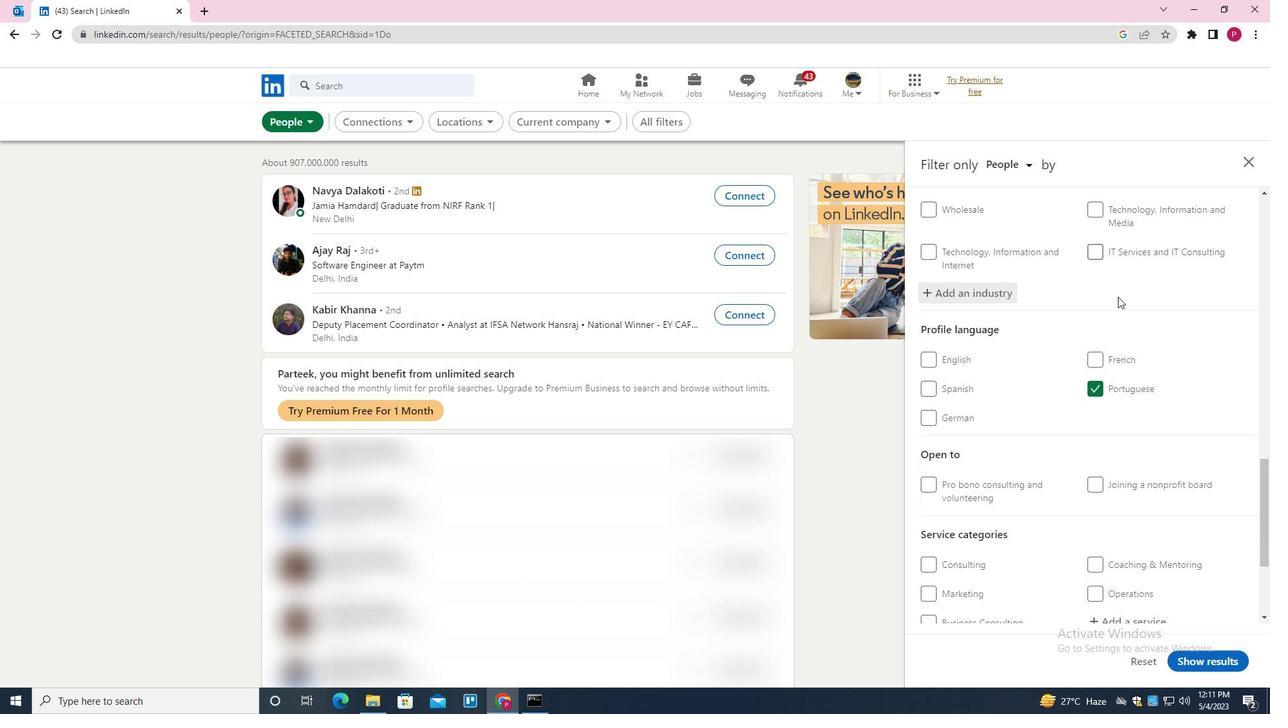 
Action: Mouse scrolled (1118, 316) with delta (0, 0)
Screenshot: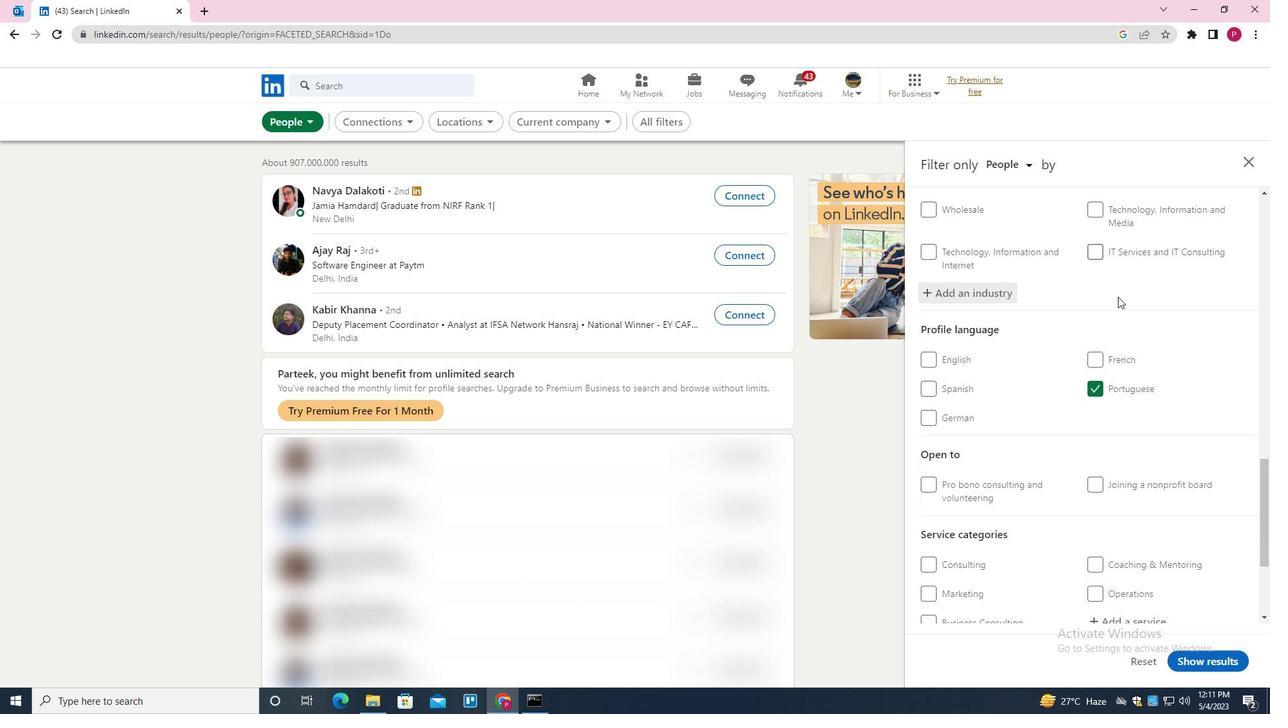 
Action: Mouse moved to (1118, 328)
Screenshot: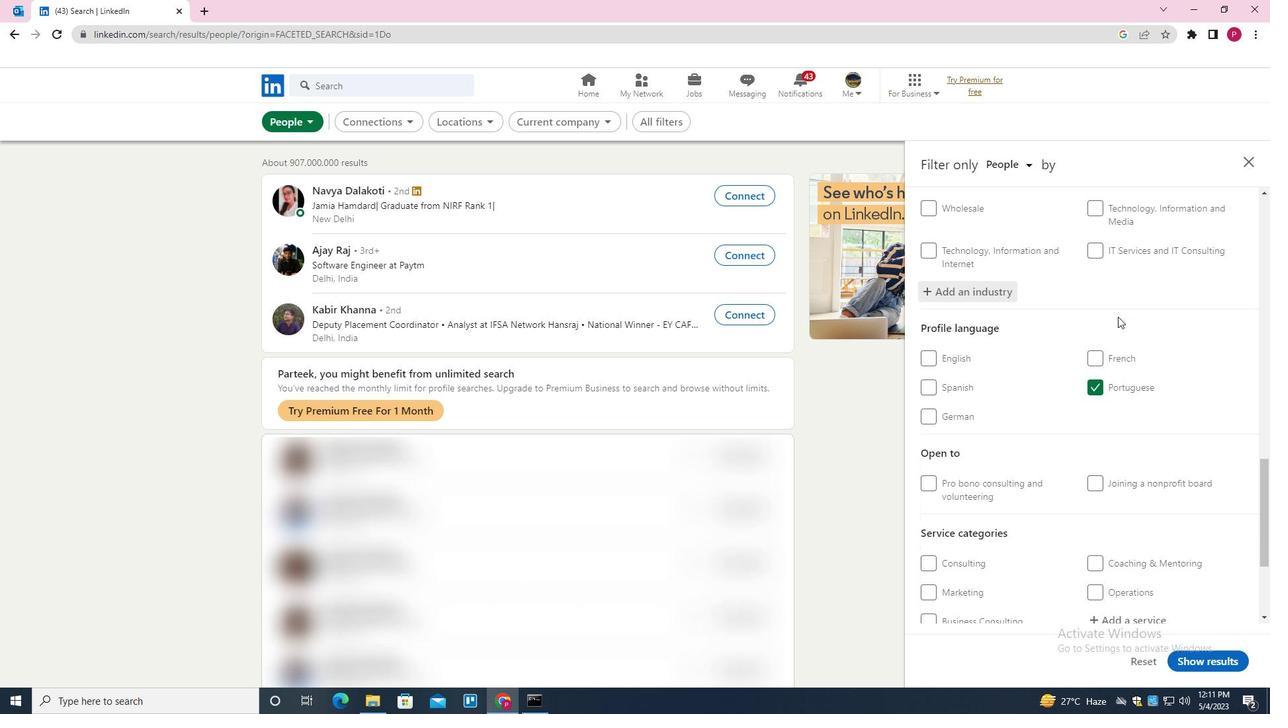 
Action: Mouse scrolled (1118, 327) with delta (0, 0)
Screenshot: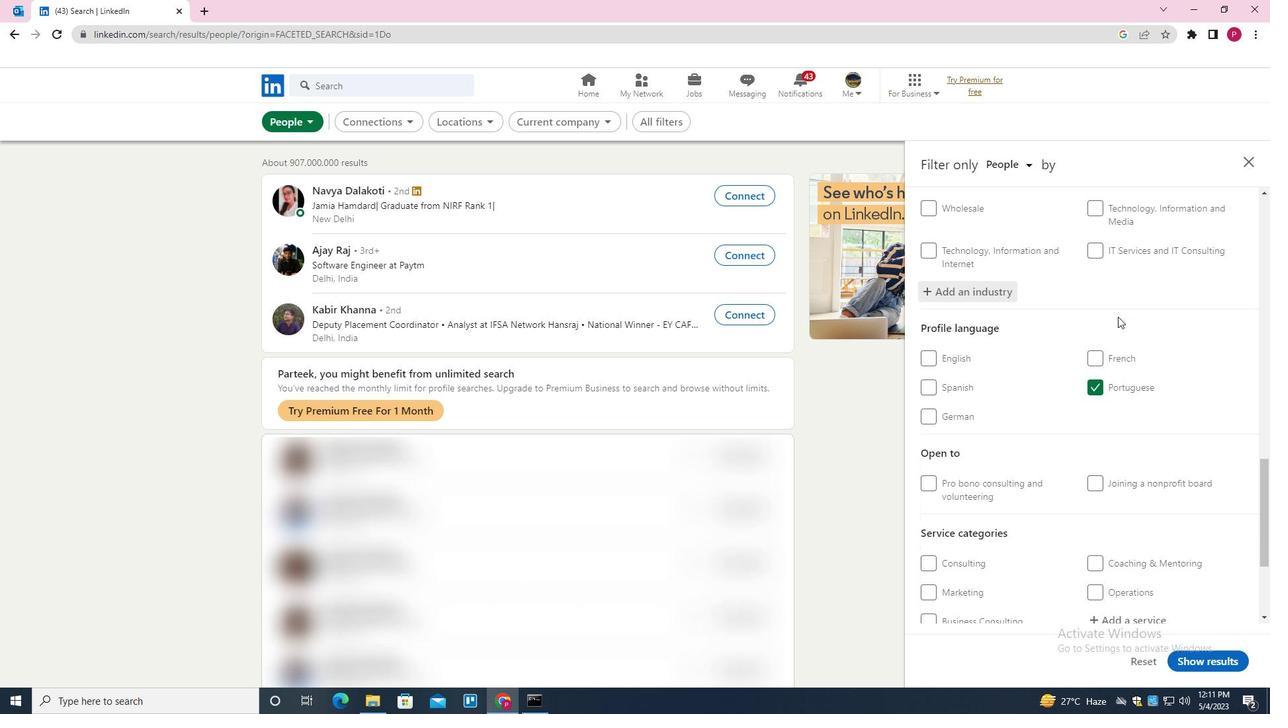 
Action: Mouse moved to (1118, 336)
Screenshot: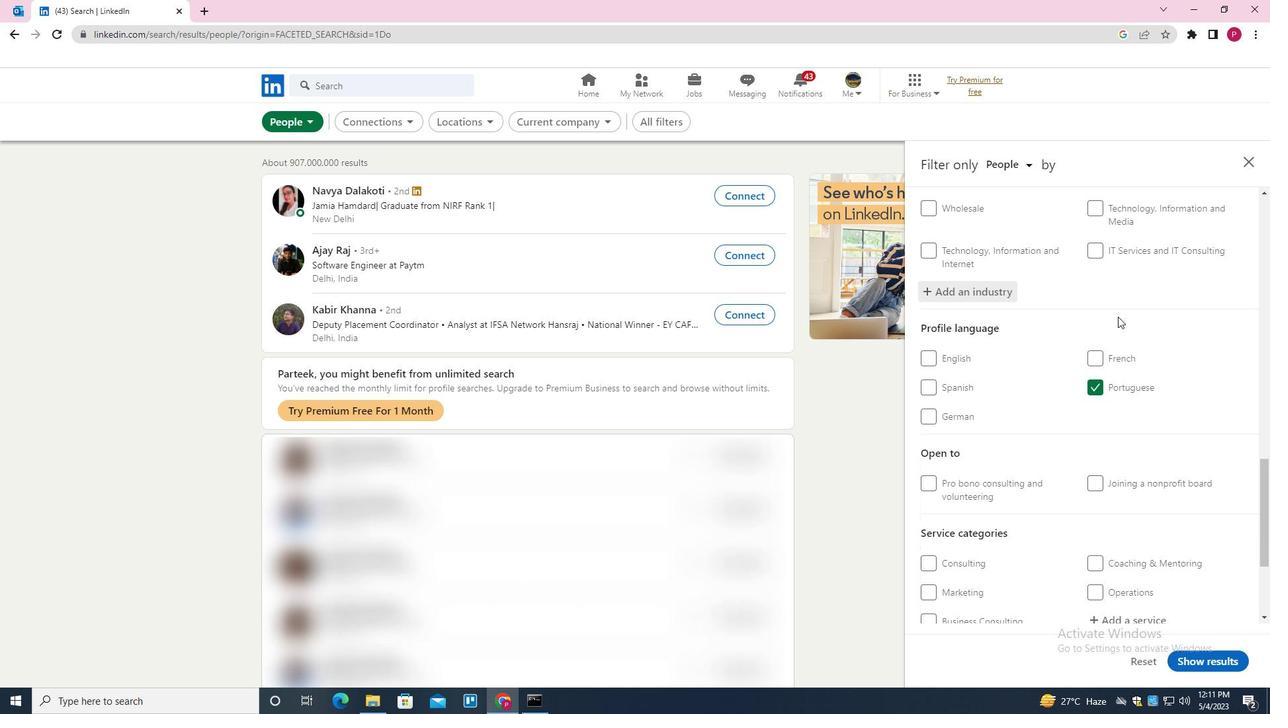 
Action: Mouse scrolled (1118, 335) with delta (0, 0)
Screenshot: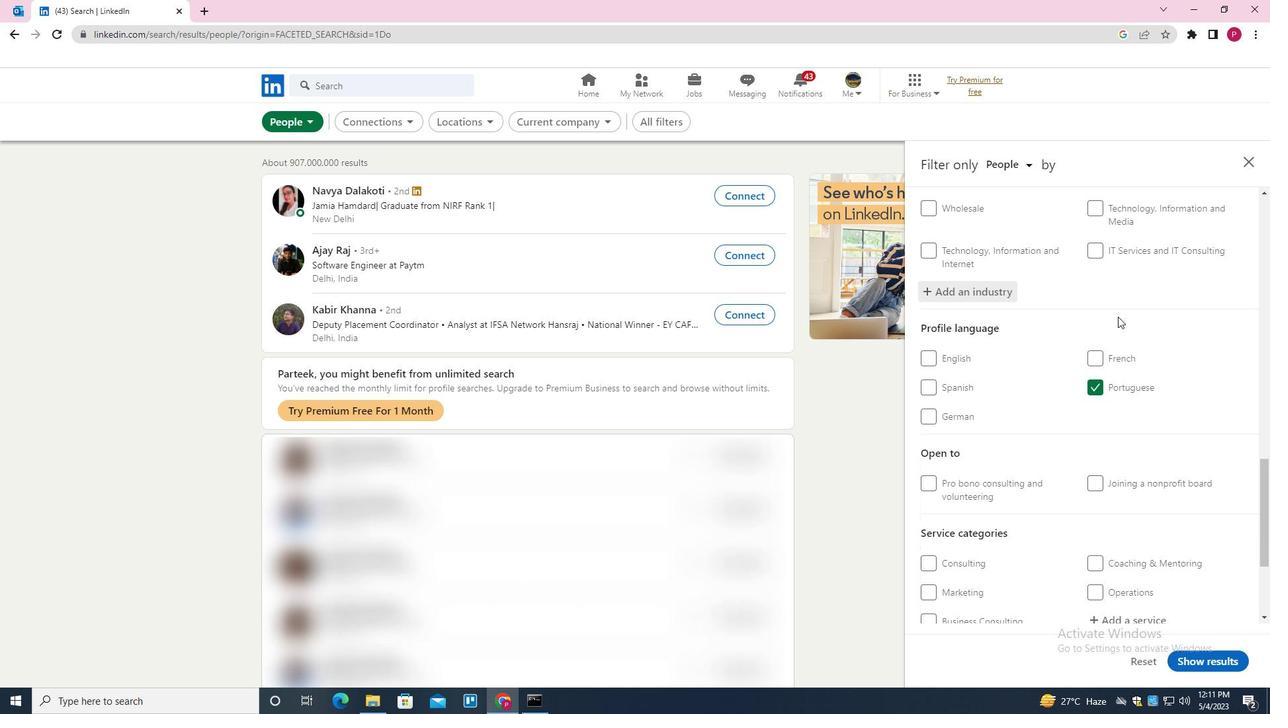 
Action: Mouse moved to (1118, 342)
Screenshot: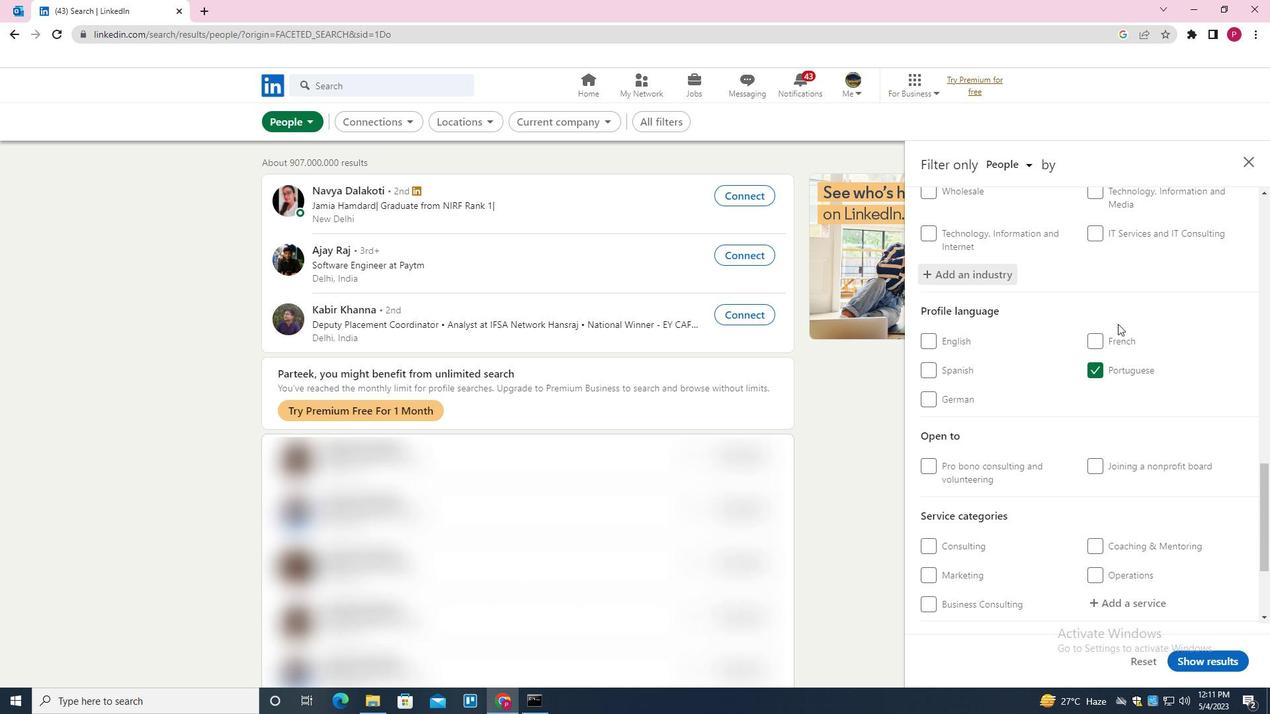 
Action: Mouse scrolled (1118, 341) with delta (0, 0)
Screenshot: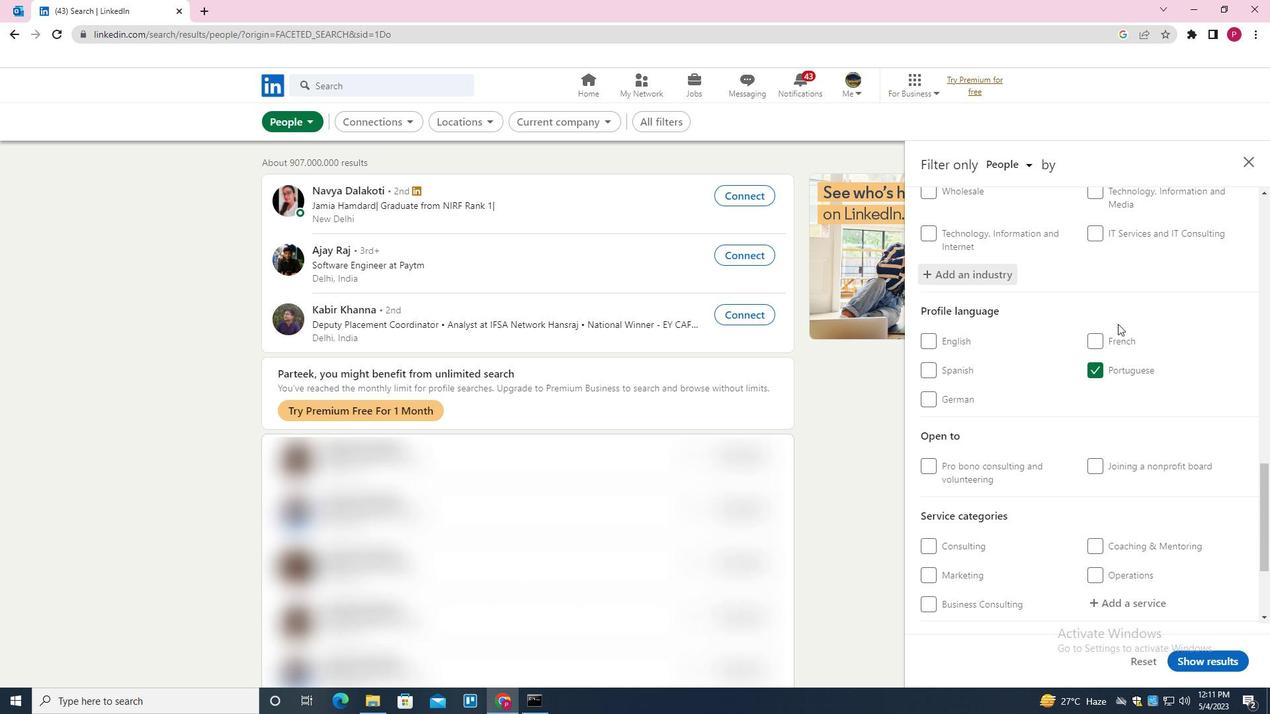 
Action: Mouse moved to (1116, 440)
Screenshot: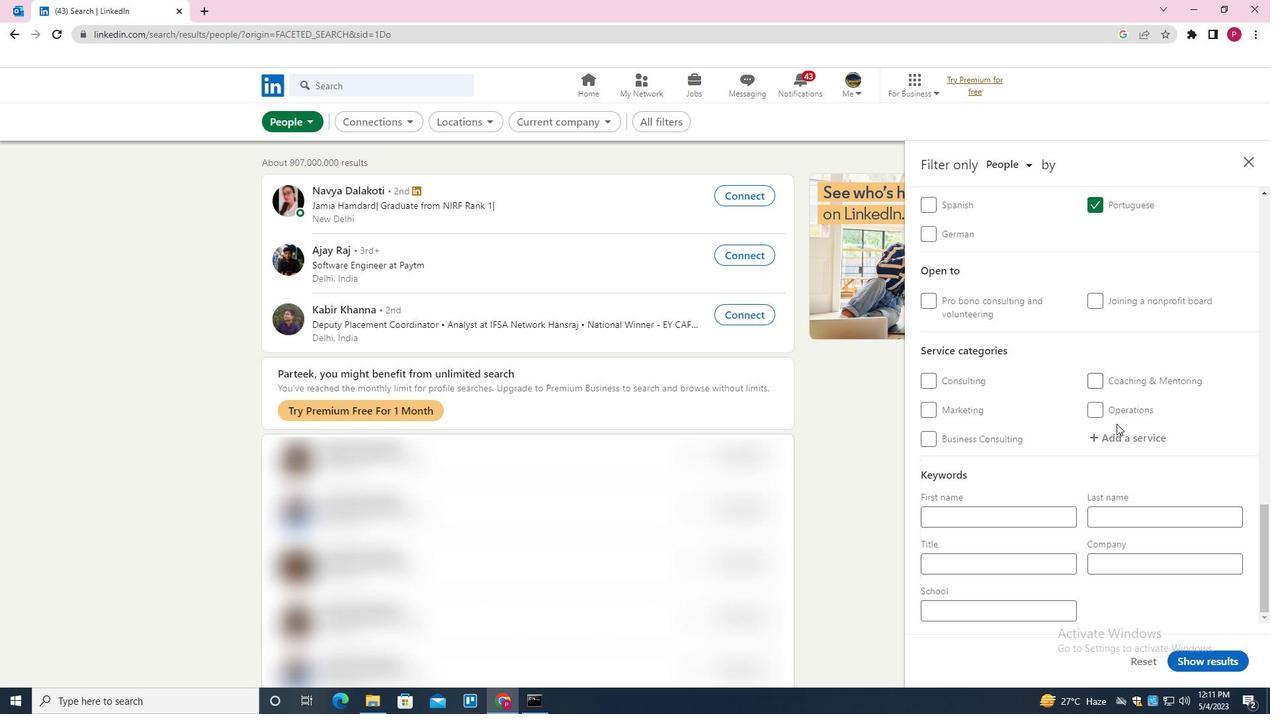 
Action: Mouse pressed left at (1116, 440)
Screenshot: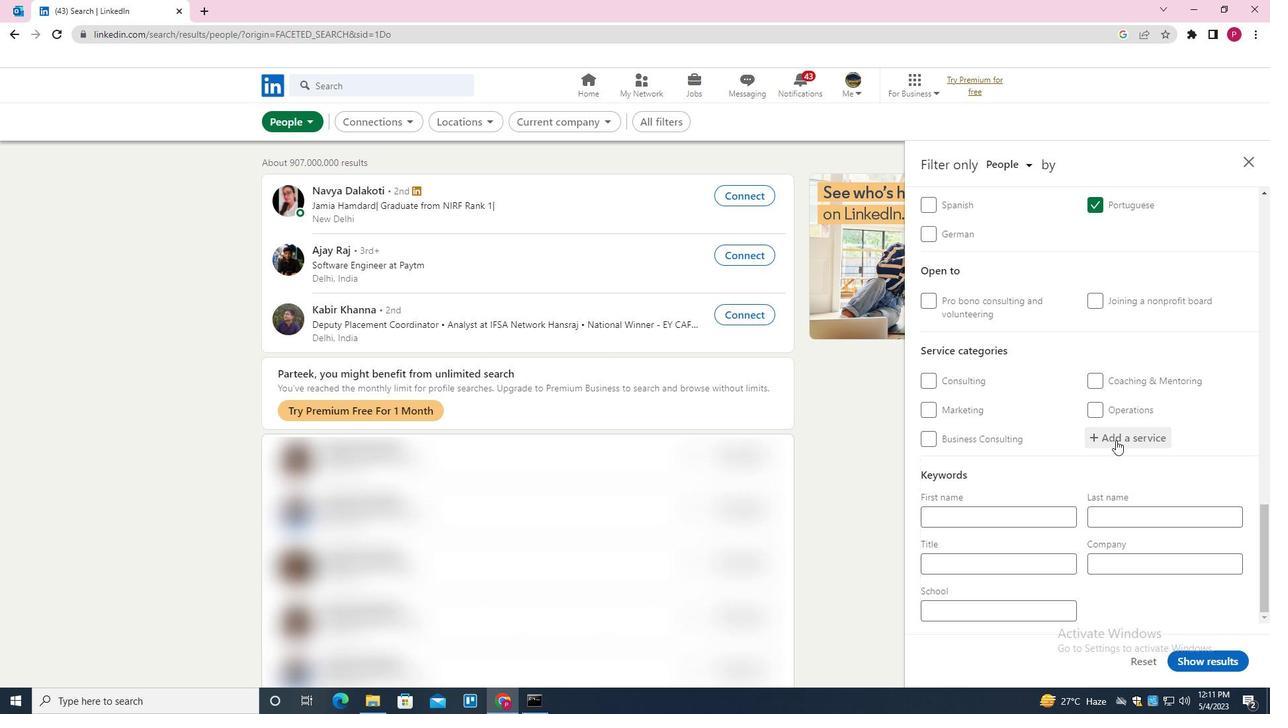 
Action: Key pressed <Key.shift><Key.shift><Key.shift><Key.shift><Key.shift><Key.shift><Key.shift><Key.shift>ILLUSTRATION<Key.down><Key.enter>
Screenshot: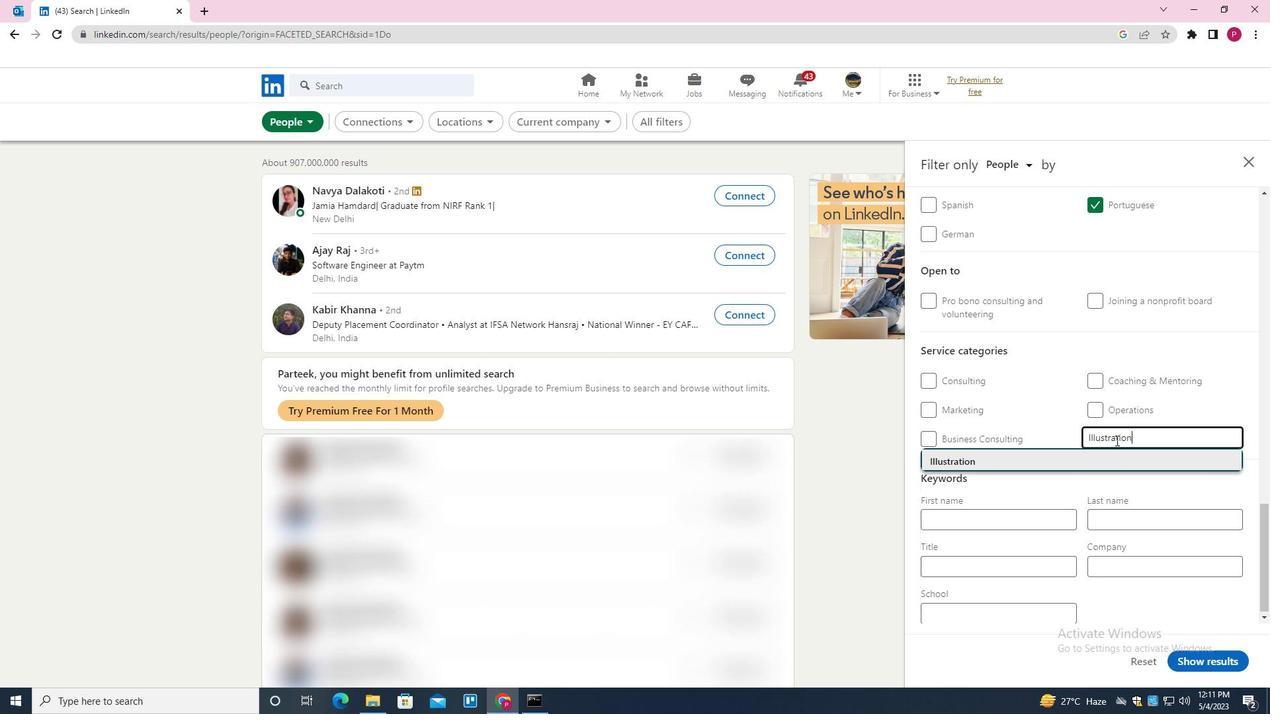 
Action: Mouse scrolled (1116, 440) with delta (0, 0)
Screenshot: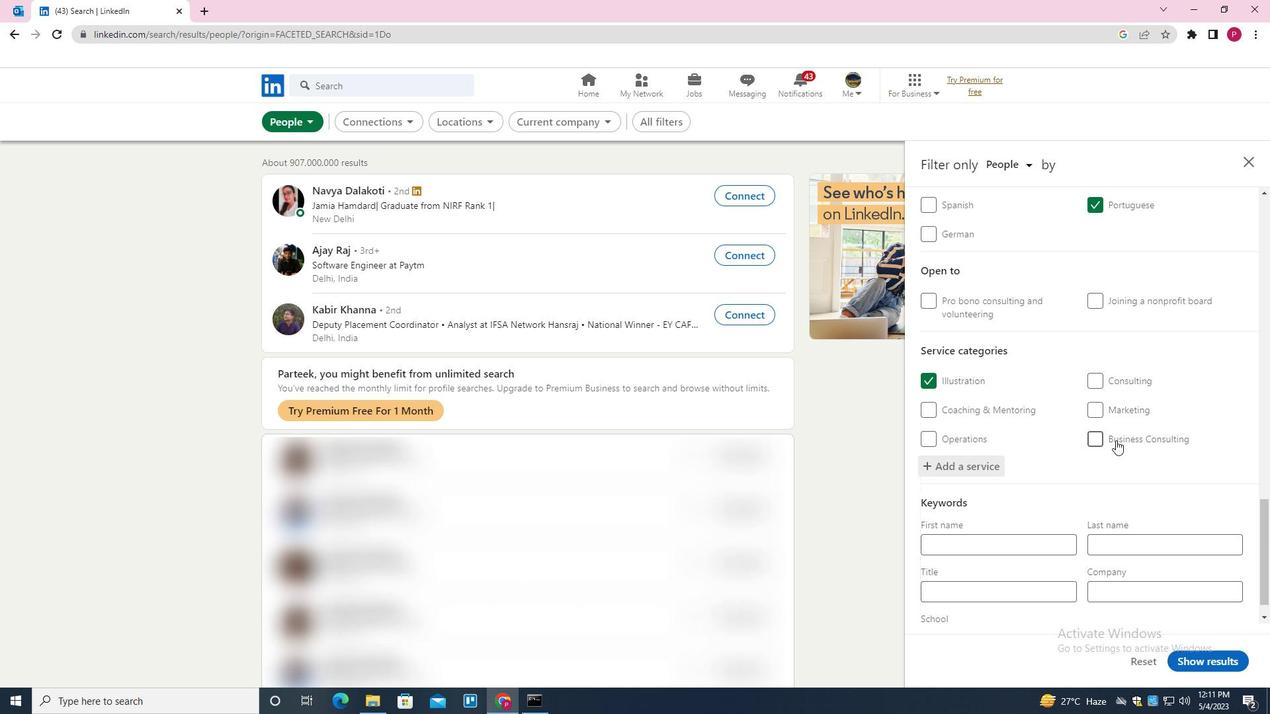 
Action: Mouse scrolled (1116, 440) with delta (0, 0)
Screenshot: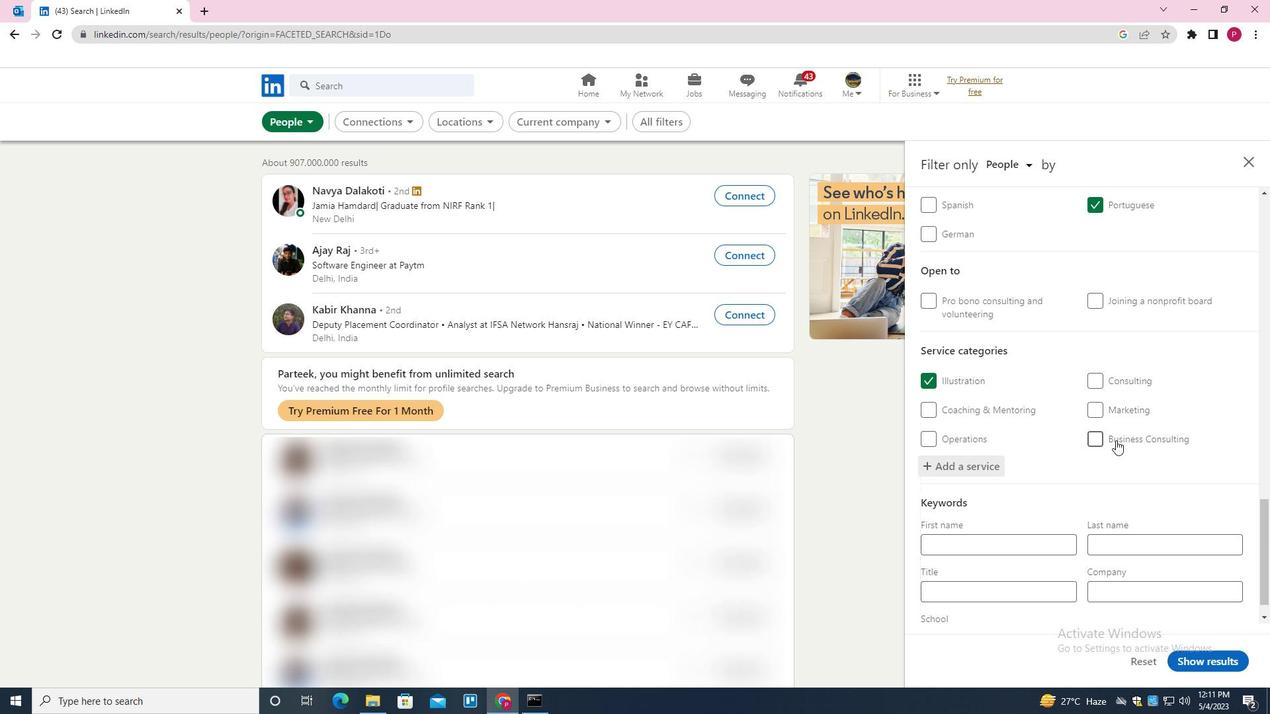 
Action: Mouse moved to (1114, 442)
Screenshot: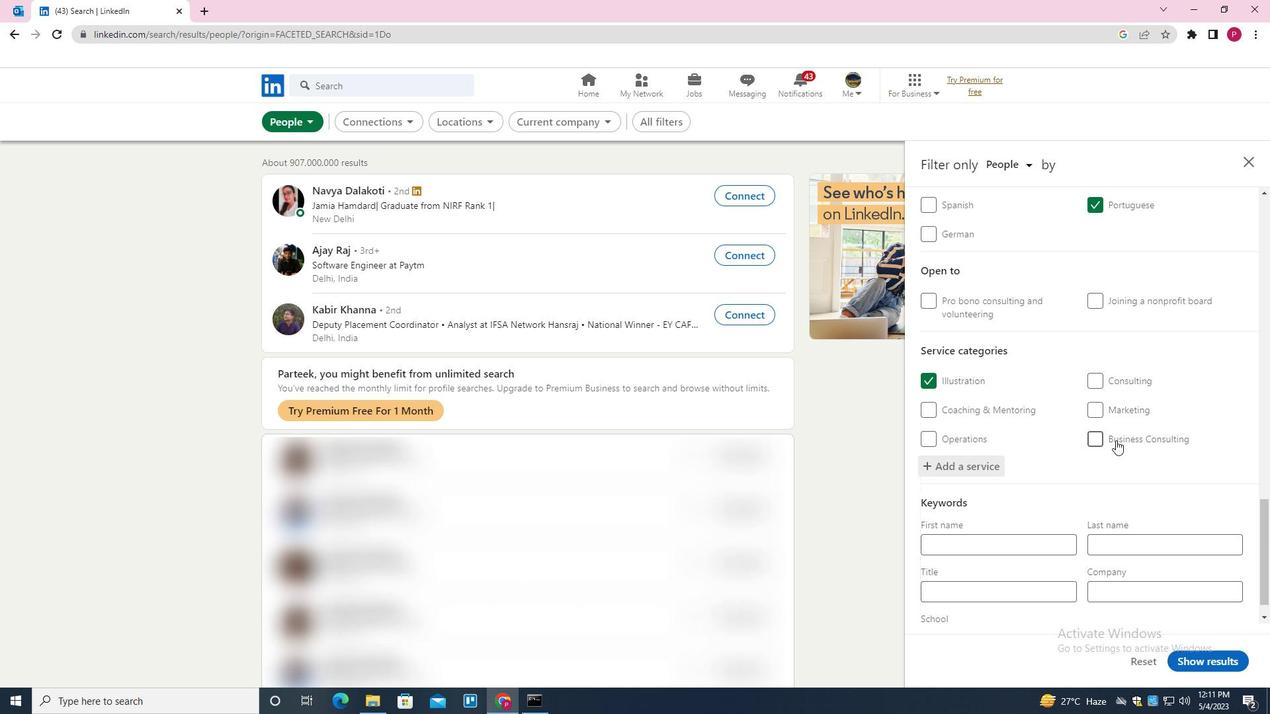 
Action: Mouse scrolled (1114, 441) with delta (0, 0)
Screenshot: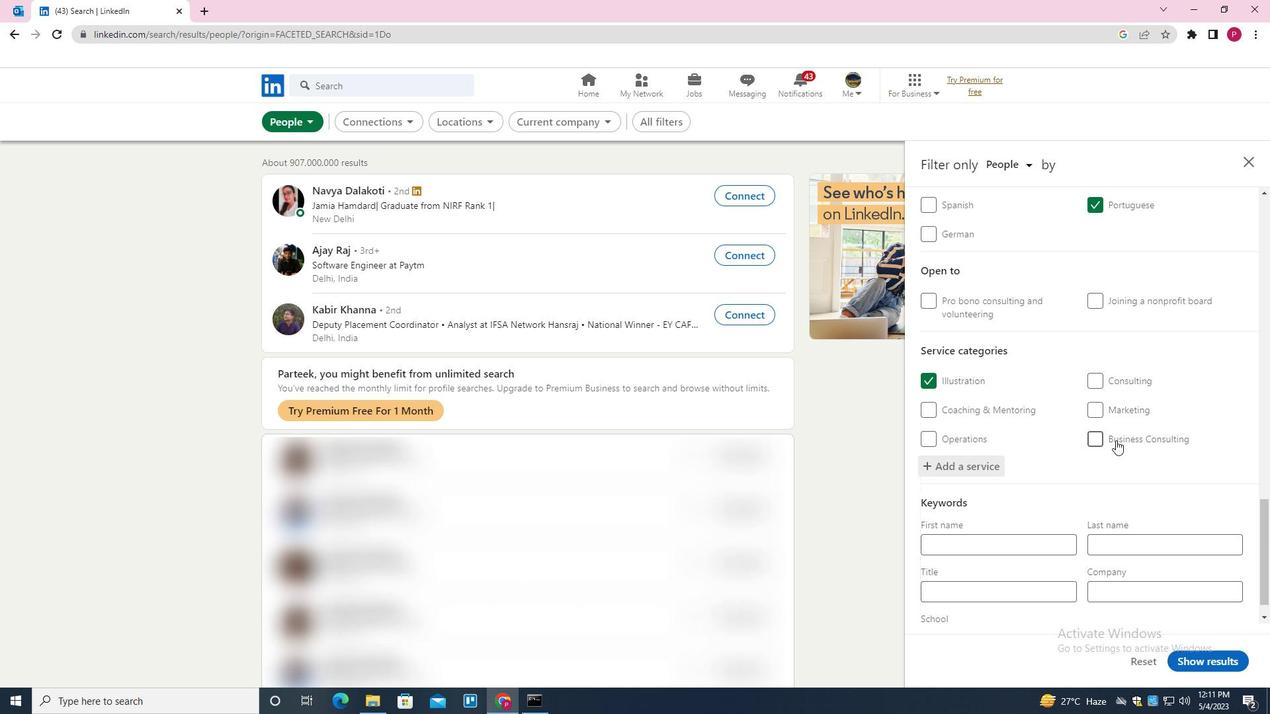 
Action: Mouse moved to (1111, 453)
Screenshot: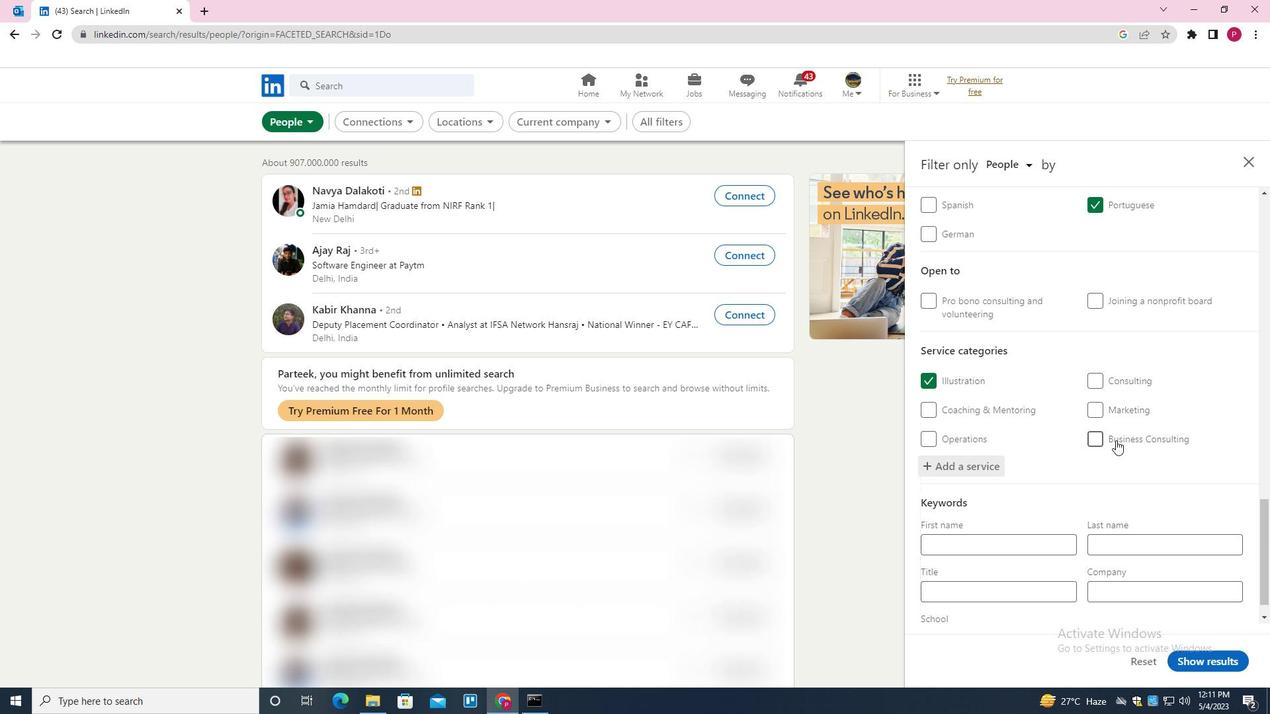 
Action: Mouse scrolled (1111, 452) with delta (0, 0)
Screenshot: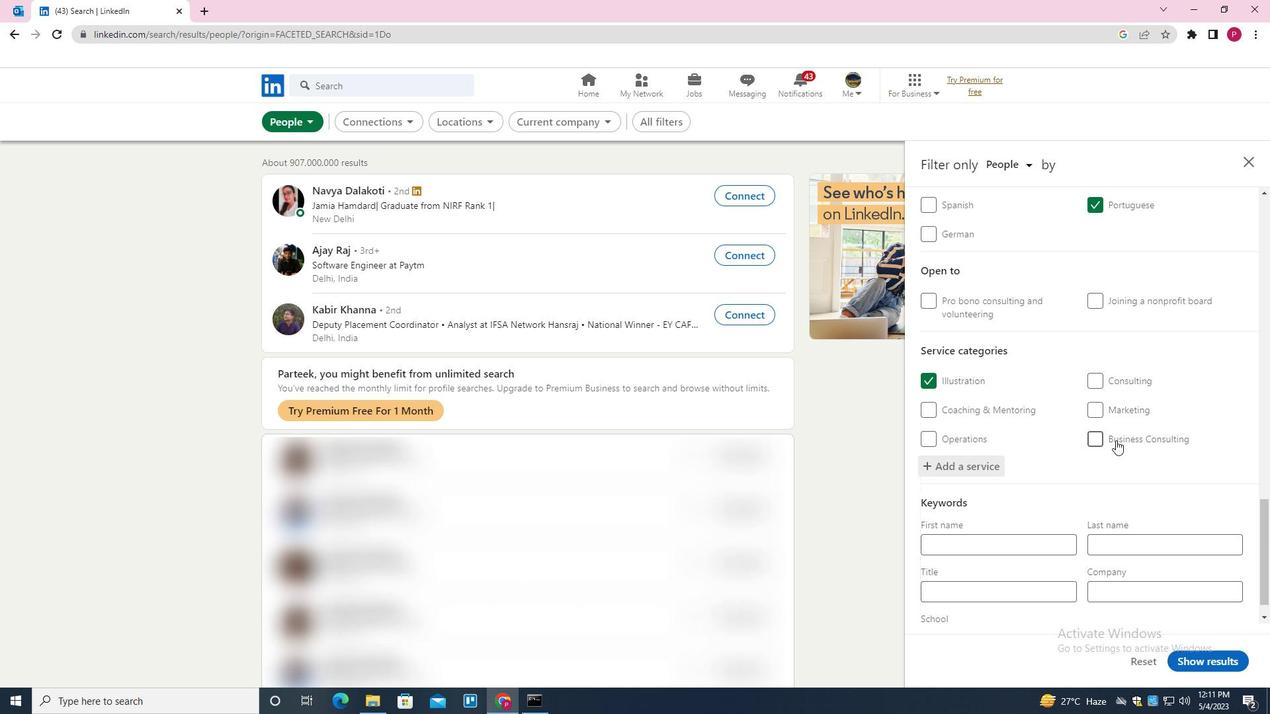 
Action: Mouse moved to (1024, 560)
Screenshot: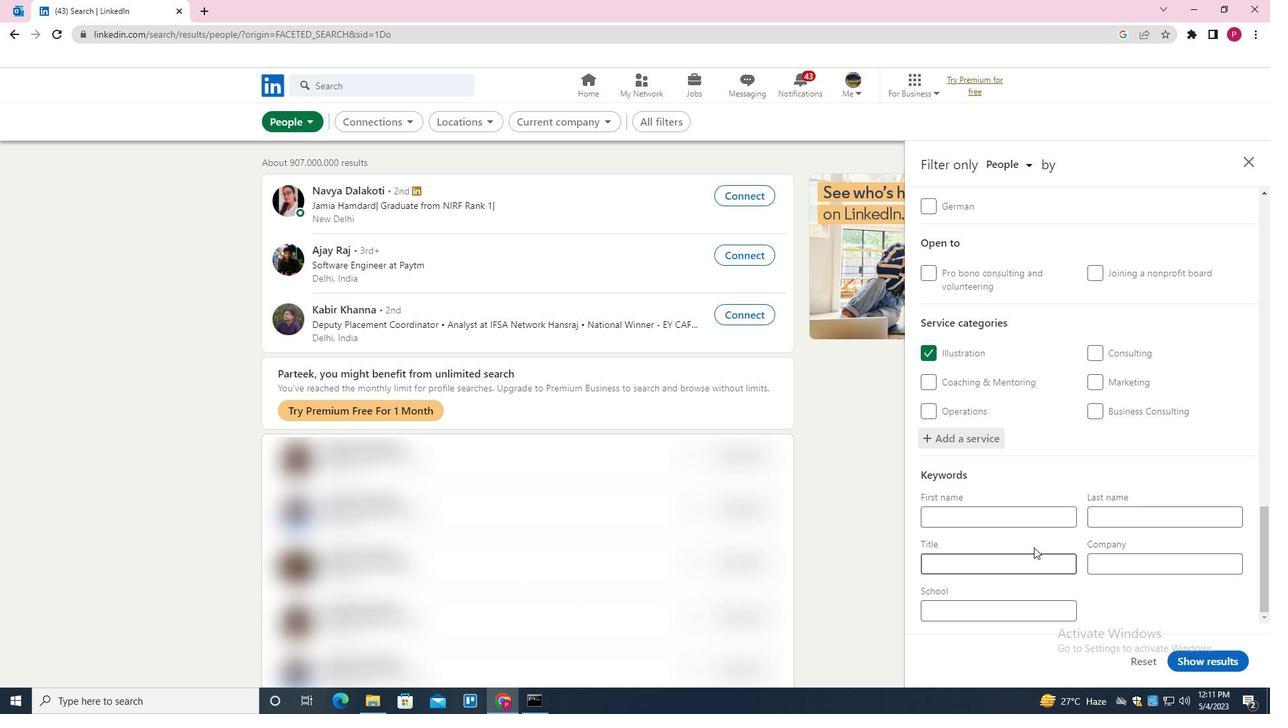 
Action: Mouse pressed left at (1024, 560)
Screenshot: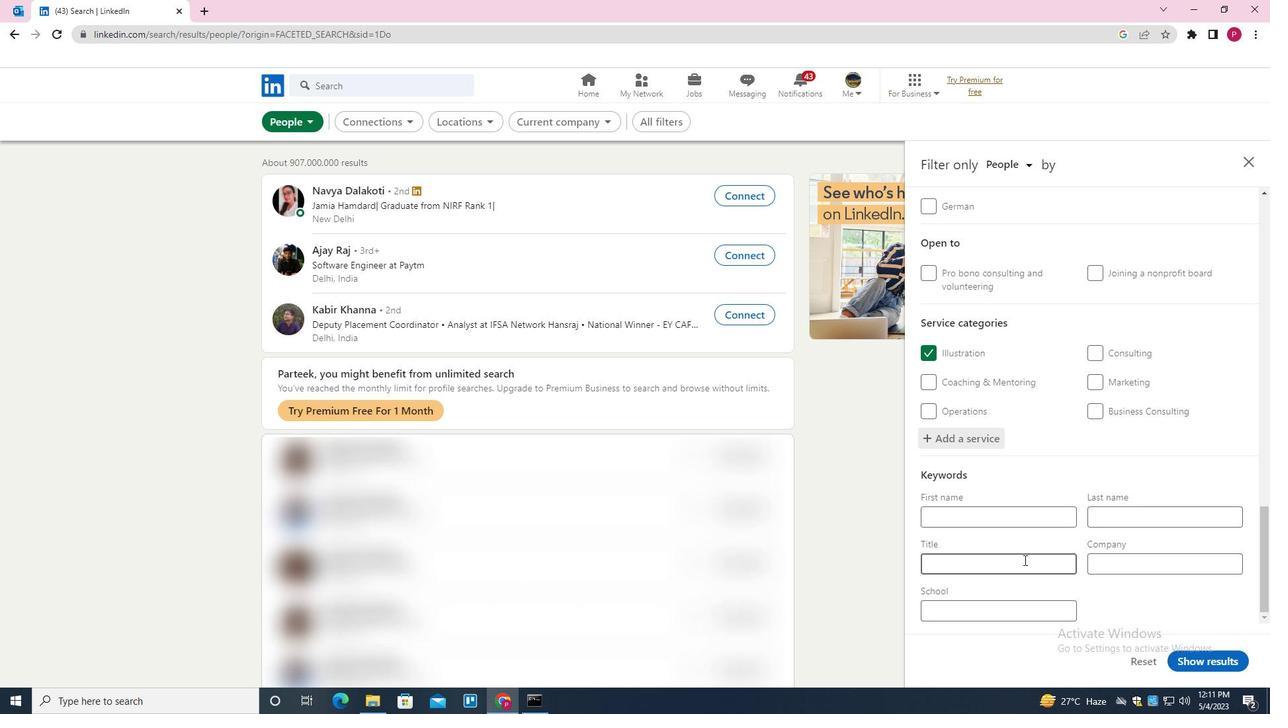 
Action: Key pressed <Key.shift><Key.shift><Key.shift><Key.shift><Key.shift><Key.shift><Key.shift><Key.shift>COMMUNITY<Key.space><Key.shift>FOOD<Key.space><Key.shift><Key.shift><Key.shift><Key.shift><Key.shift><Key.shift><Key.shift><Key.shift><Key.shift><Key.shift><Key.shift><Key.shift><Key.shift><Key.shift><Key.shift><Key.shift><Key.shift><Key.shift><Key.shift><Key.shift><Key.shift><Key.shift><Key.shift><Key.shift>PROJECT<Key.space><Key.shift>WORKER
Screenshot: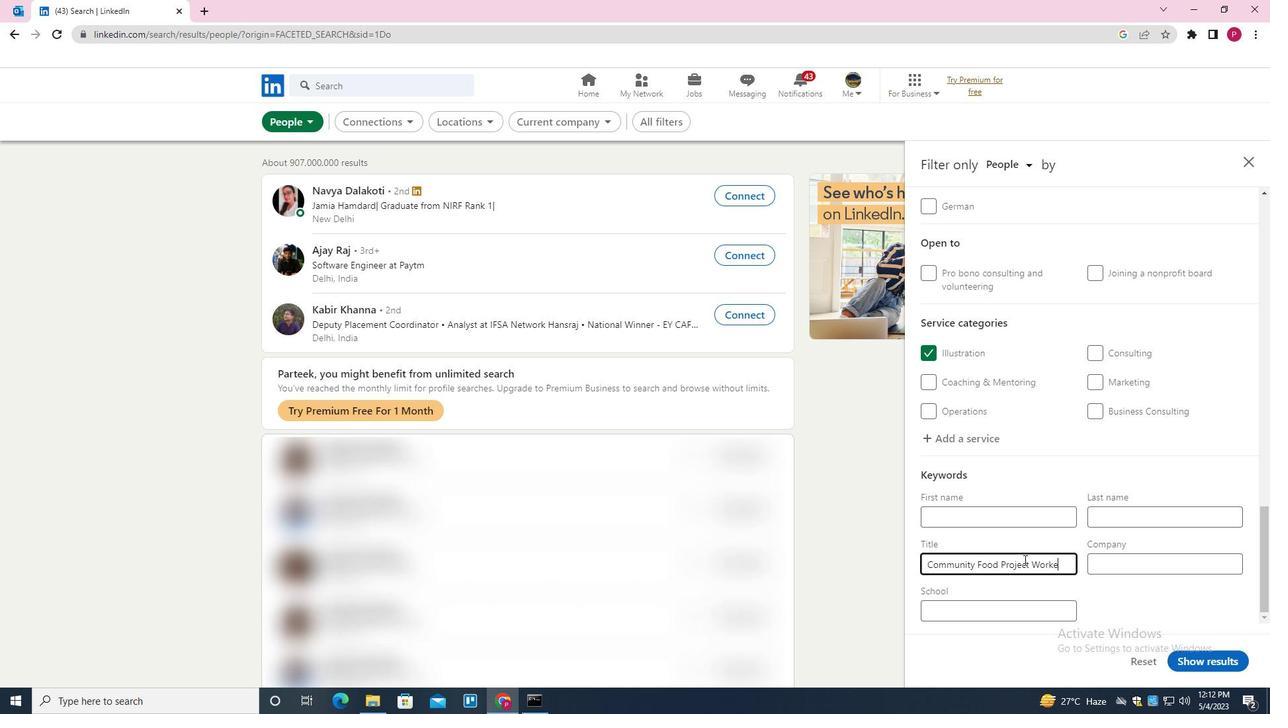 
Action: Mouse moved to (1199, 662)
Screenshot: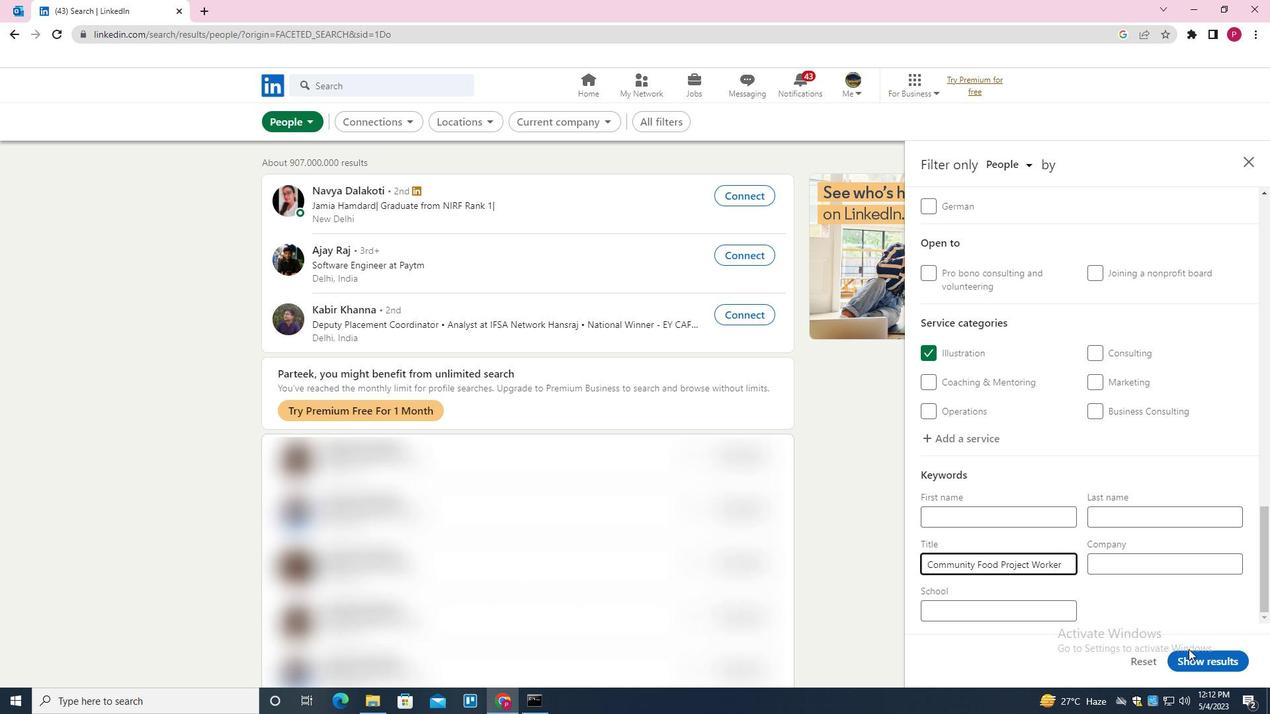 
Action: Mouse pressed left at (1199, 662)
Screenshot: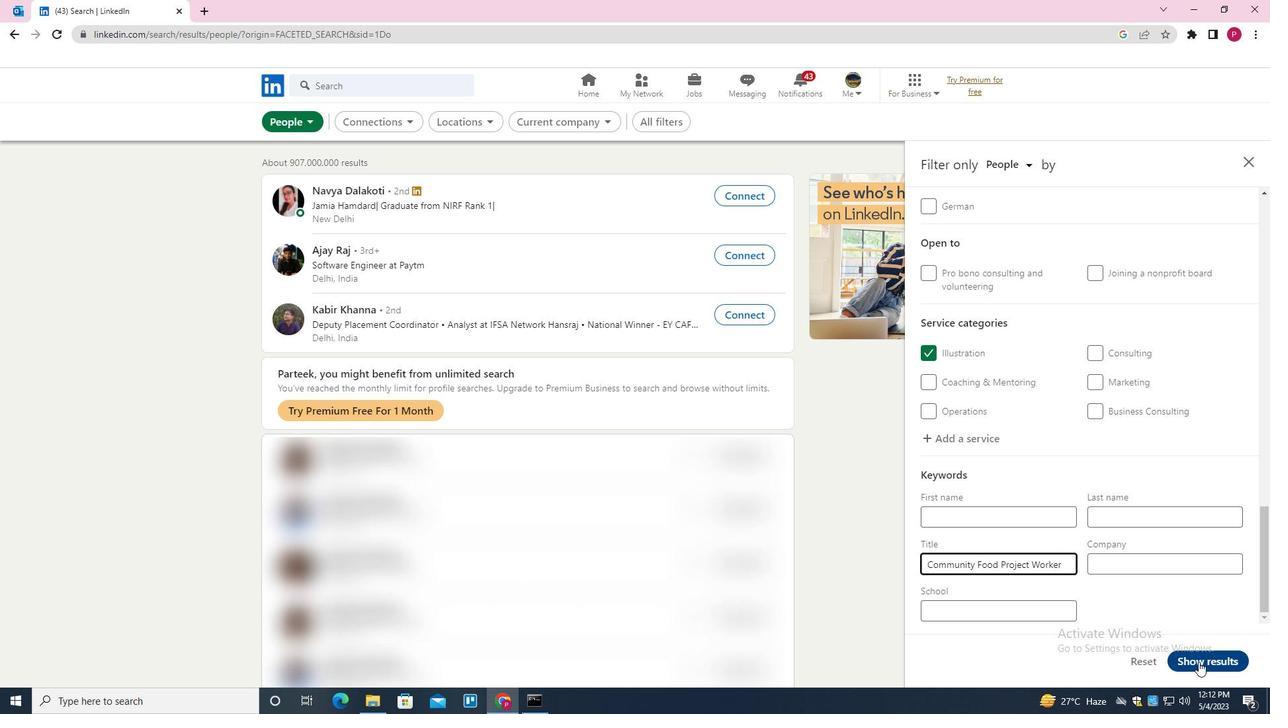 
Action: Mouse moved to (545, 313)
Screenshot: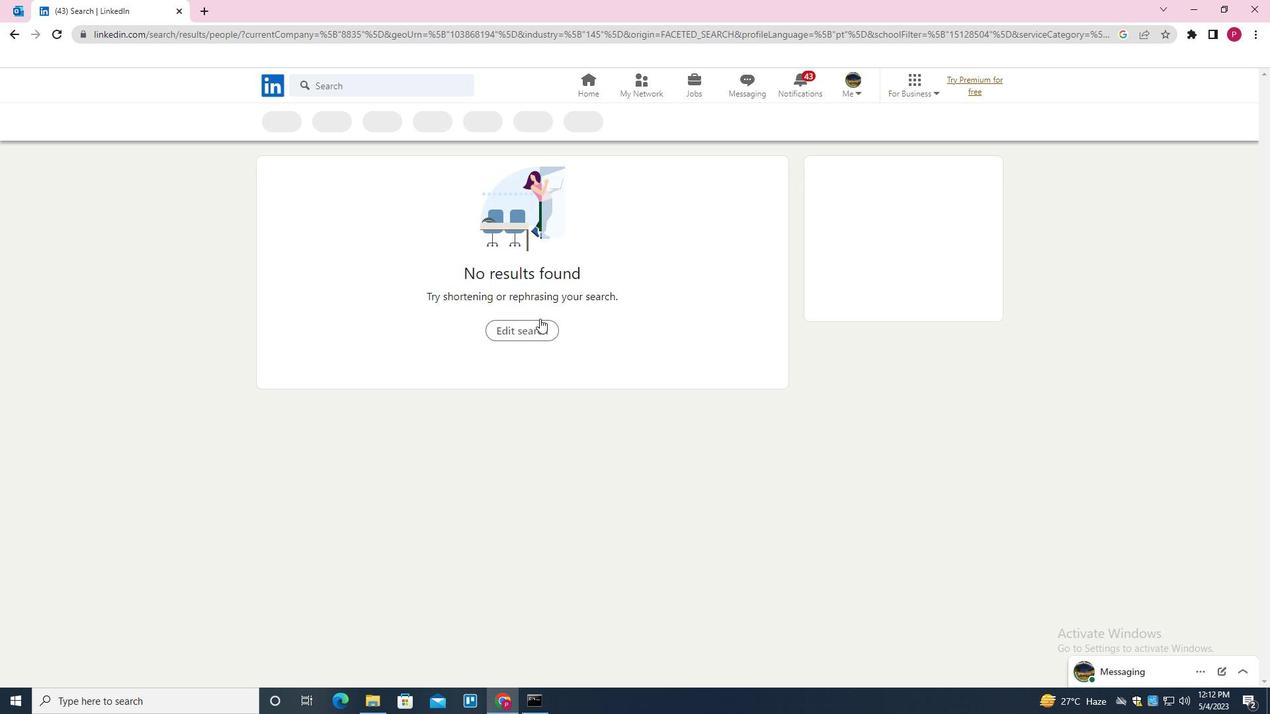 
